 Task: Share the 'project deadlines' calendar with specific users and set their permission levels to 'Can view'.
Action: Mouse moved to (10, 79)
Screenshot: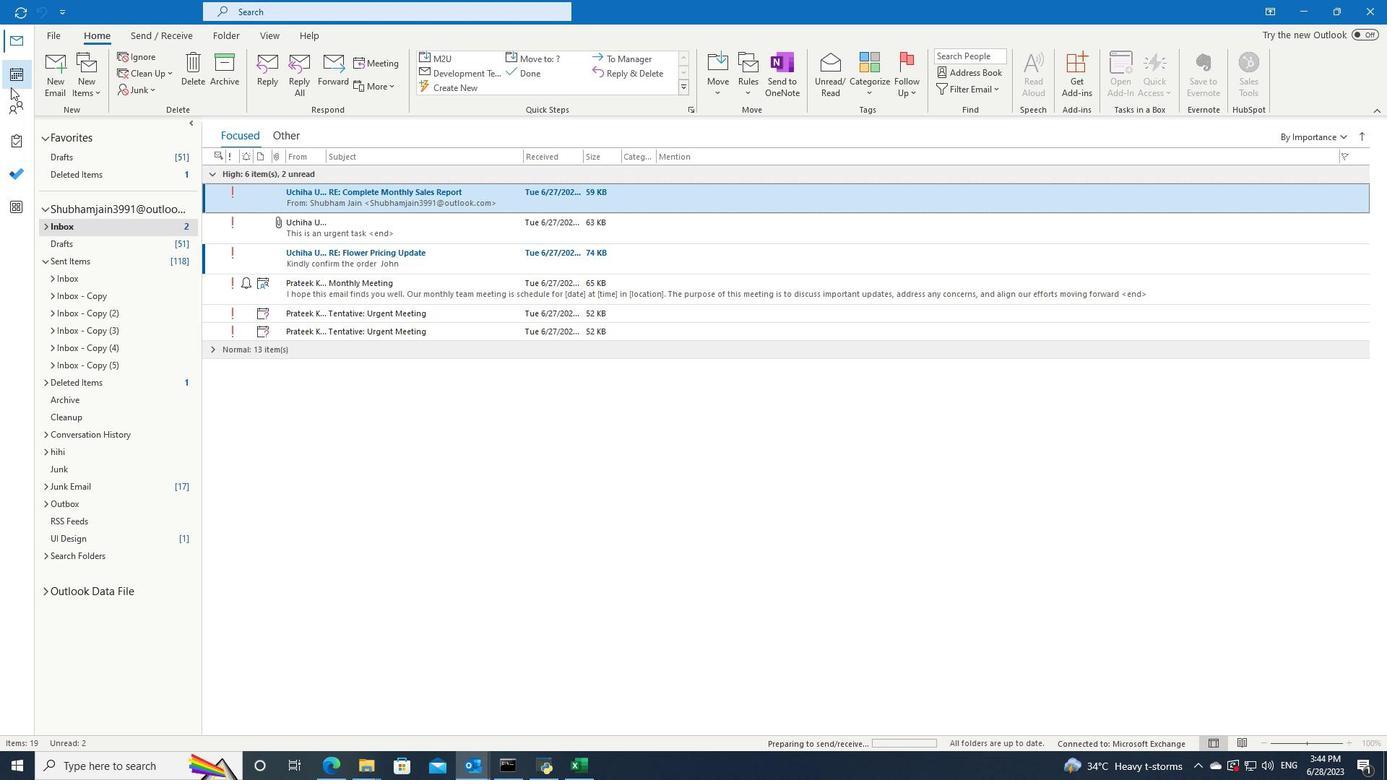 
Action: Mouse pressed left at (10, 79)
Screenshot: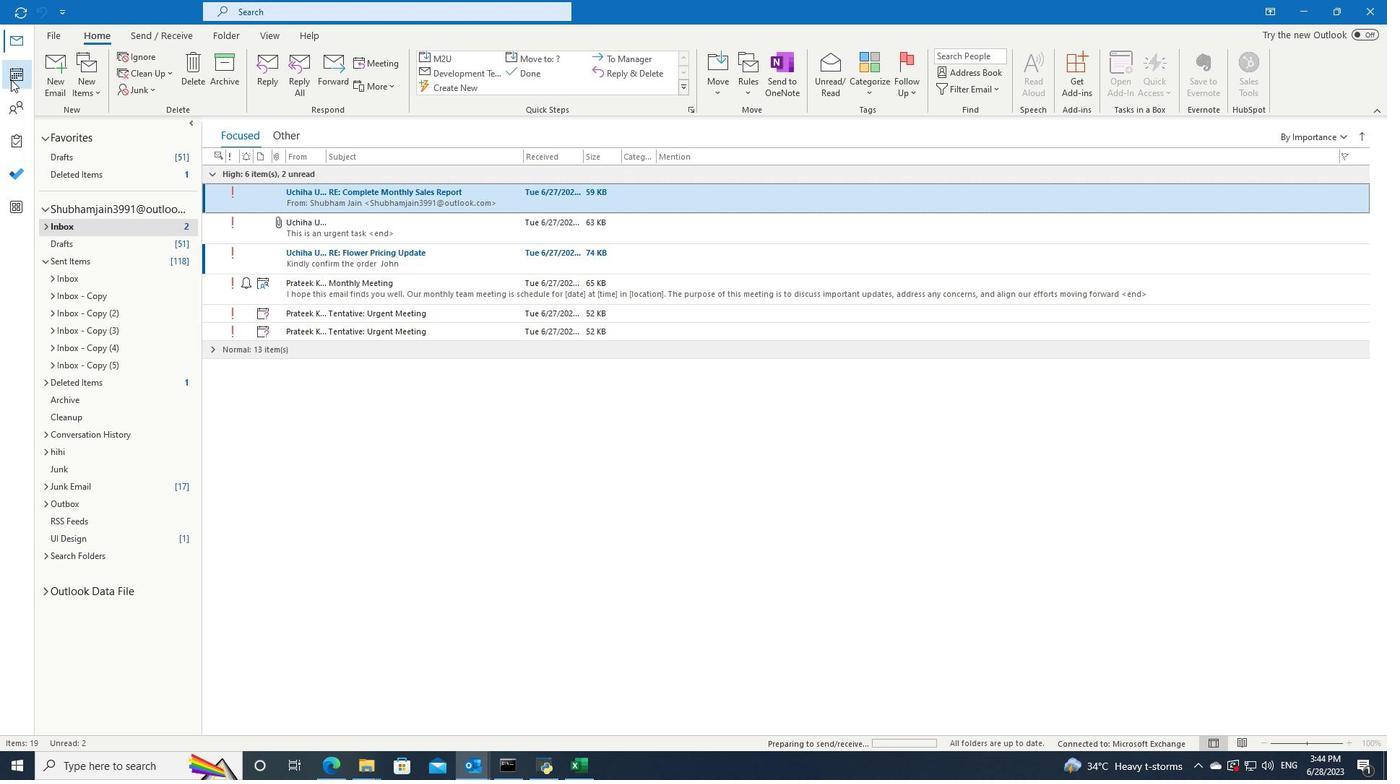
Action: Mouse moved to (560, 93)
Screenshot: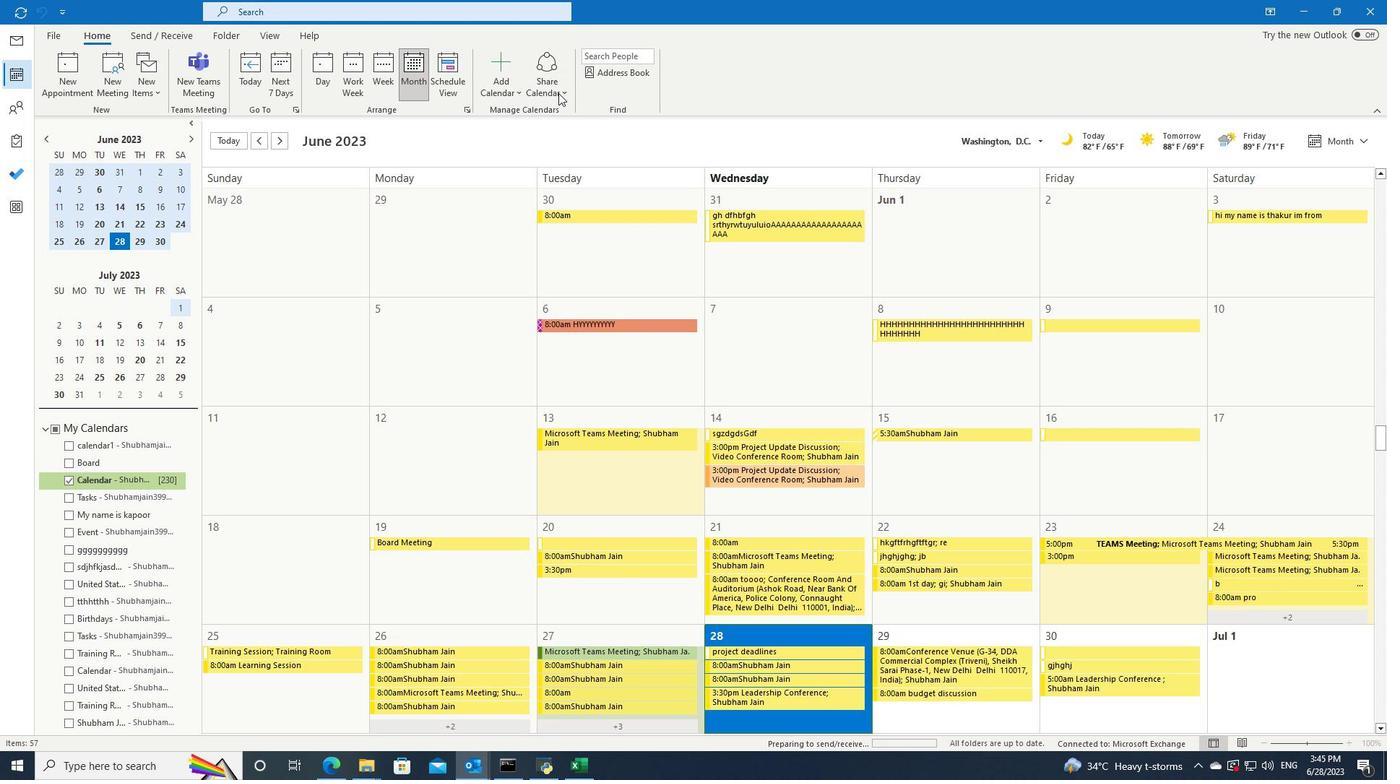 
Action: Mouse pressed left at (560, 93)
Screenshot: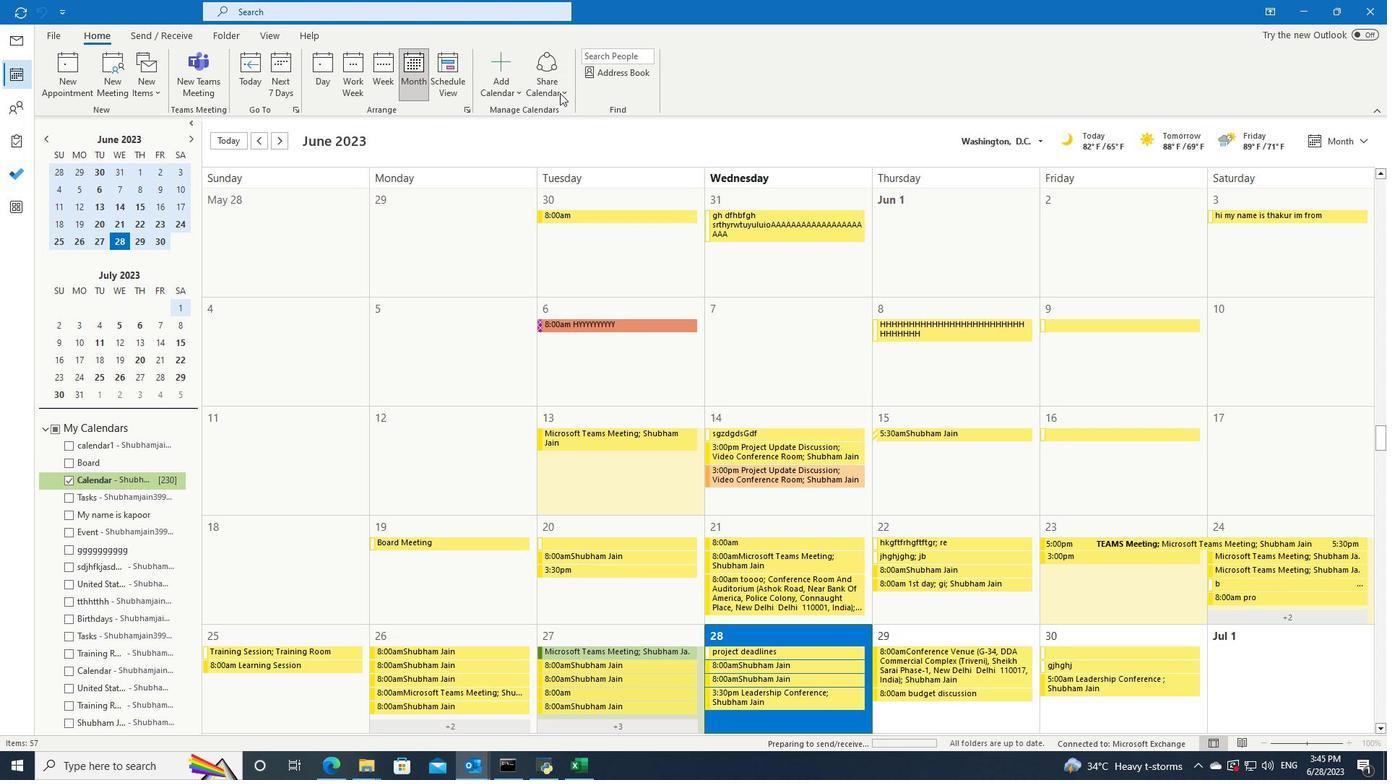 
Action: Mouse moved to (667, 559)
Screenshot: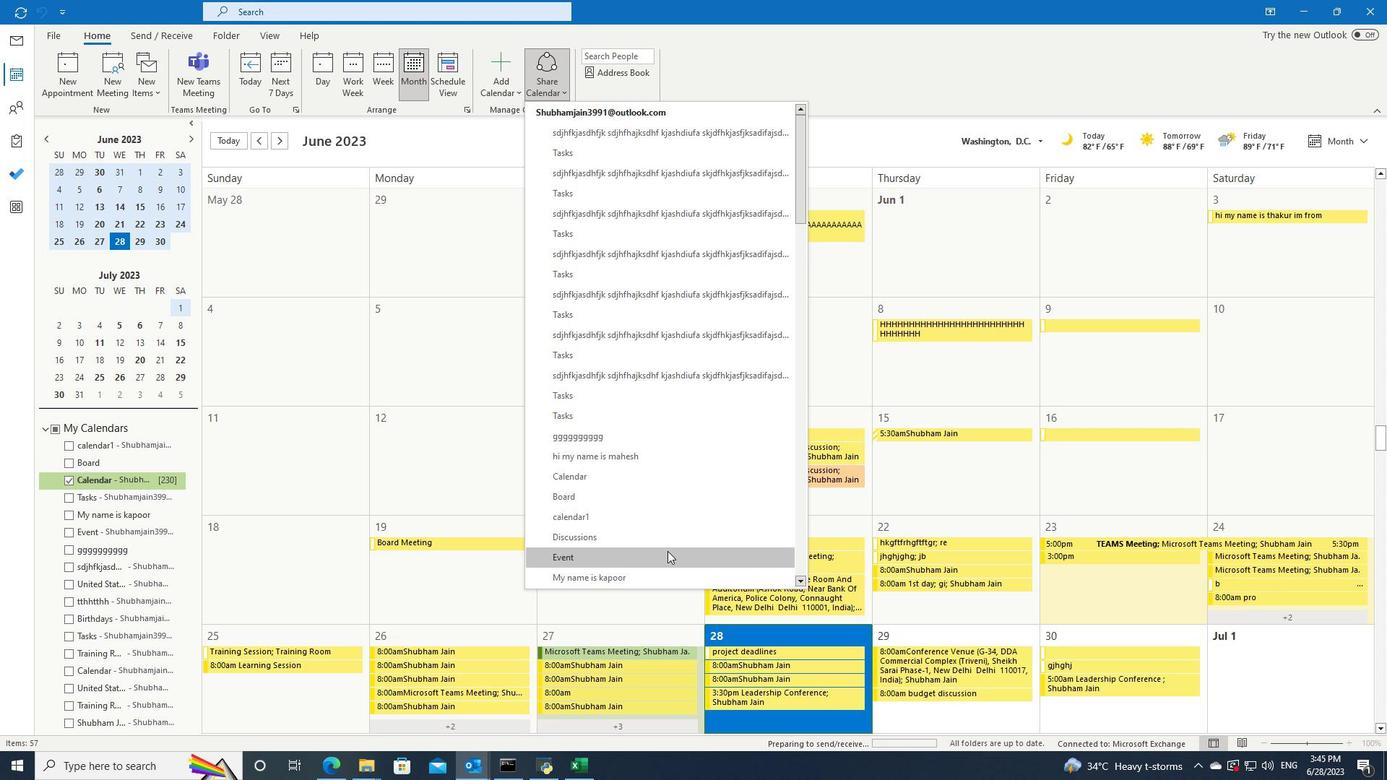 
Action: Mouse scrolled (667, 558) with delta (0, 0)
Screenshot: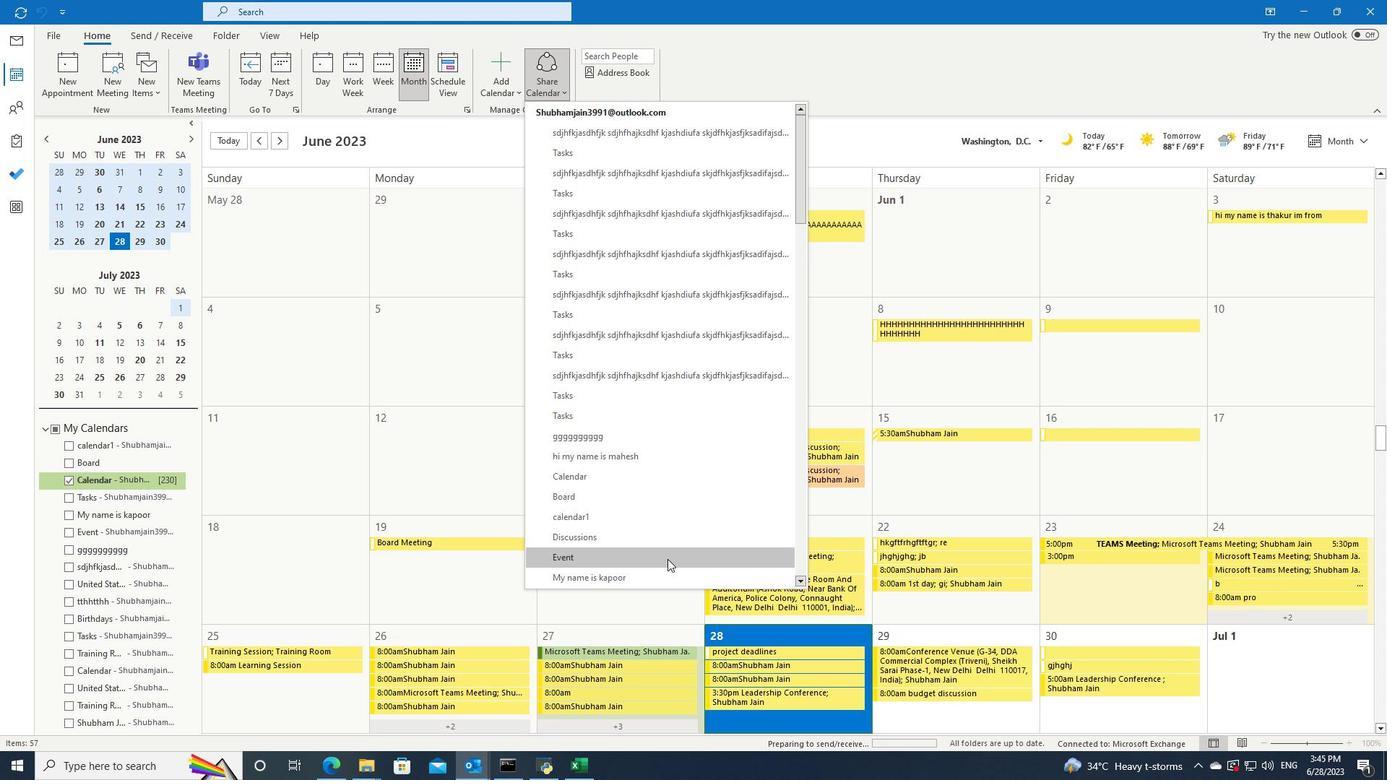 
Action: Mouse pressed left at (667, 559)
Screenshot: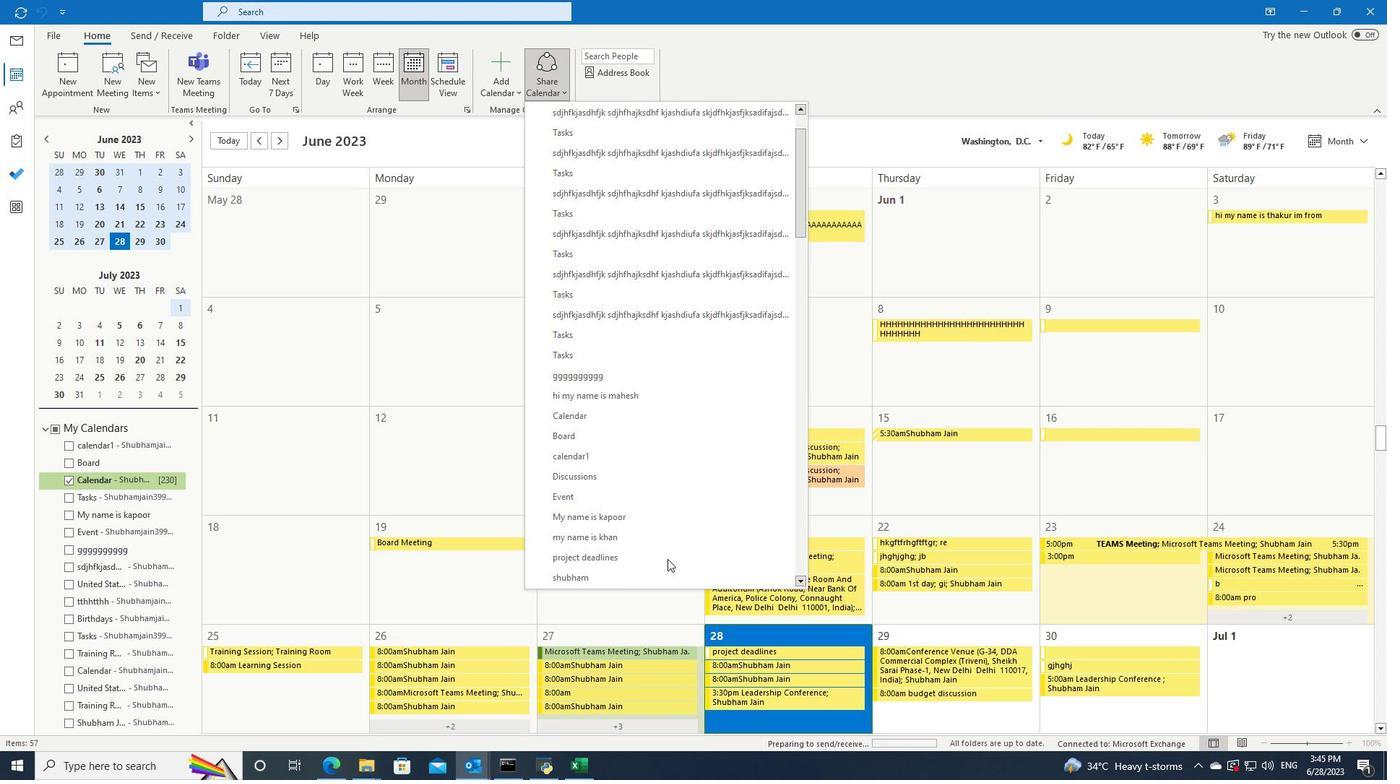 
Action: Mouse moved to (732, 354)
Screenshot: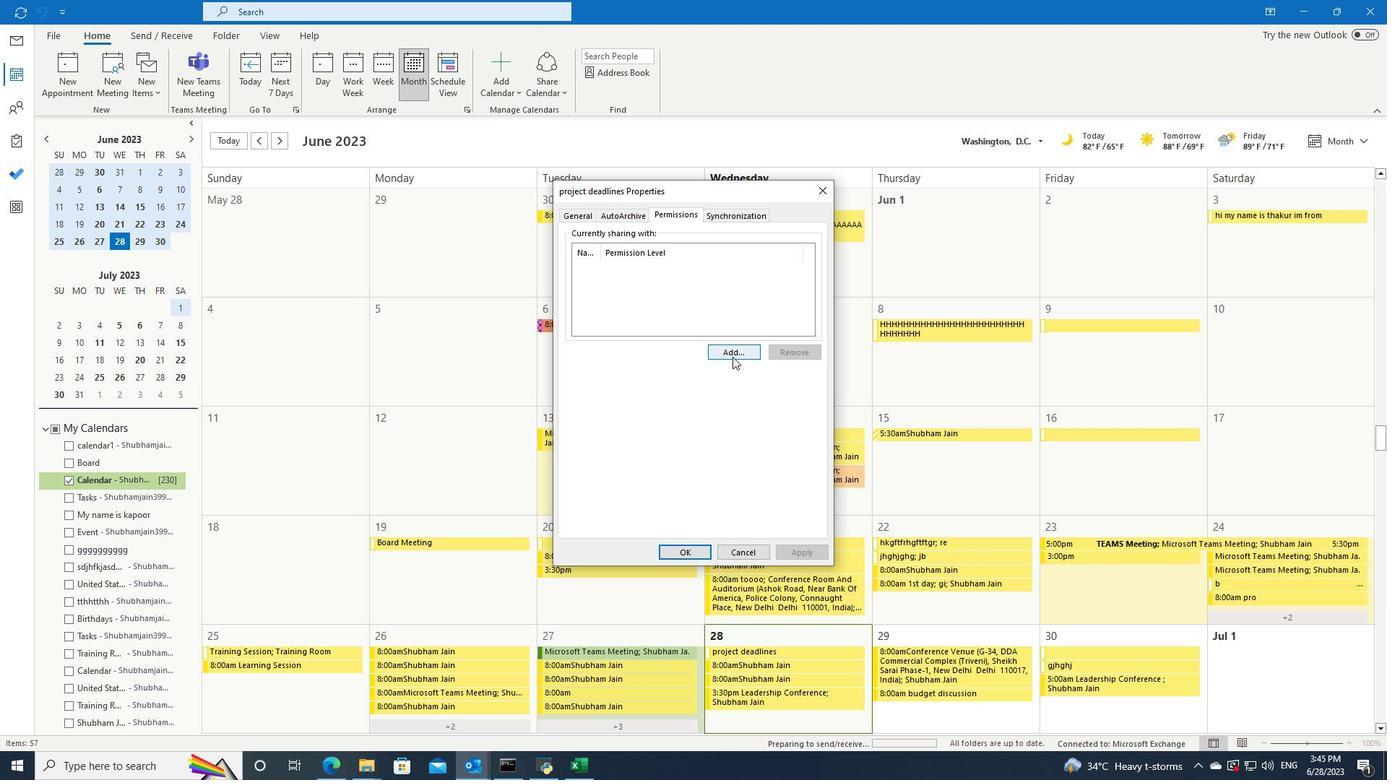 
Action: Mouse pressed left at (732, 354)
Screenshot: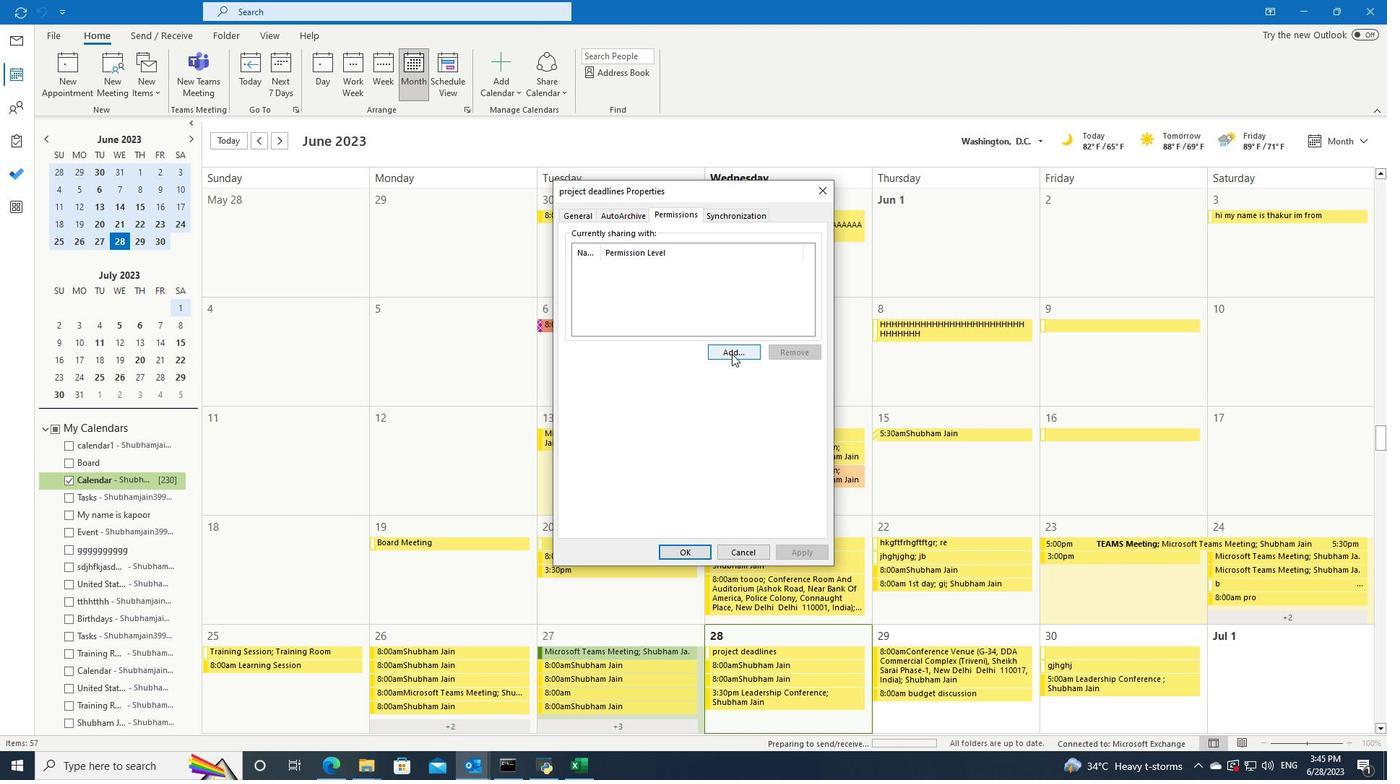 
Action: Mouse moved to (672, 491)
Screenshot: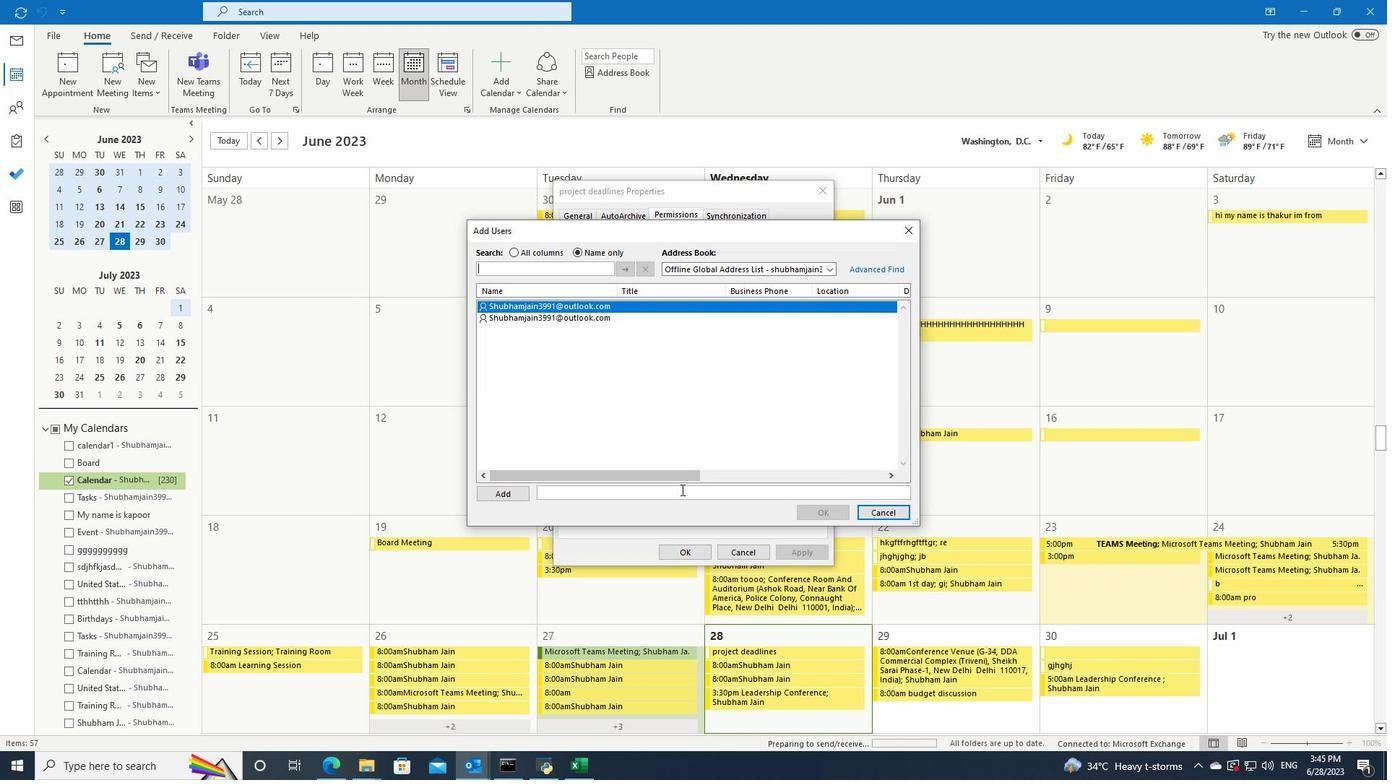 
Action: Mouse pressed left at (672, 491)
Screenshot: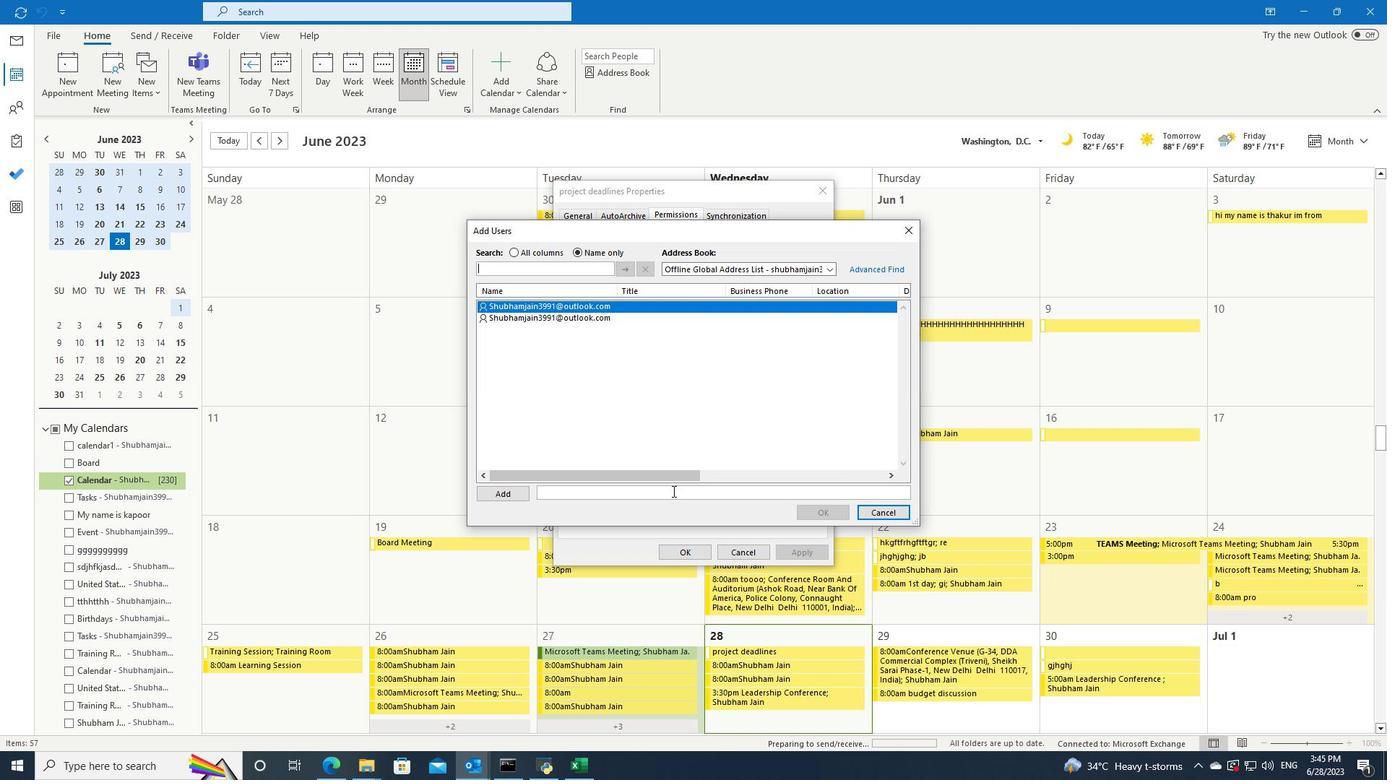 
Action: Key pressed piyush
Screenshot: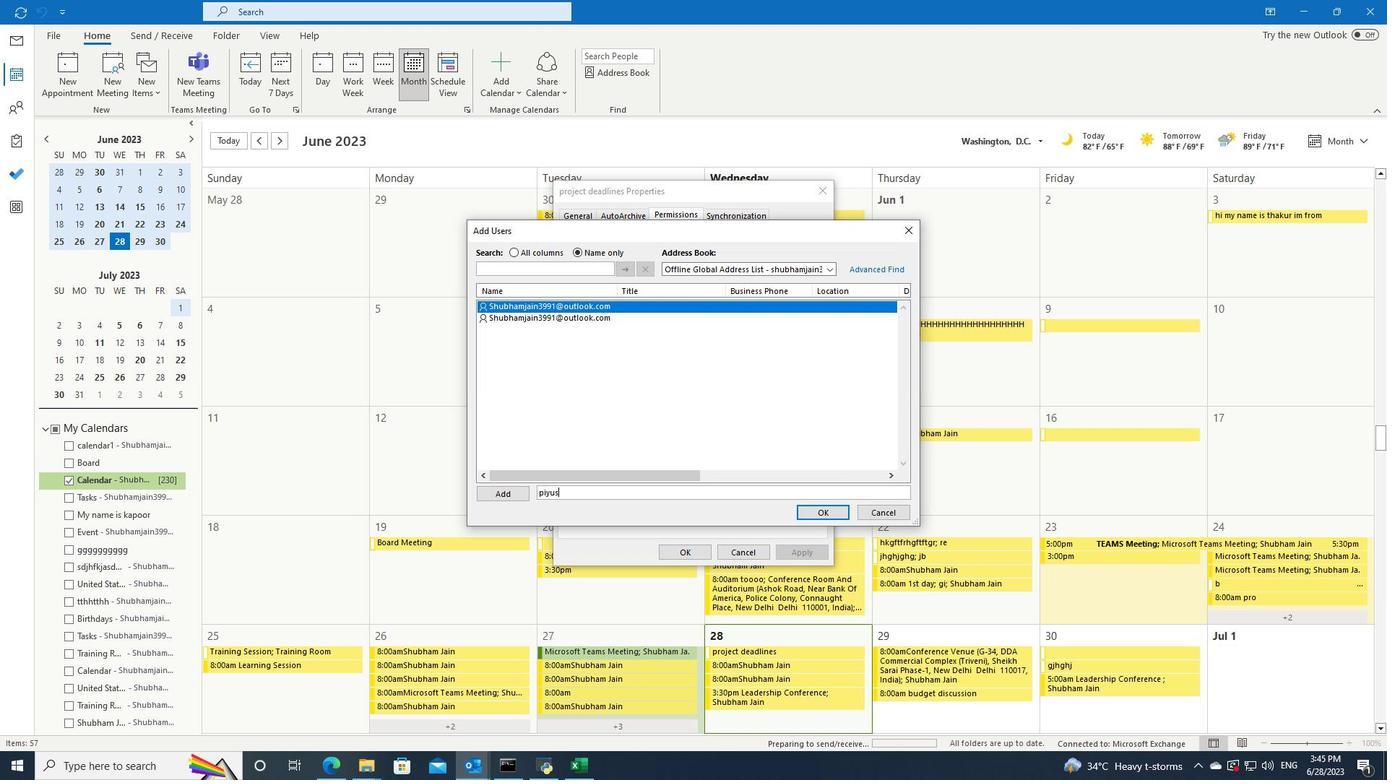 
Action: Mouse moved to (747, 497)
Screenshot: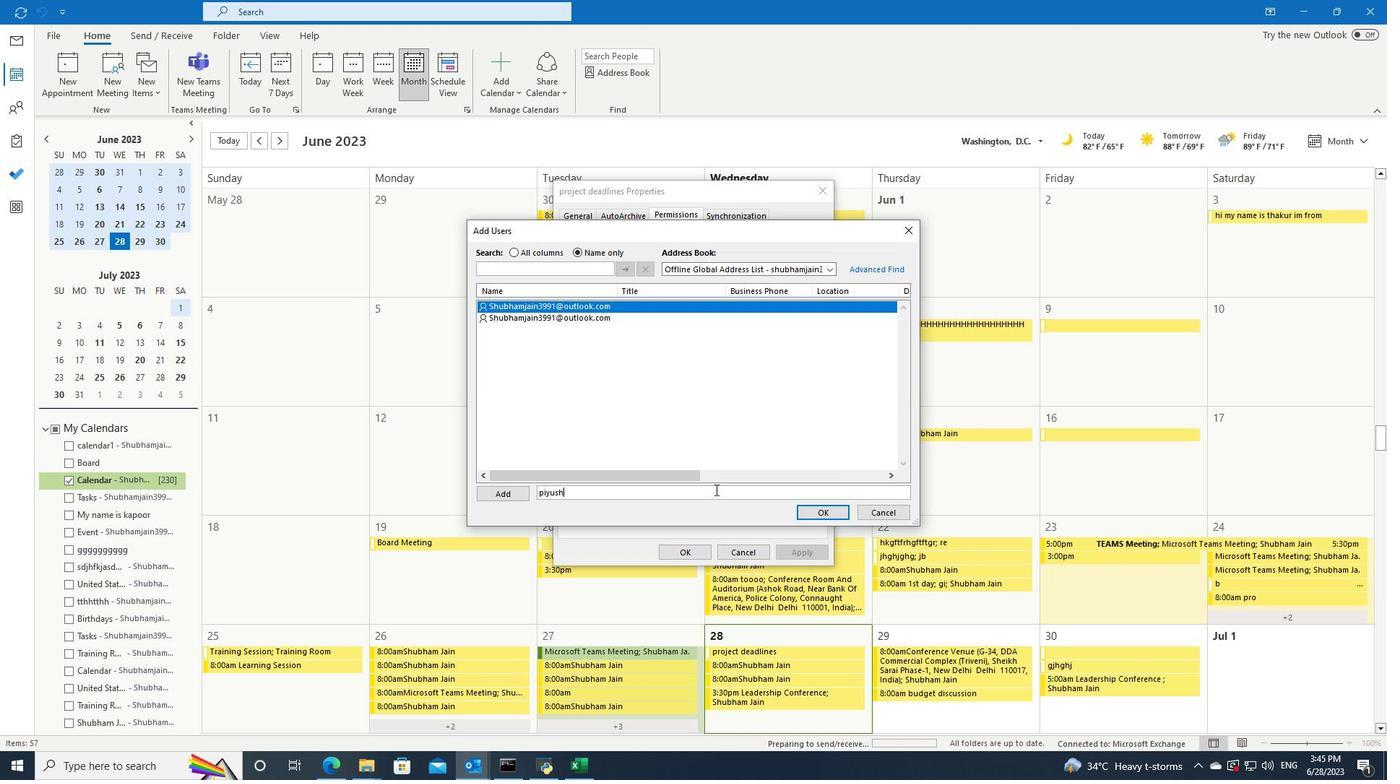 
Action: Key pressed .
Screenshot: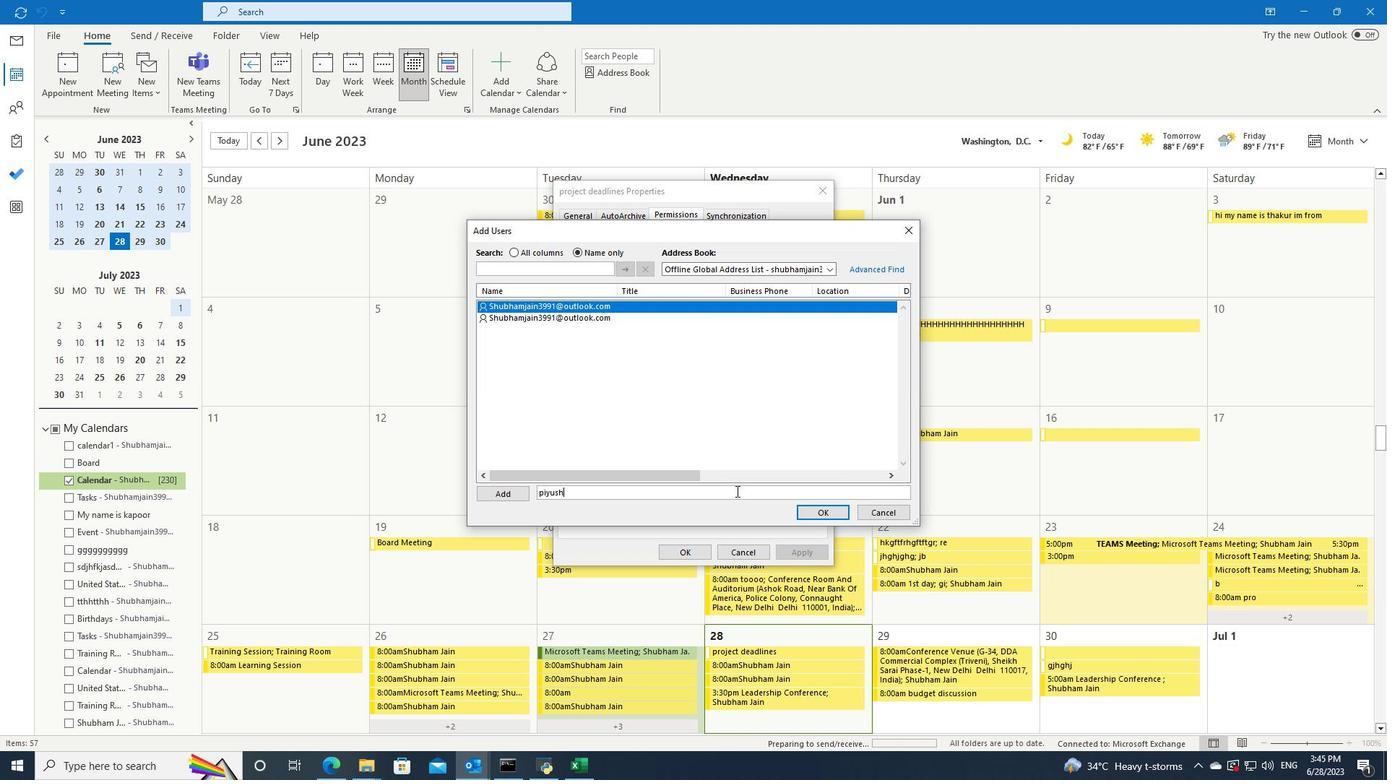 
Action: Mouse moved to (766, 498)
Screenshot: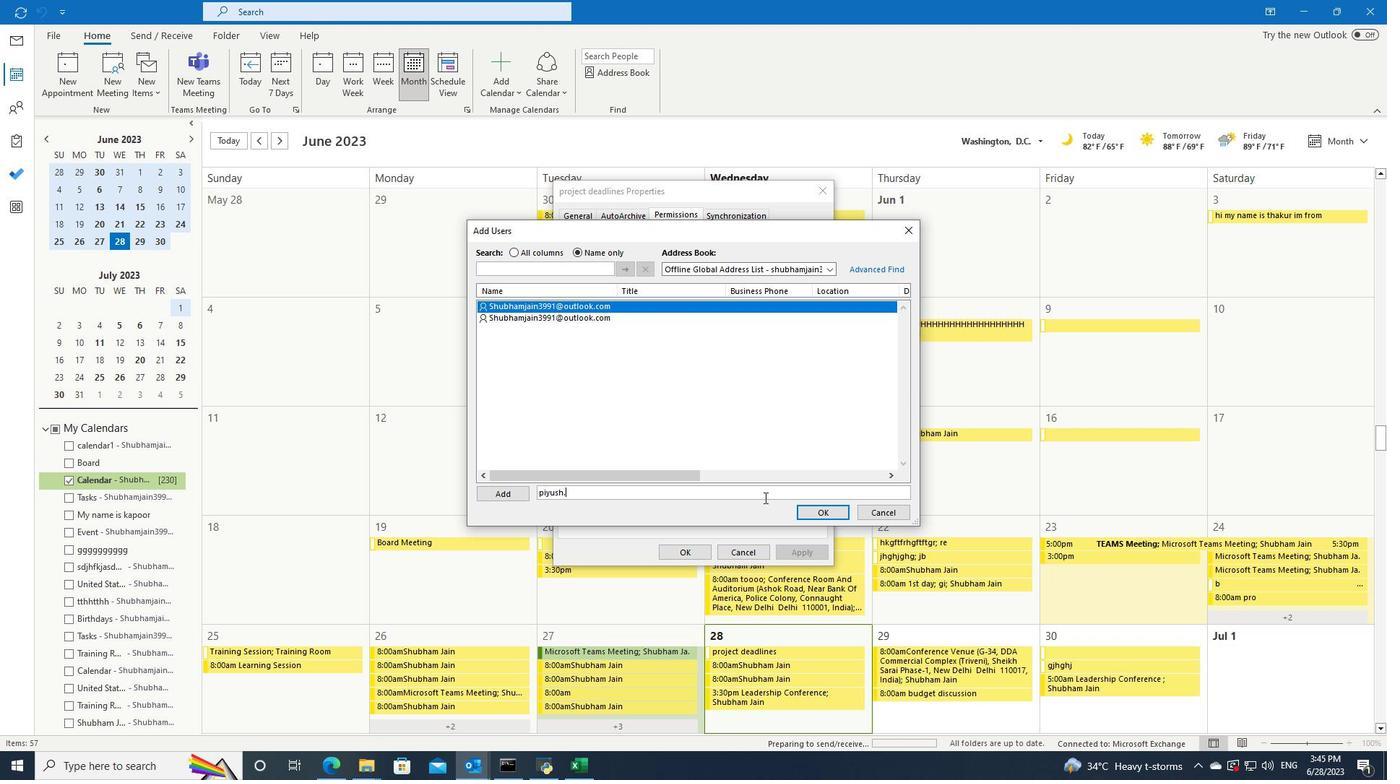 
Action: Key pressed b
Screenshot: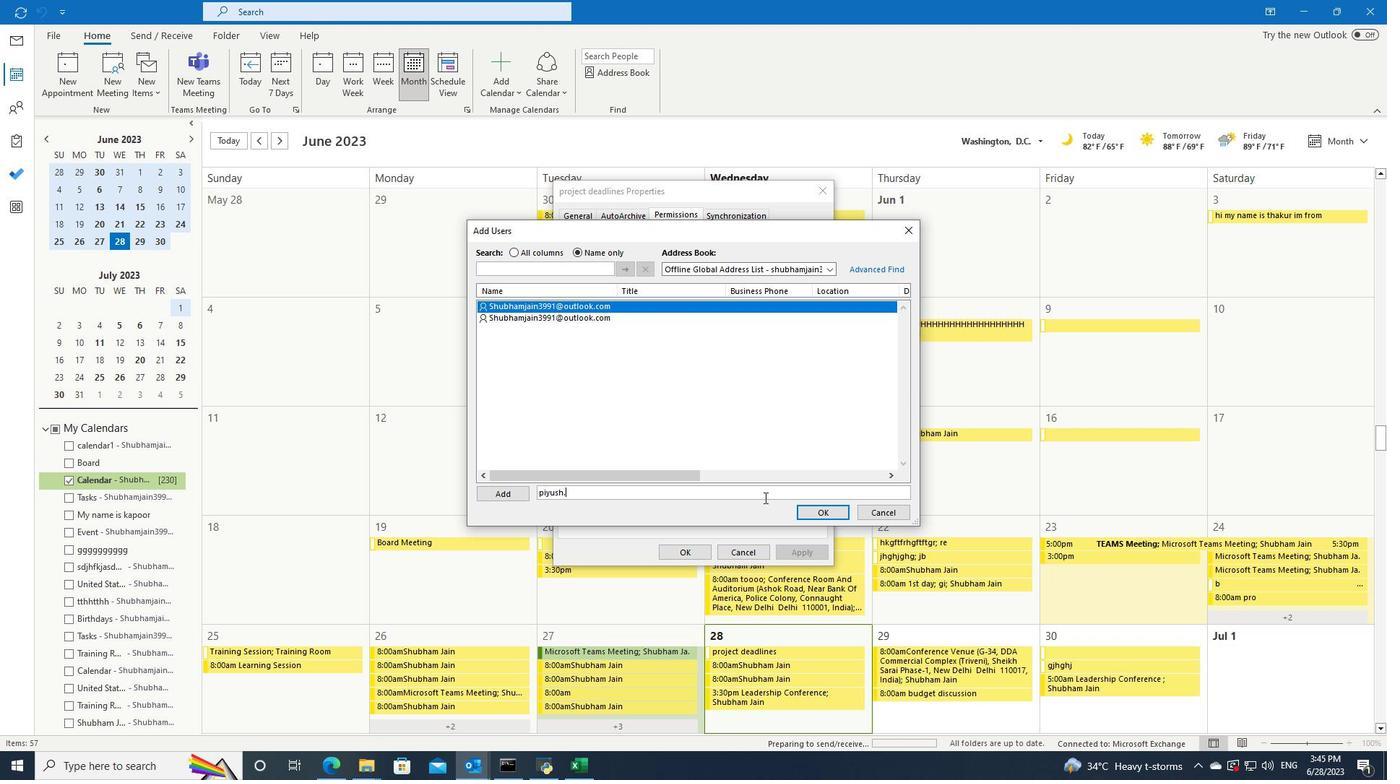 
Action: Mouse moved to (767, 498)
Screenshot: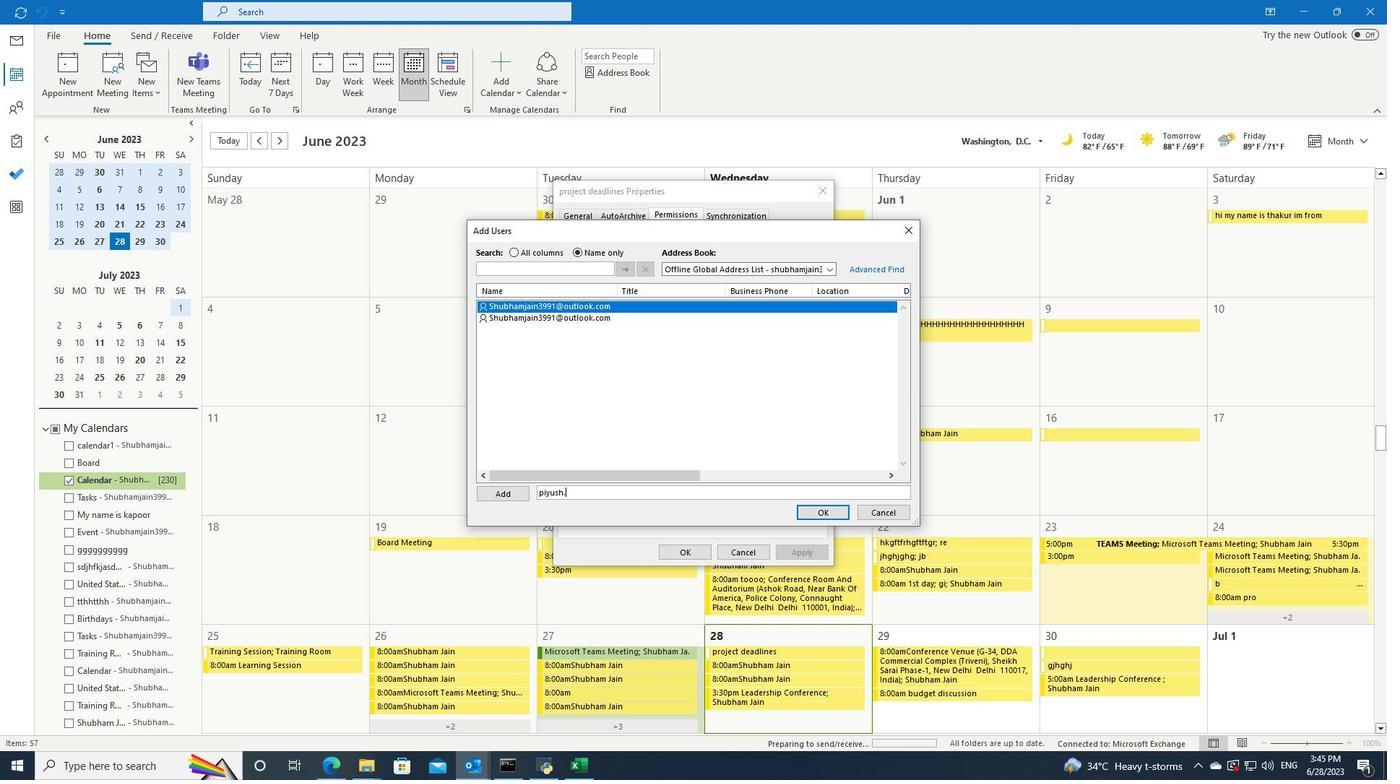 
Action: Key pressed ha
Screenshot: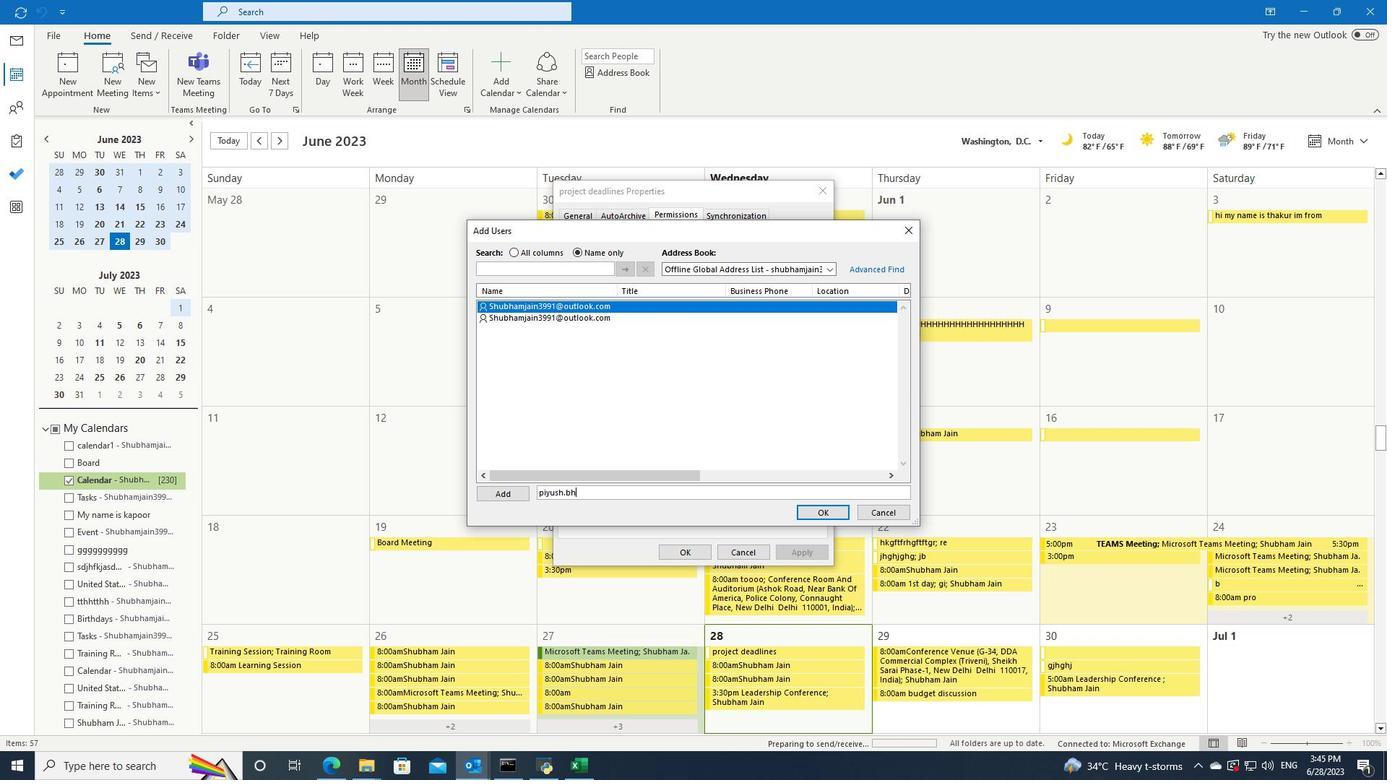 
Action: Mouse moved to (787, 506)
Screenshot: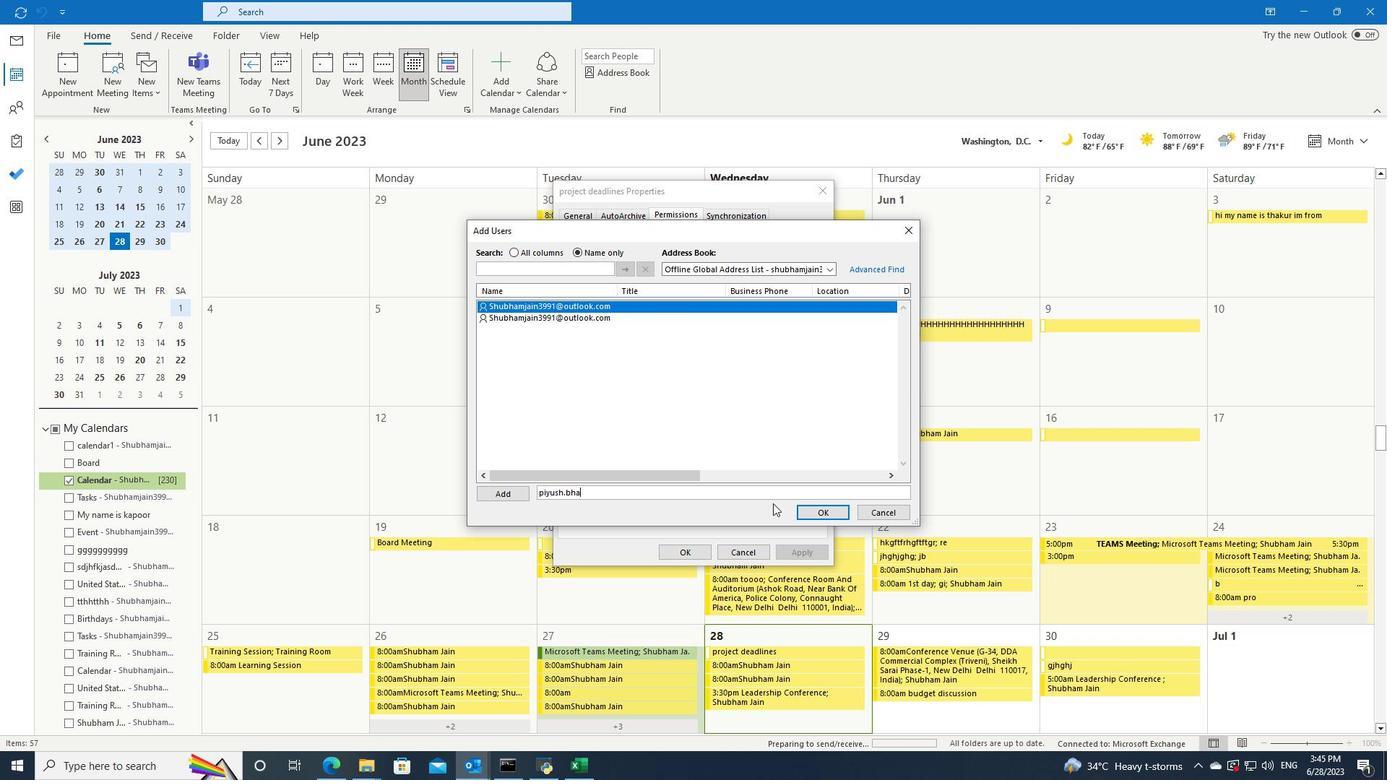 
Action: Key pressed r
Screenshot: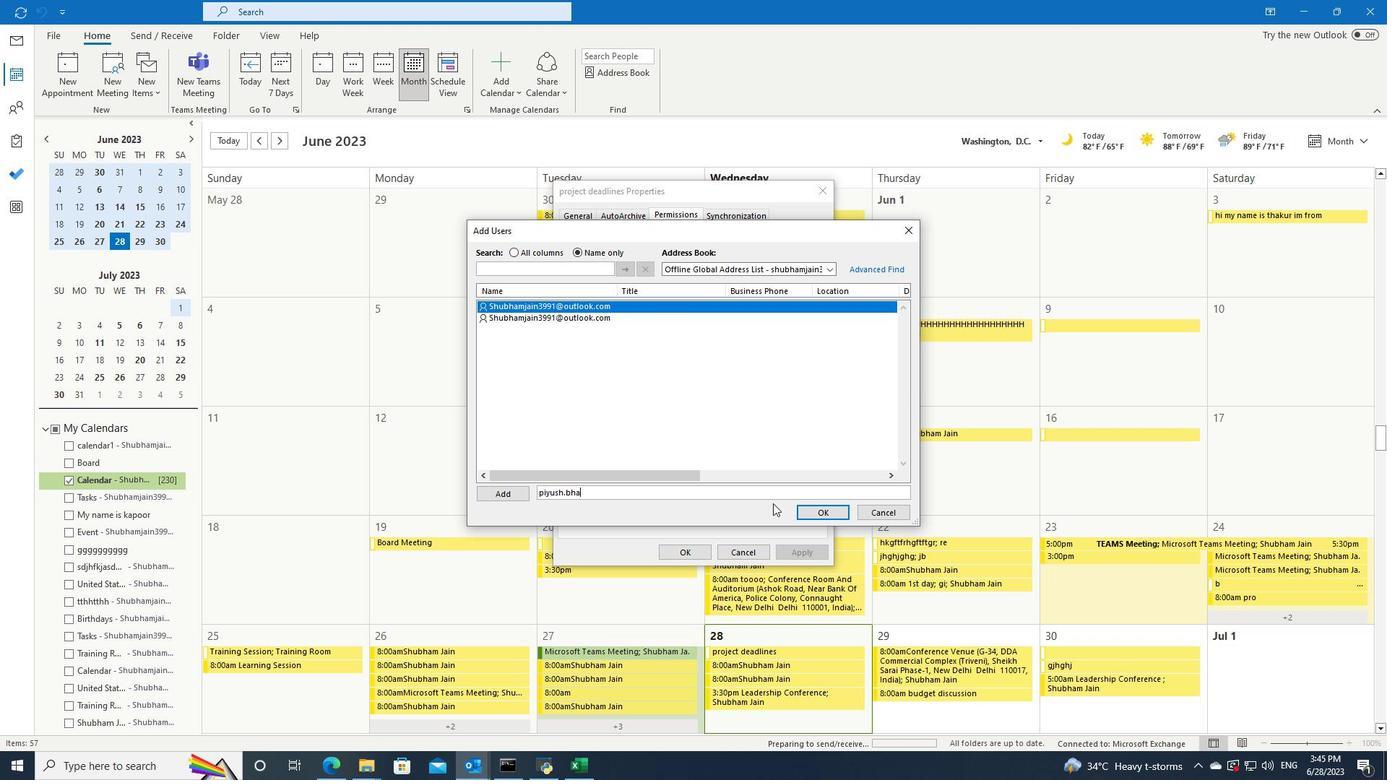 
Action: Mouse moved to (799, 508)
Screenshot: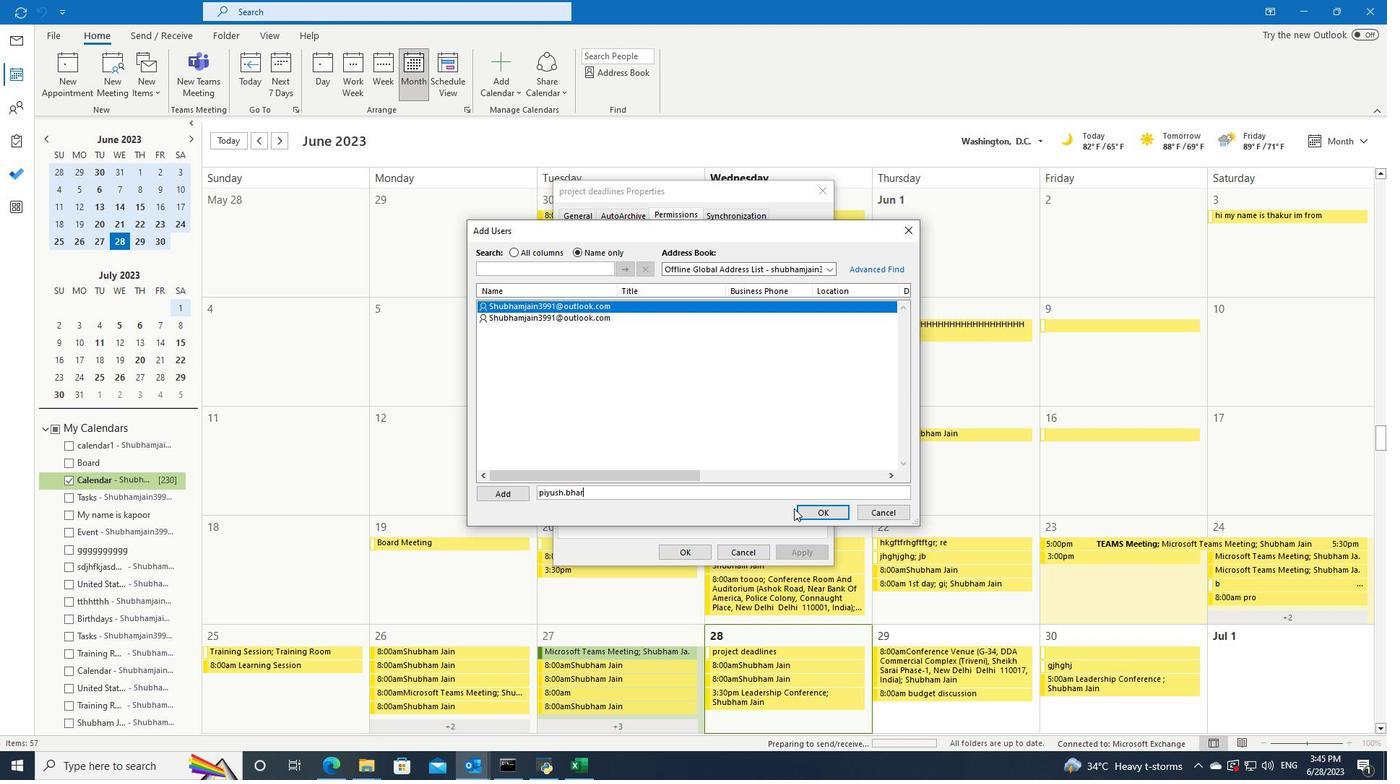 
Action: Key pressed d
Screenshot: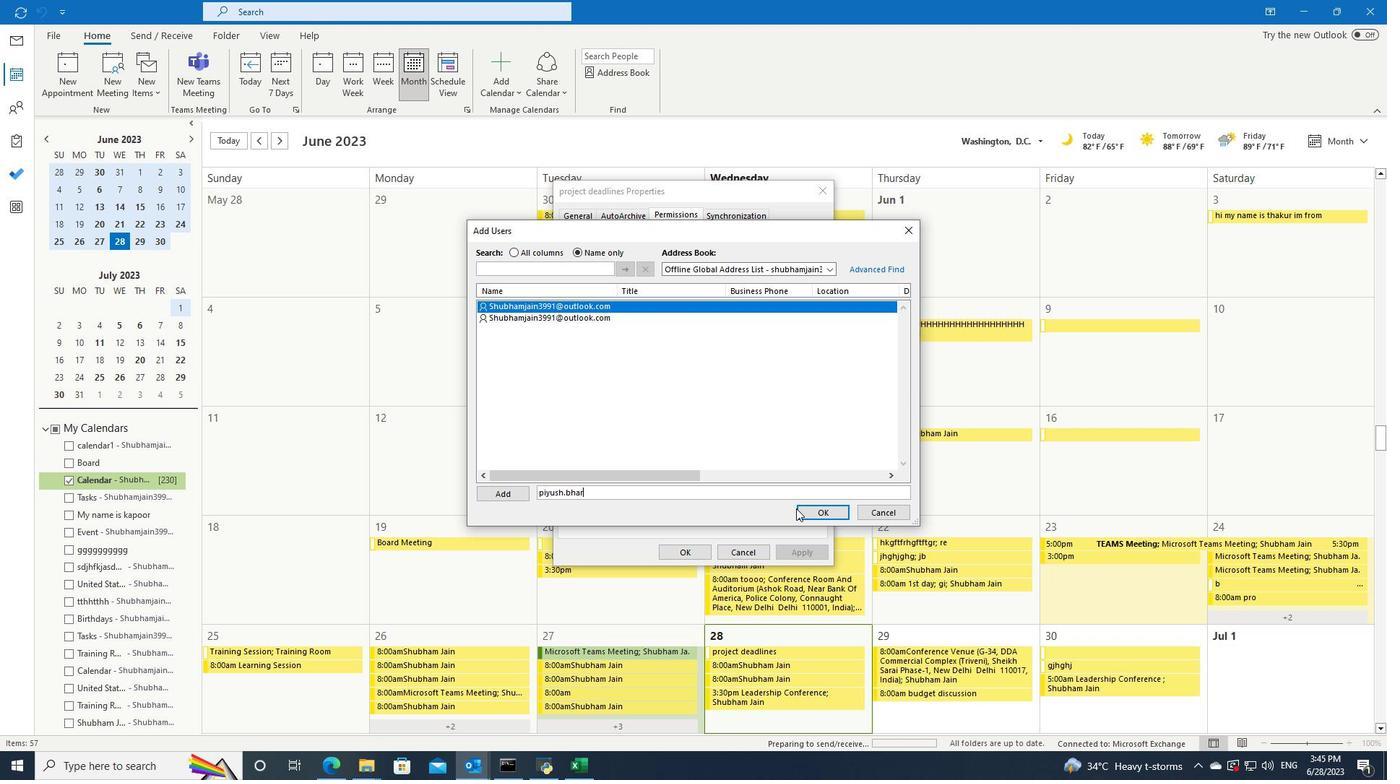 
Action: Mouse moved to (801, 508)
Screenshot: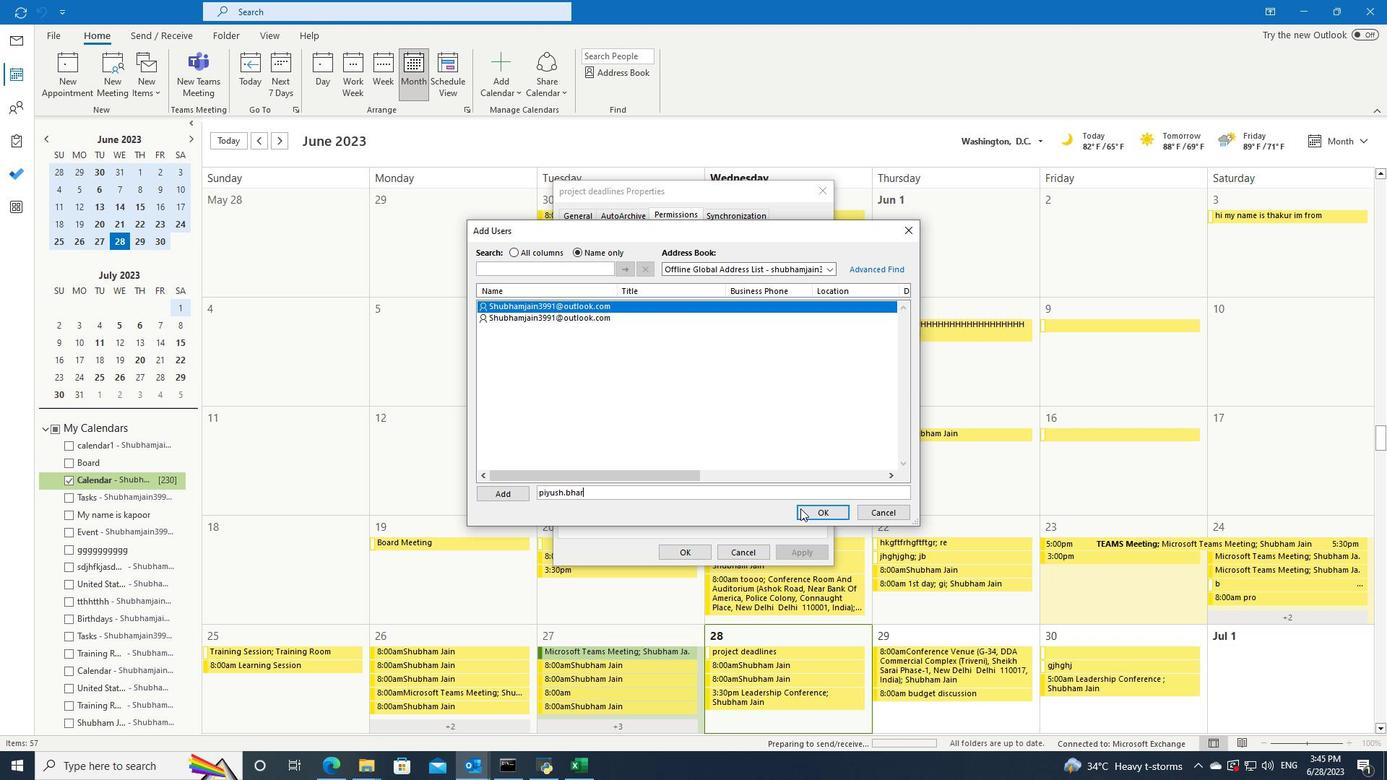 
Action: Key pressed wajiji<Key.shift>@softage.net
Screenshot: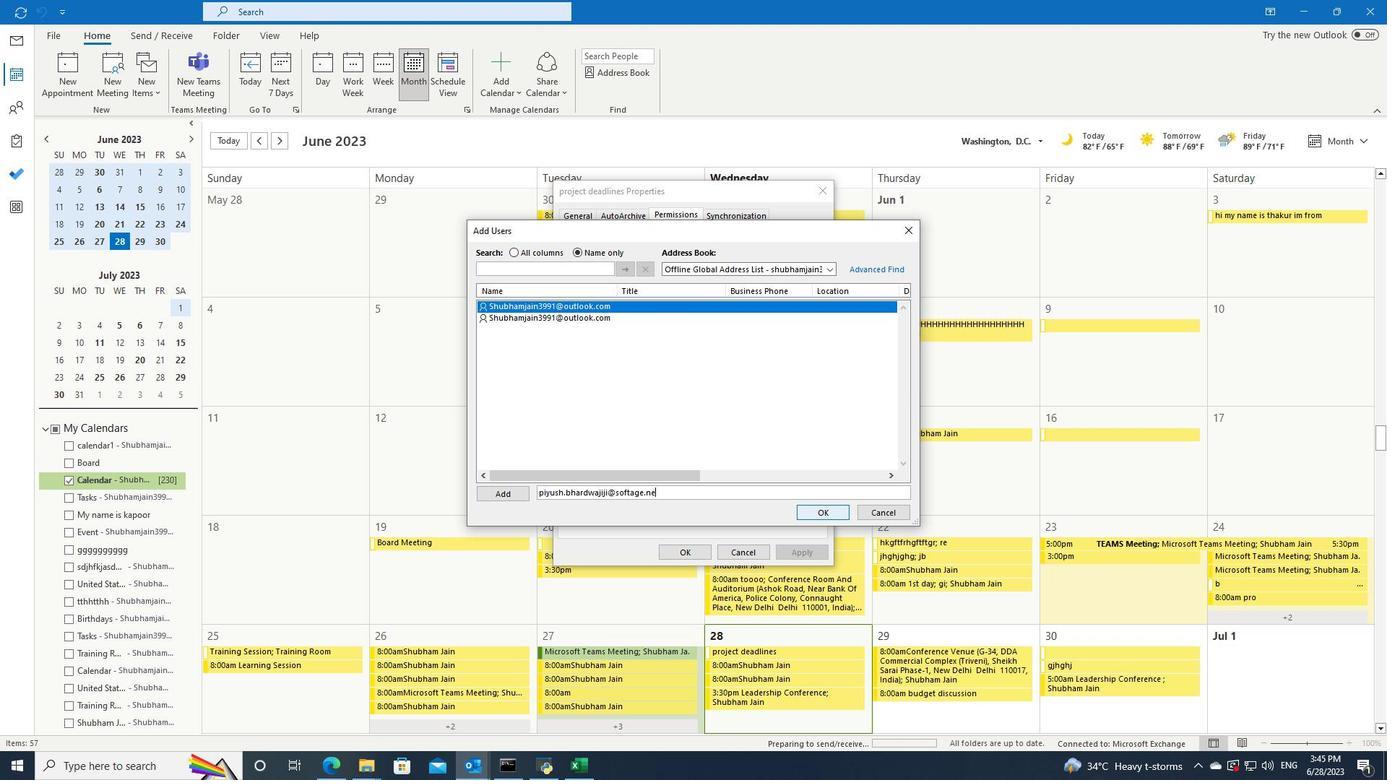 
Action: Mouse moved to (843, 517)
Screenshot: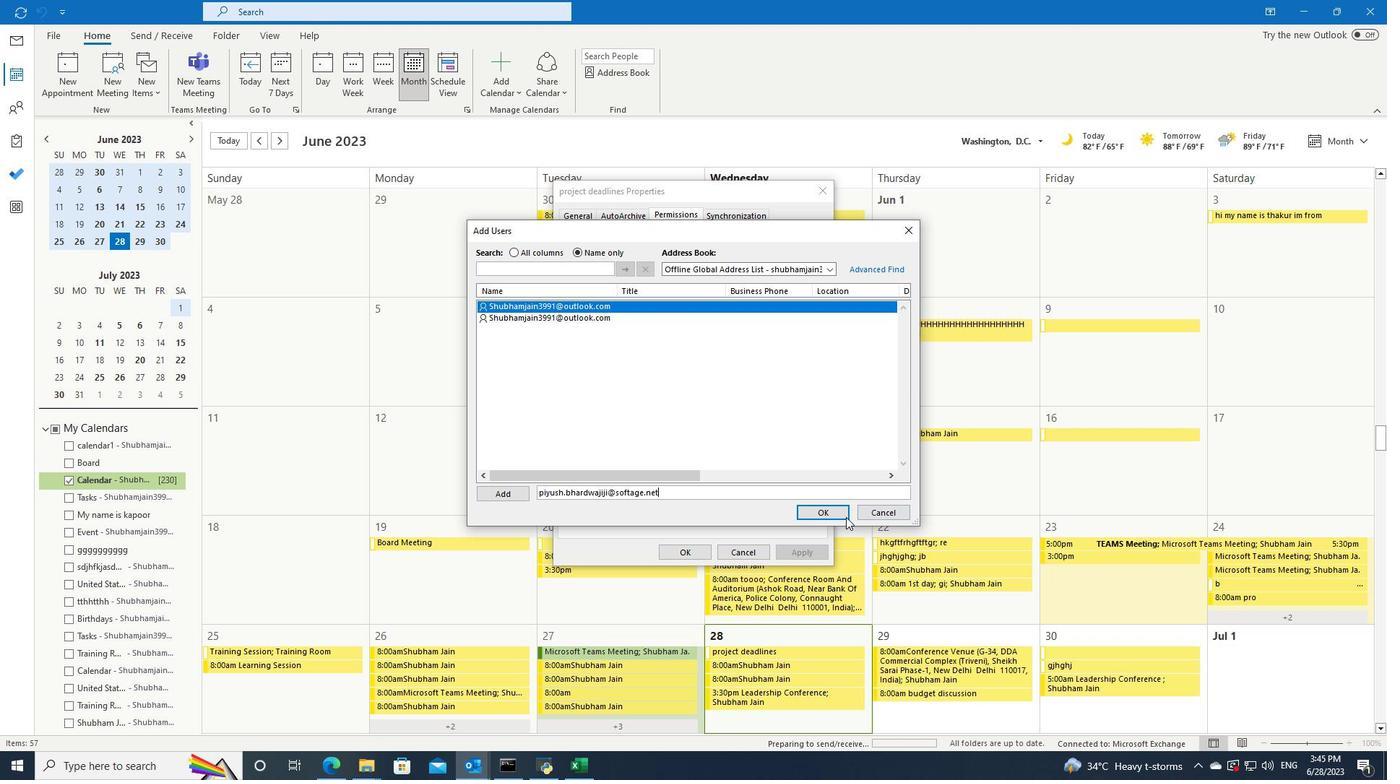 
Action: Mouse pressed left at (843, 517)
Screenshot: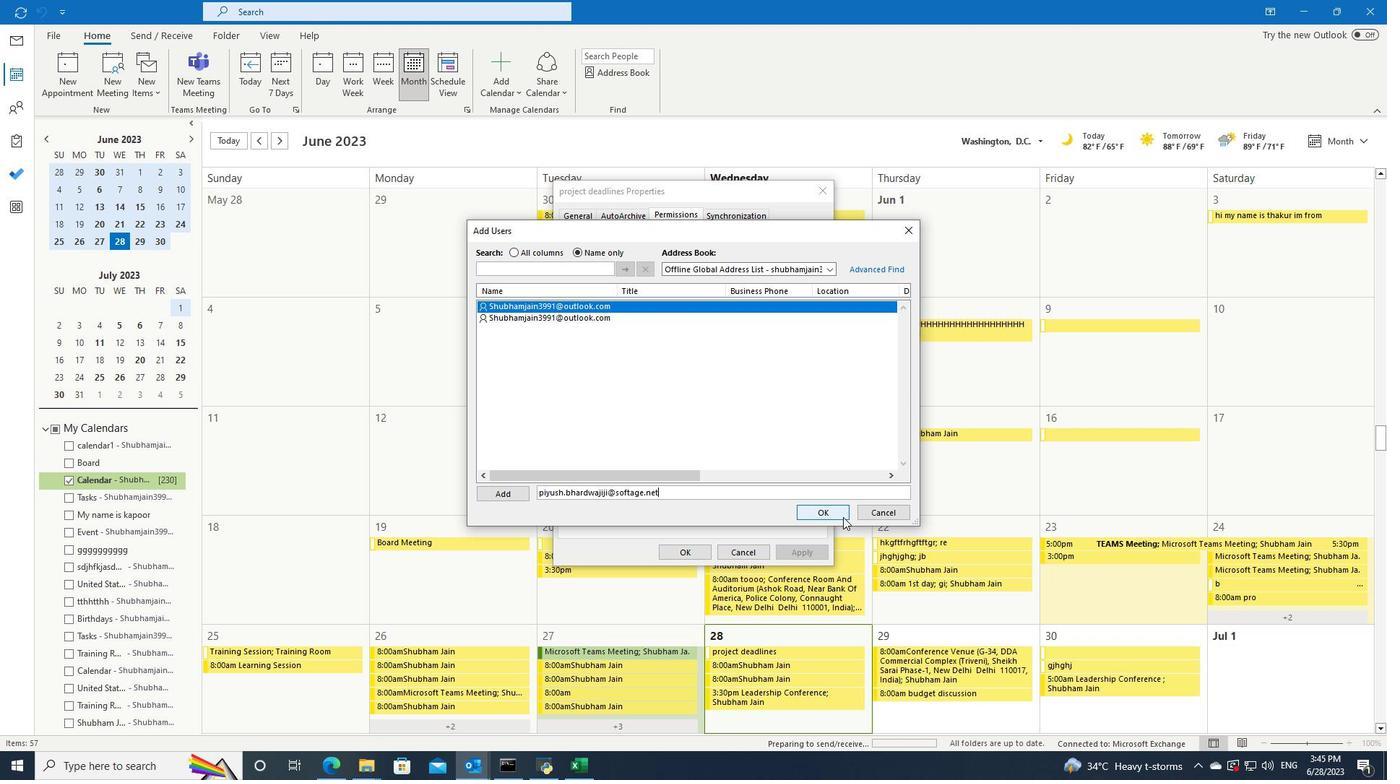 
Action: Mouse moved to (728, 351)
Screenshot: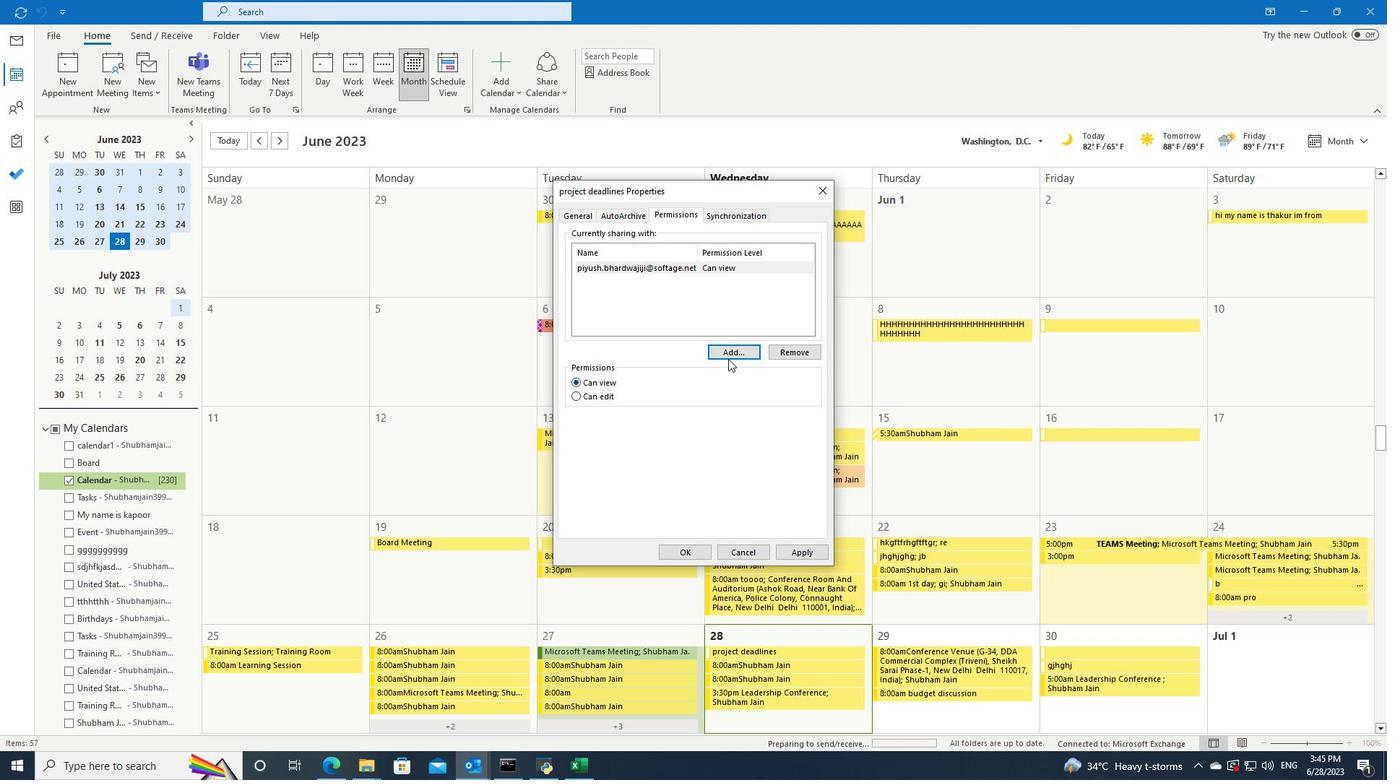 
Action: Mouse pressed left at (728, 351)
Screenshot: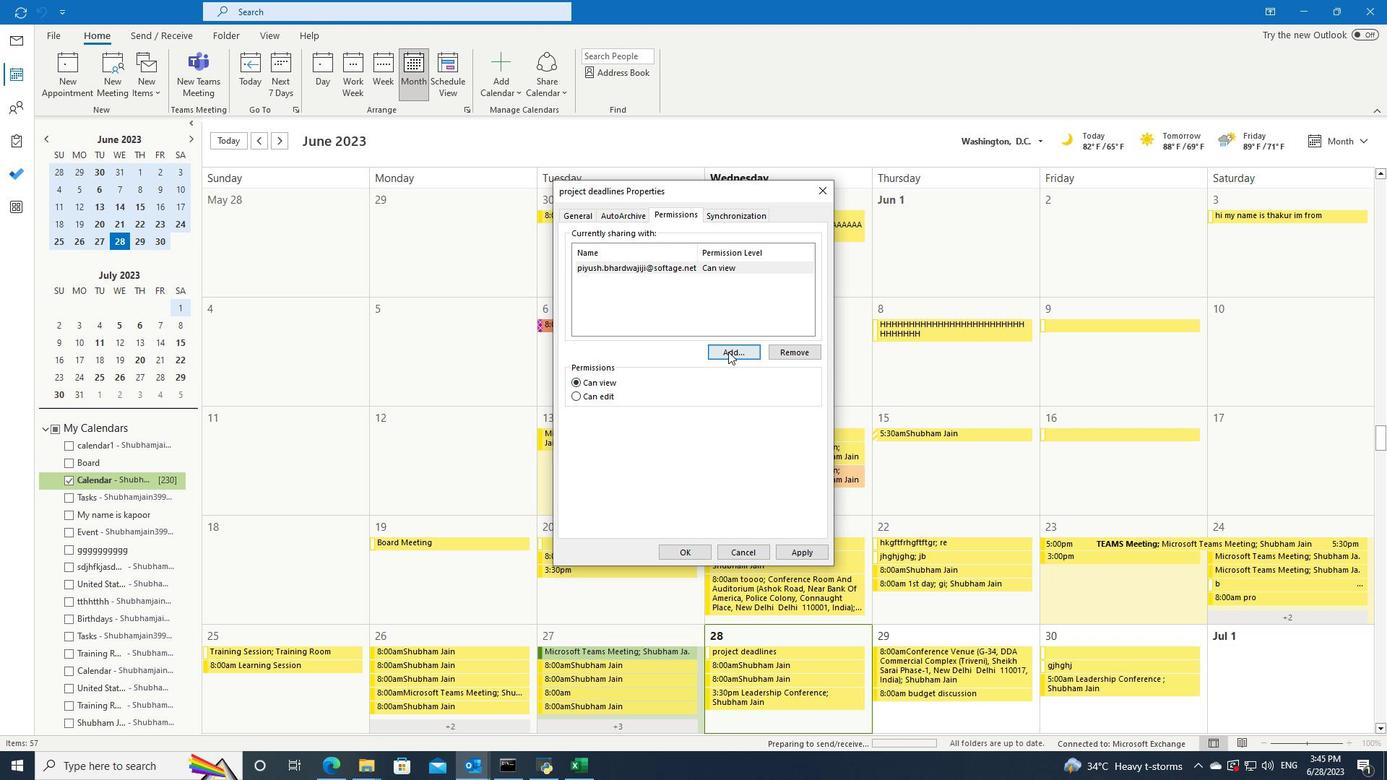
Action: Mouse moved to (723, 492)
Screenshot: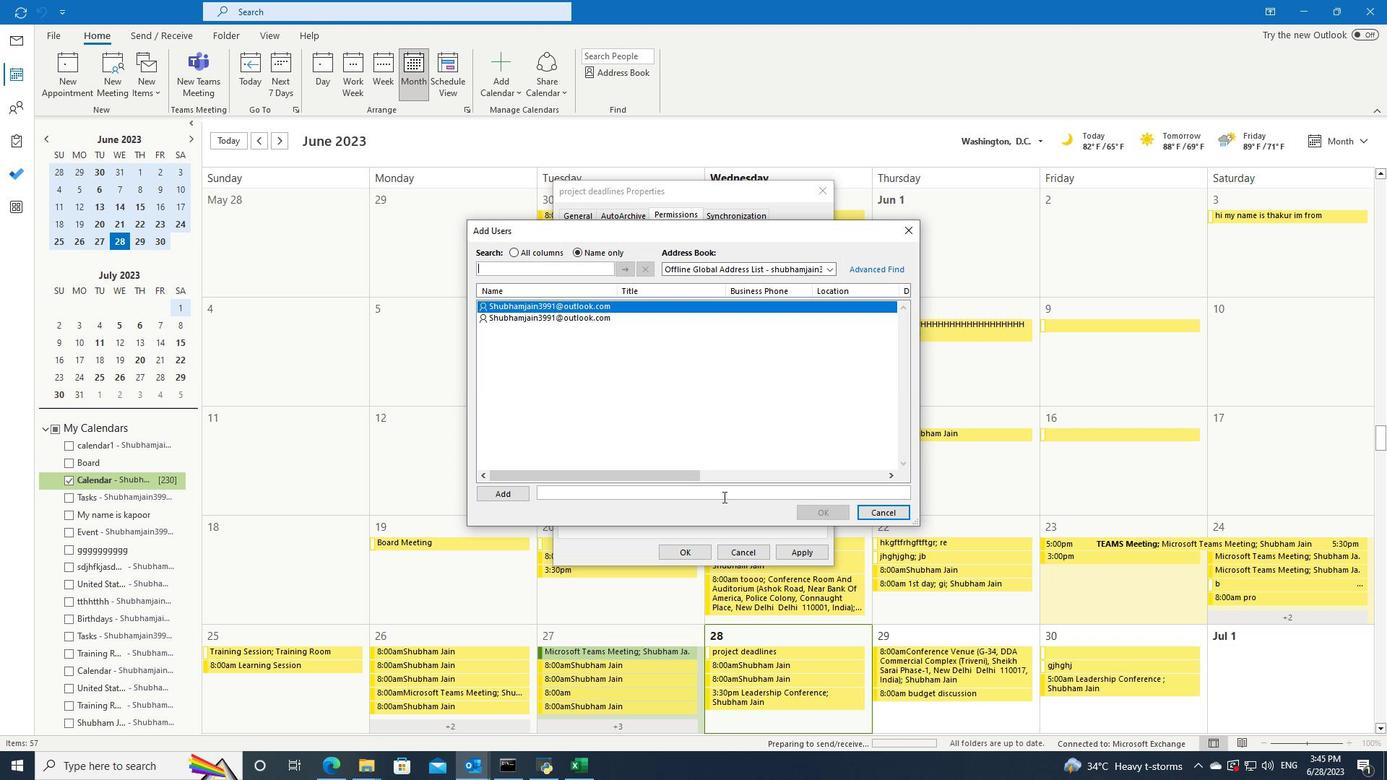 
Action: Mouse pressed left at (723, 492)
Screenshot: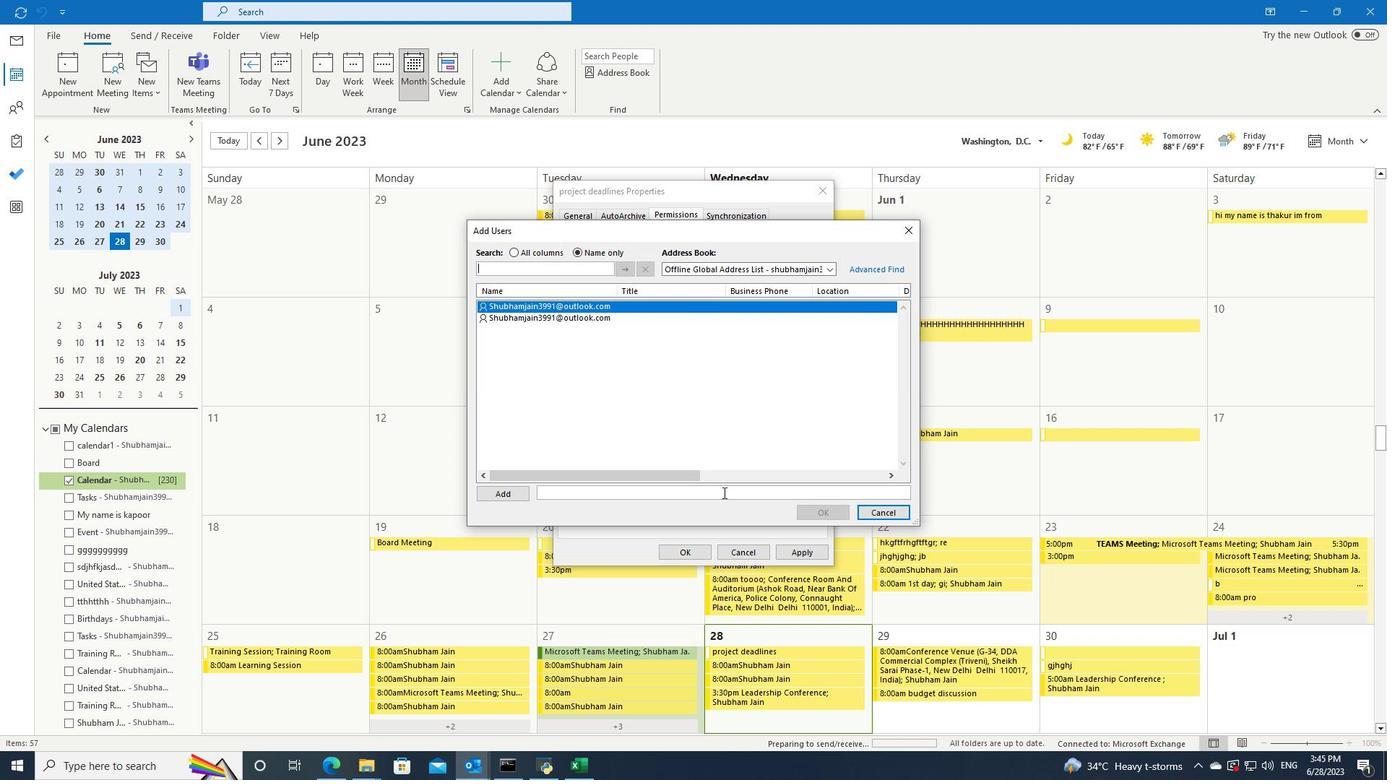 
Action: Key pressed rohanraj.sharma<Key.shift>@softage.net
Screenshot: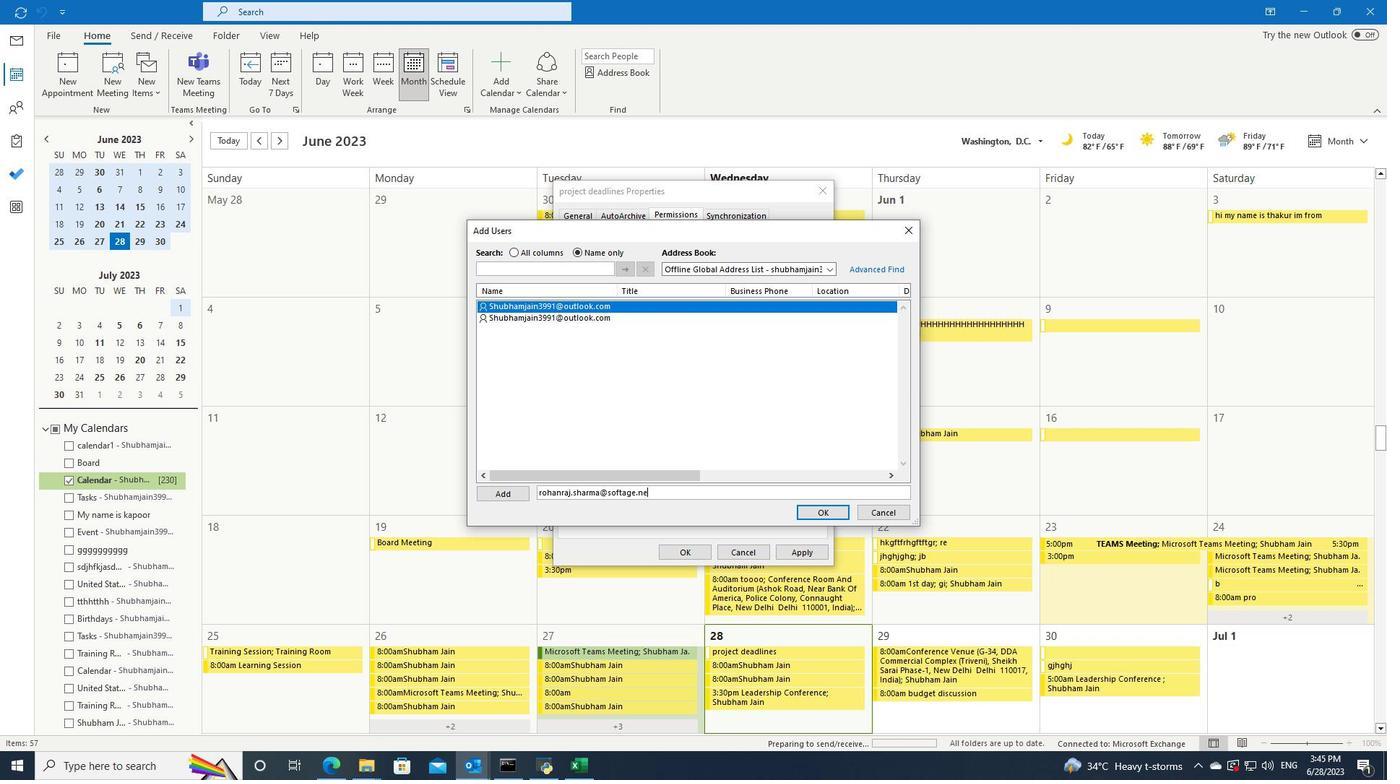 
Action: Mouse moved to (816, 512)
Screenshot: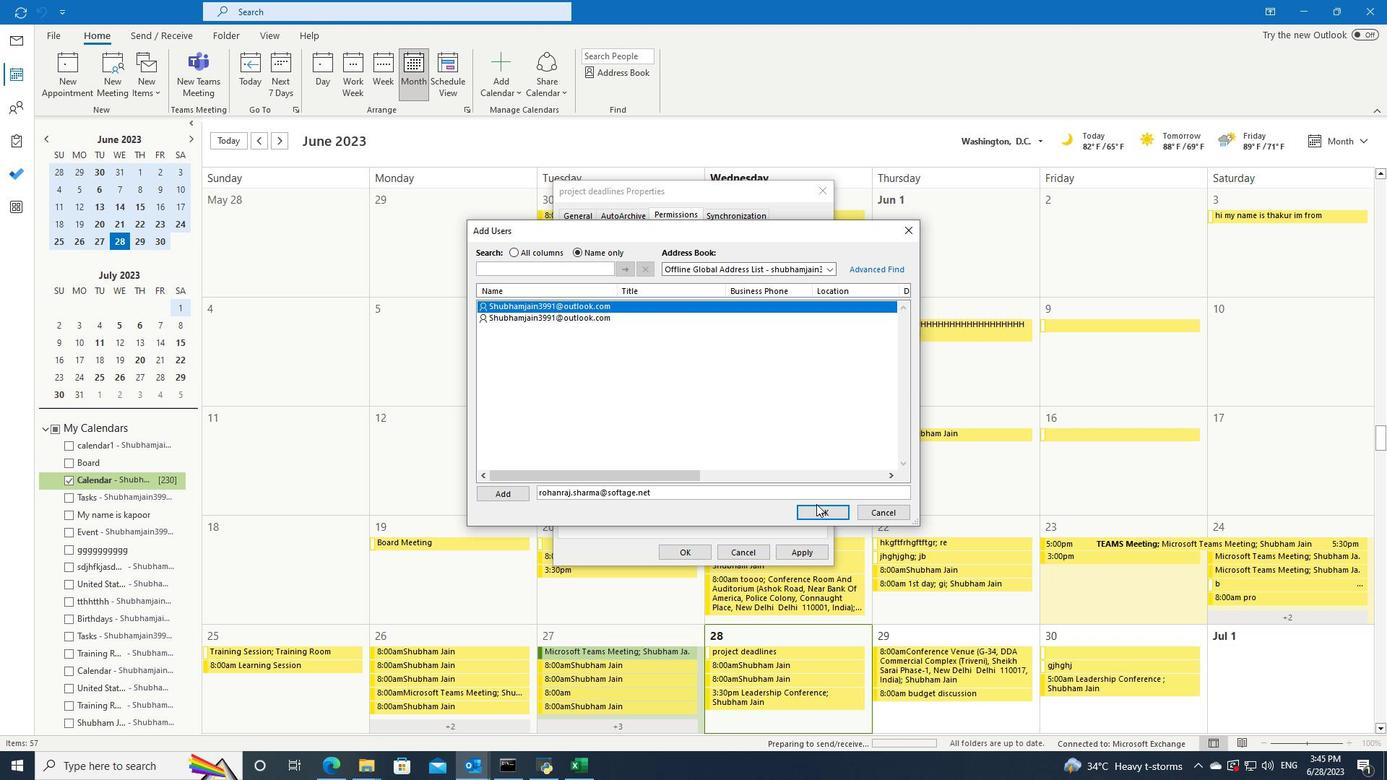 
Action: Mouse pressed left at (816, 512)
Screenshot: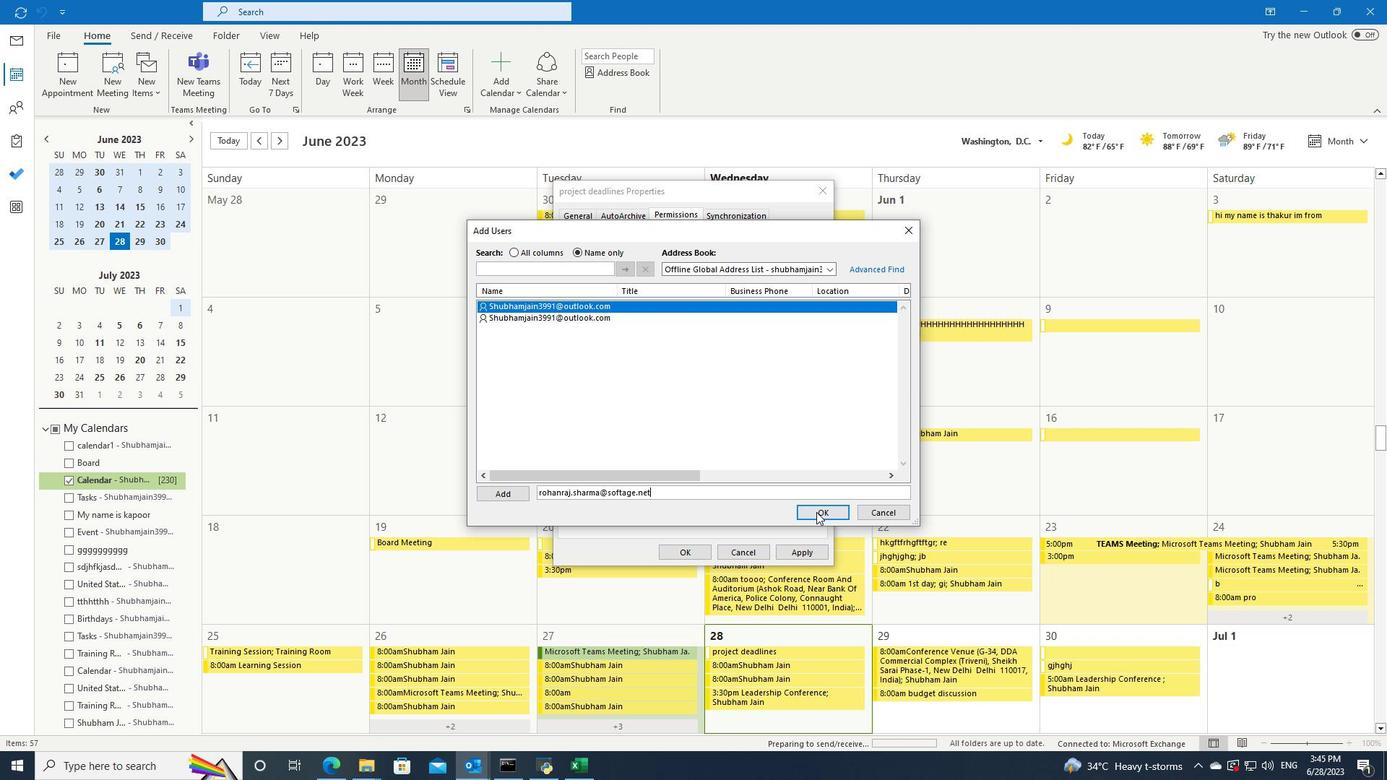 
Action: Mouse moved to (726, 354)
Screenshot: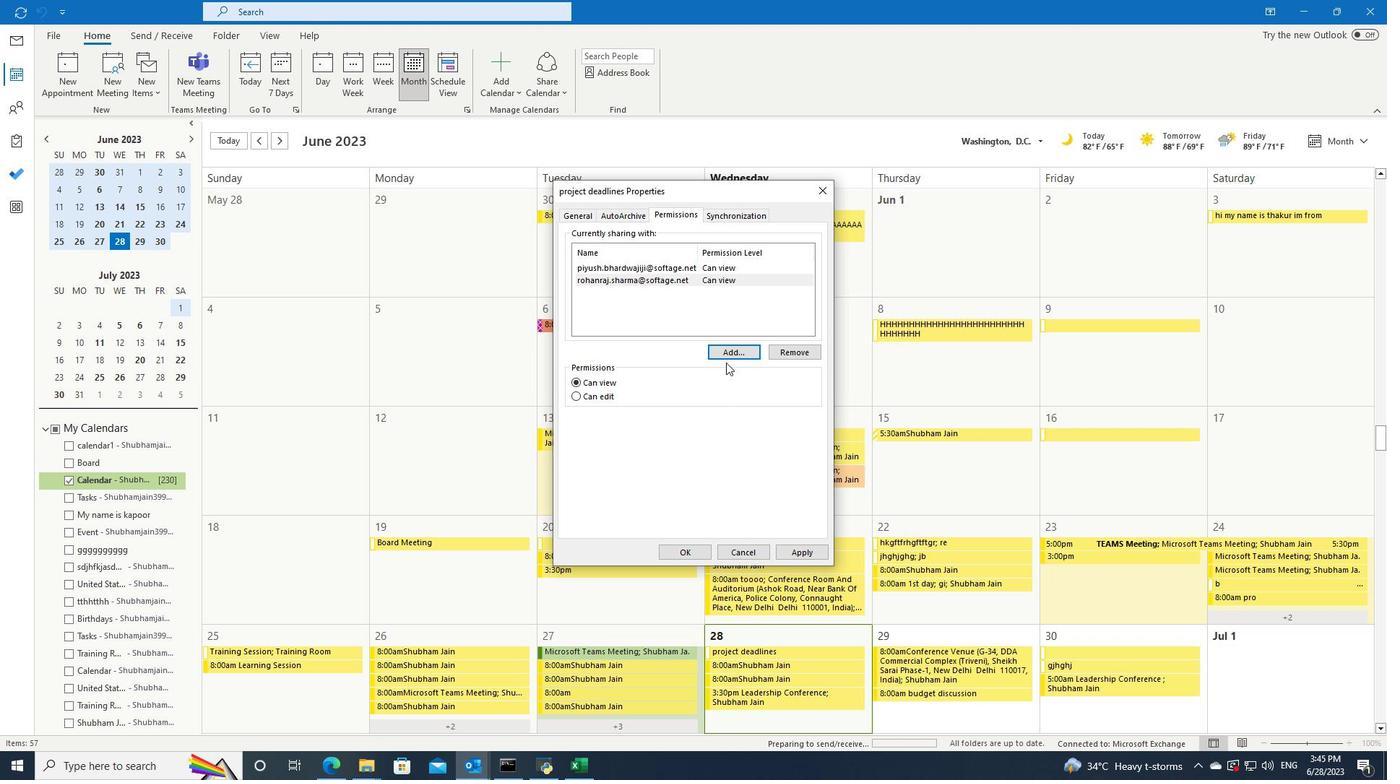 
Action: Mouse pressed left at (726, 354)
Screenshot: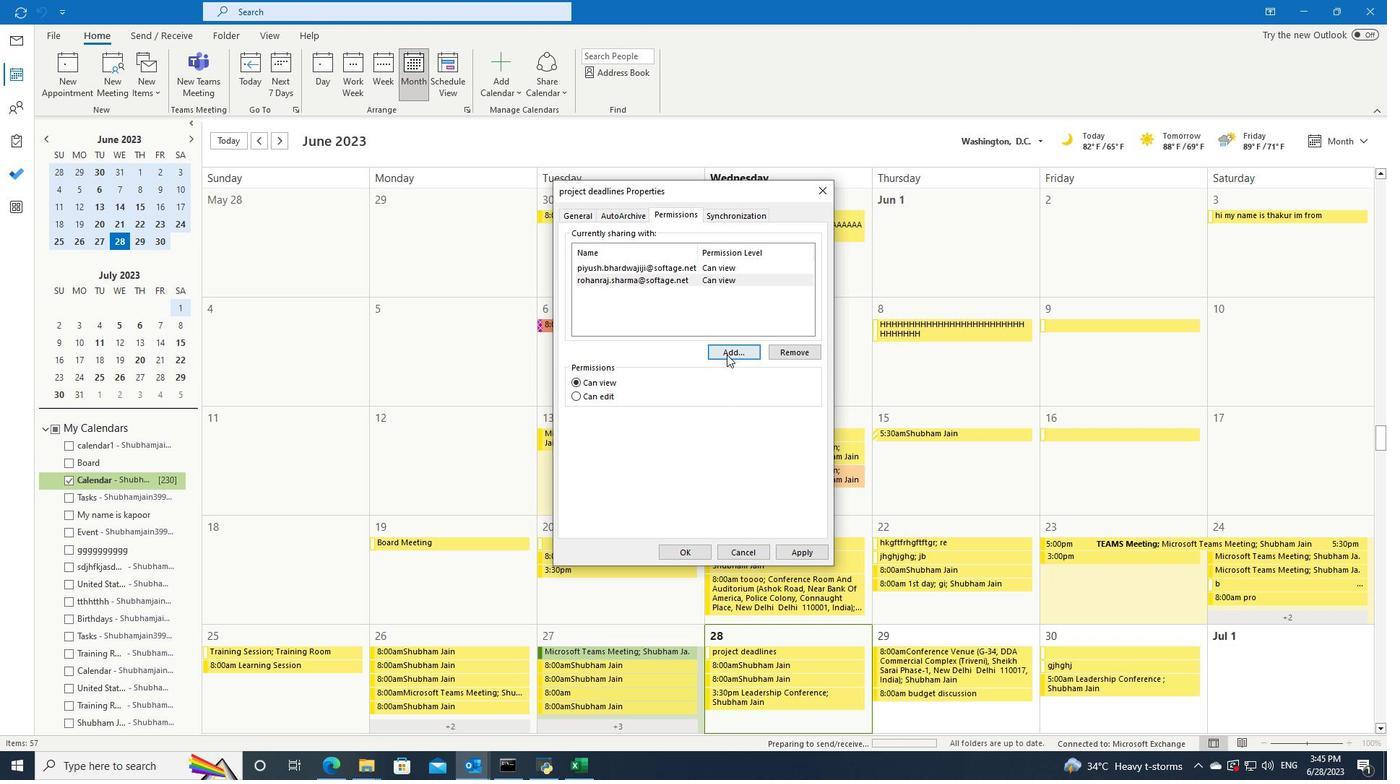 
Action: Mouse moved to (682, 492)
Screenshot: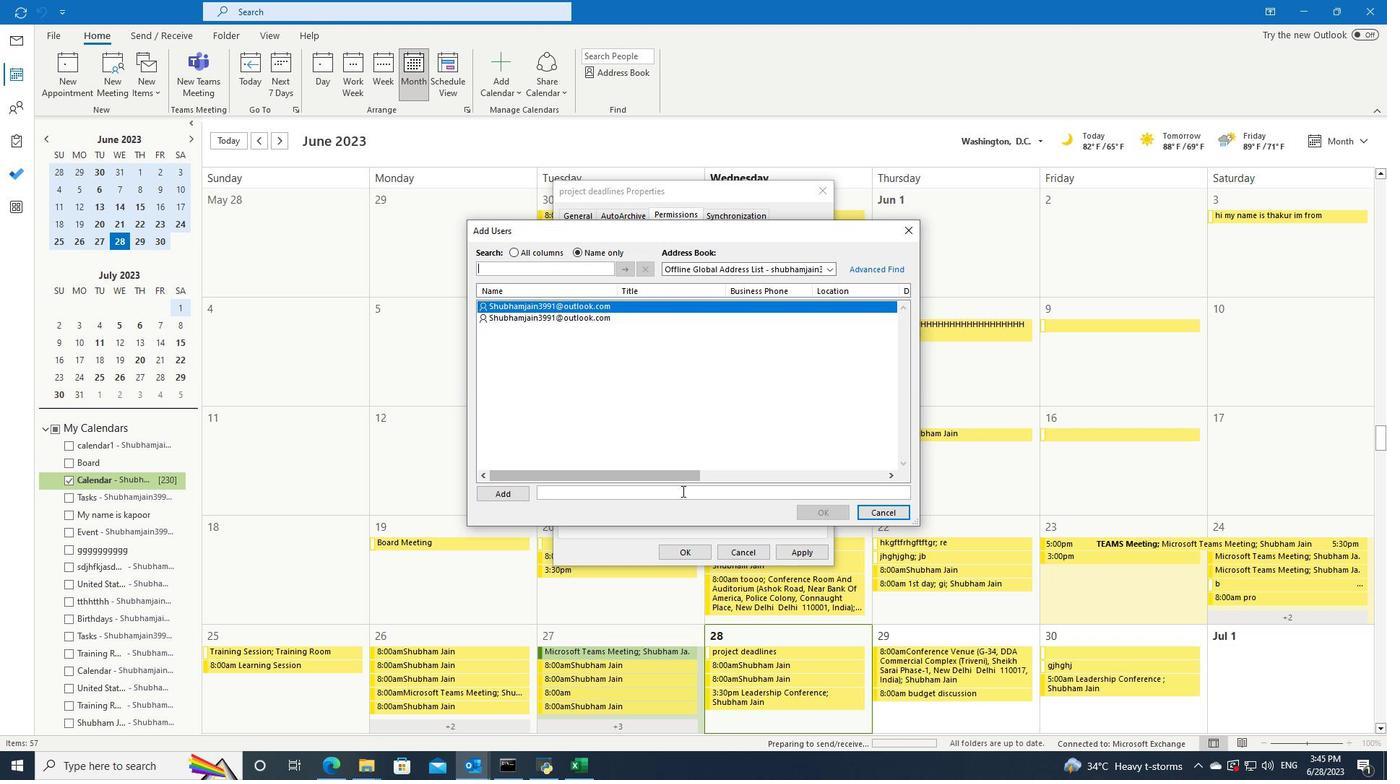 
Action: Mouse pressed left at (682, 492)
Screenshot: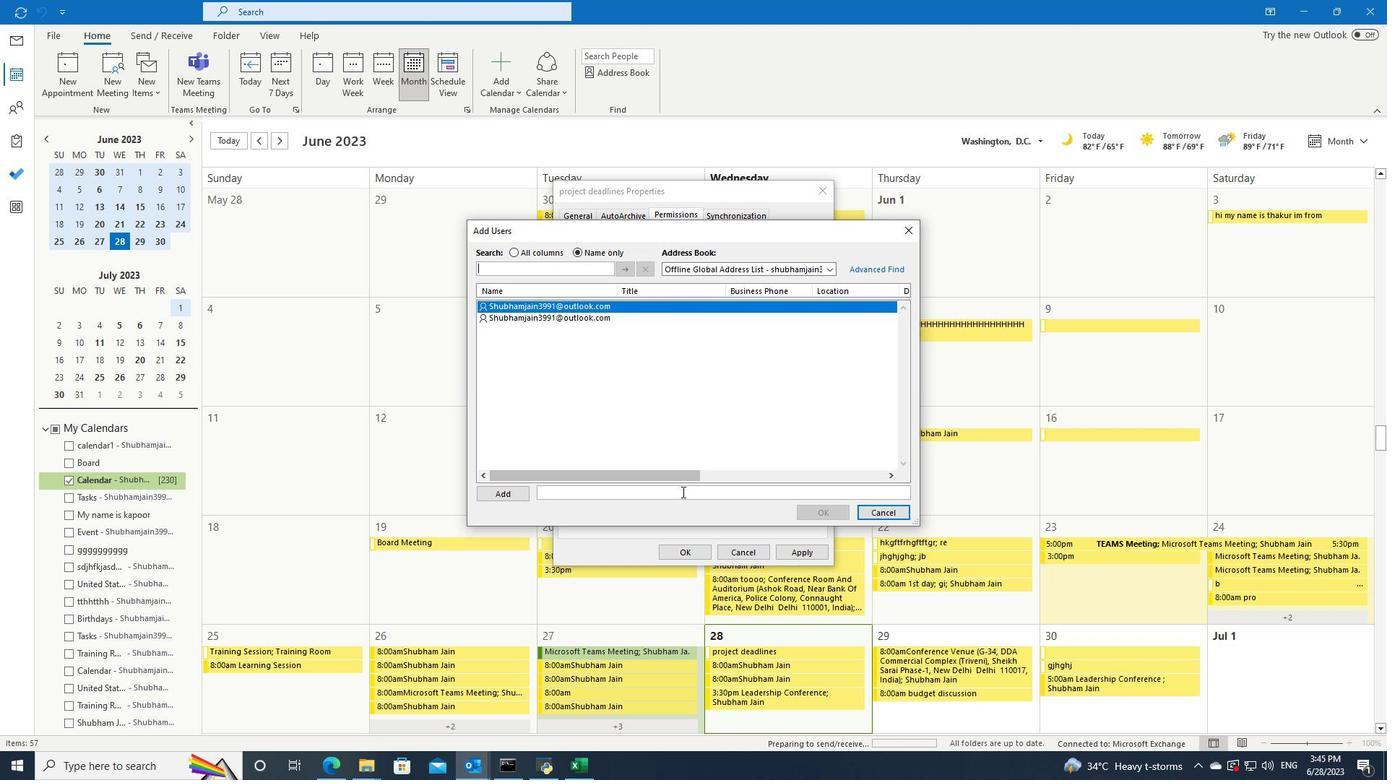 
Action: Key pressed uchiha.uzum
Screenshot: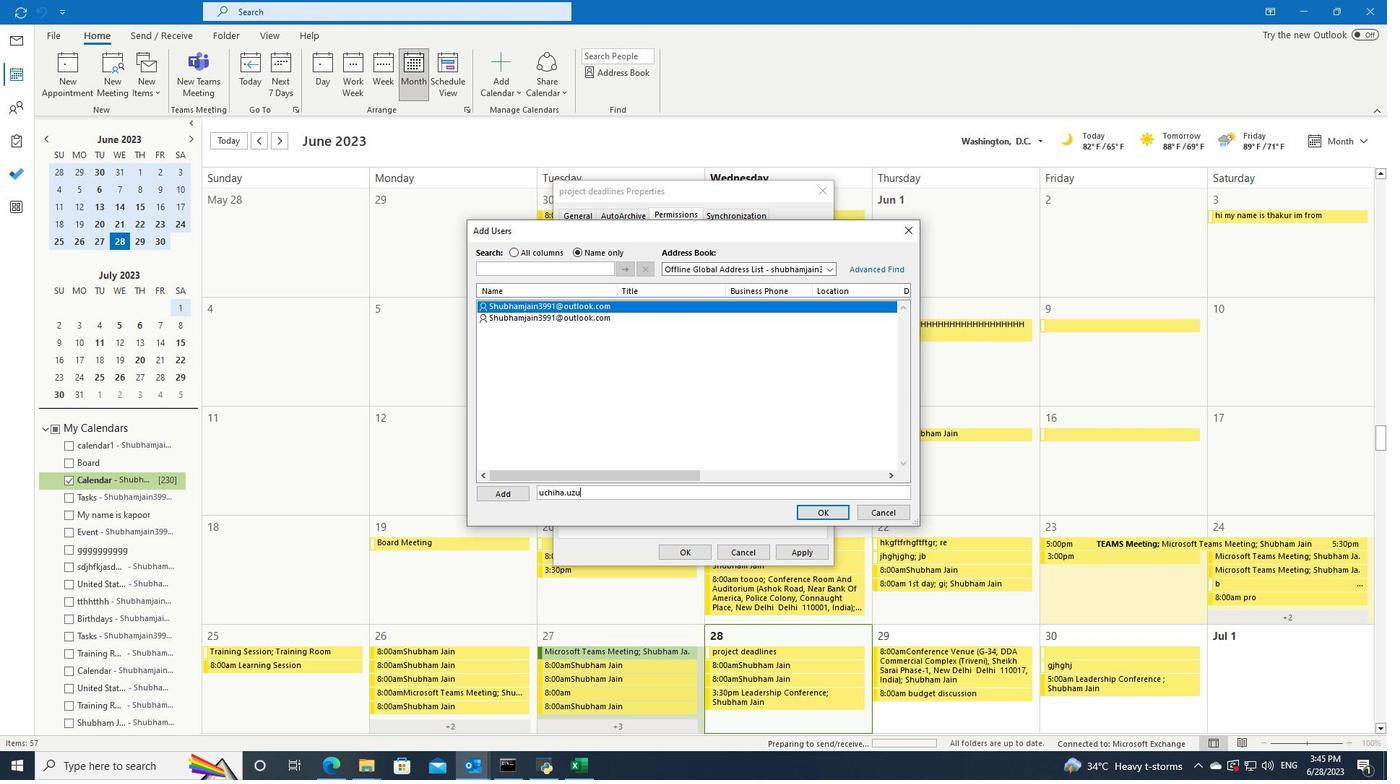 
Action: Mouse moved to (700, 494)
Screenshot: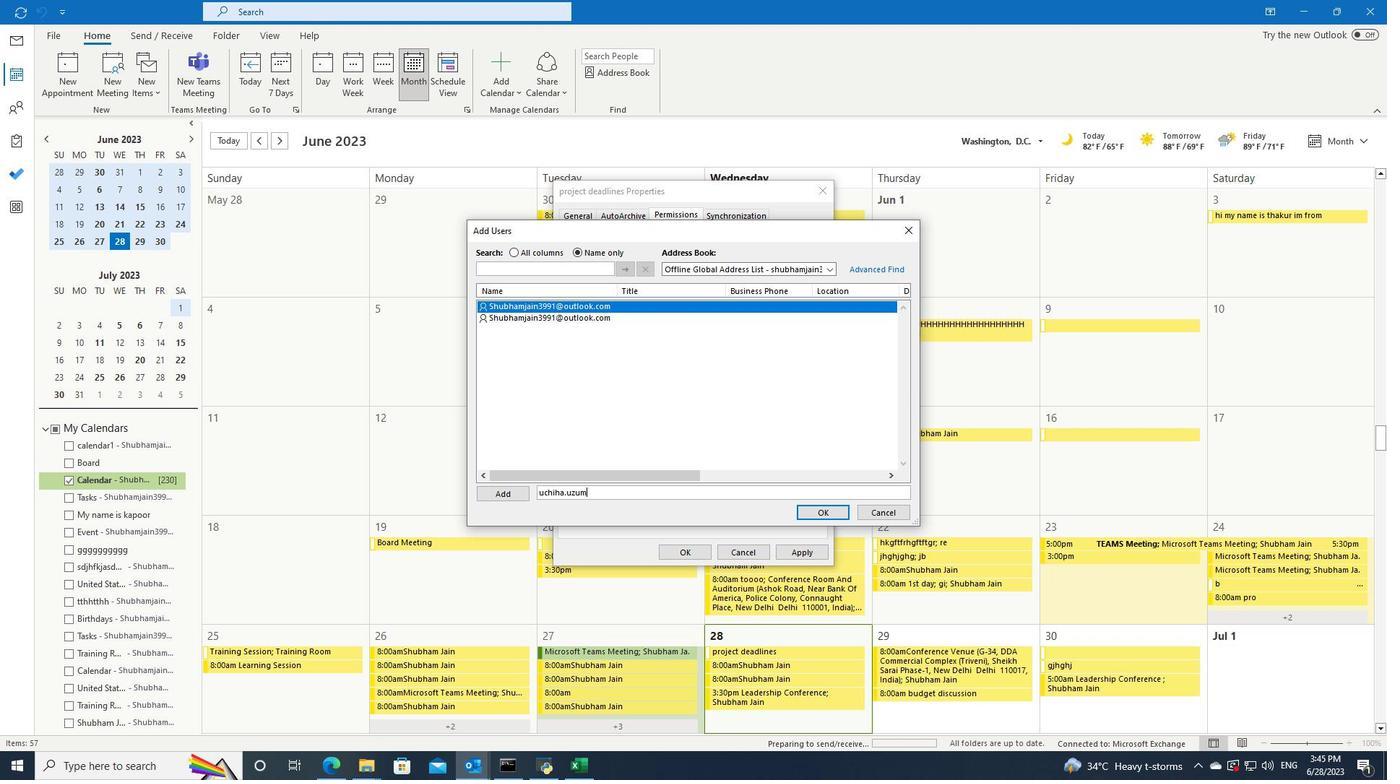 
Action: Key pressed a
Screenshot: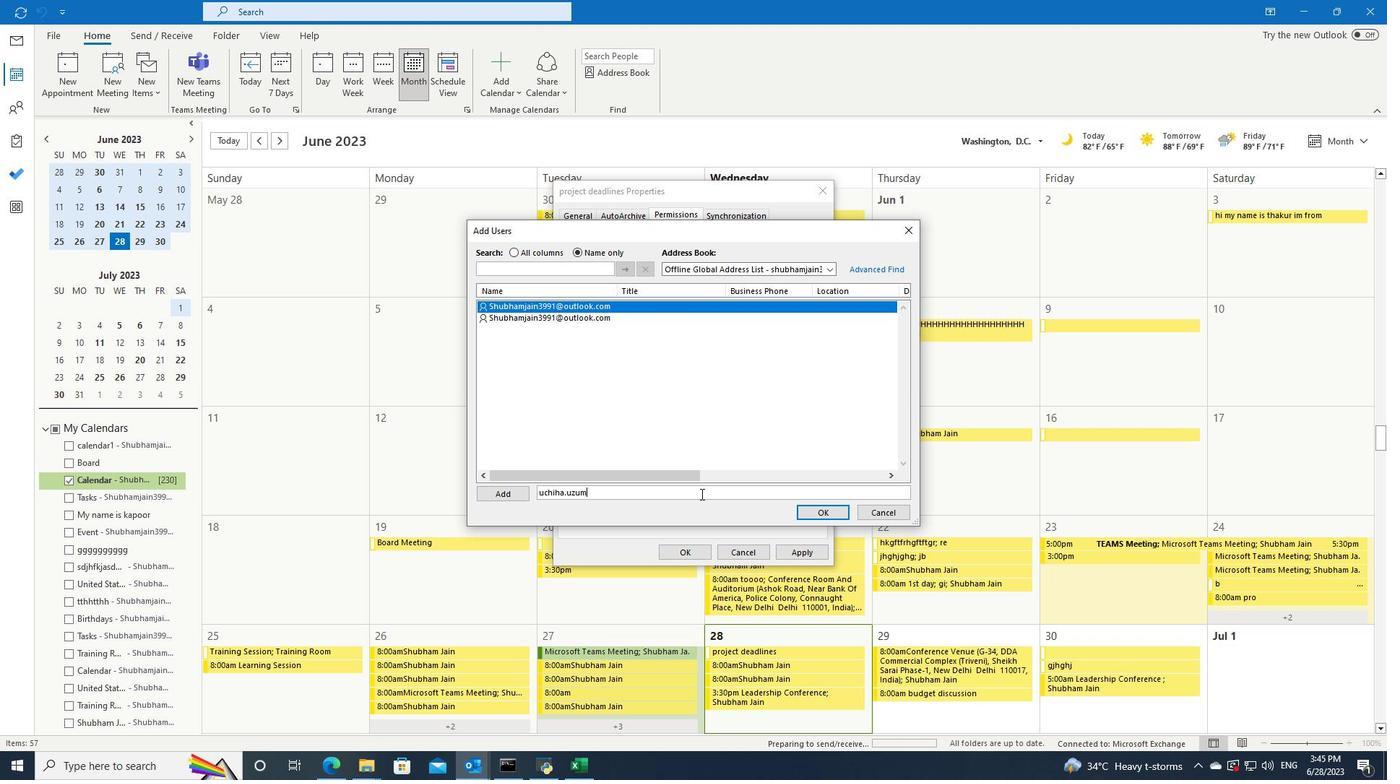 
Action: Mouse moved to (765, 496)
Screenshot: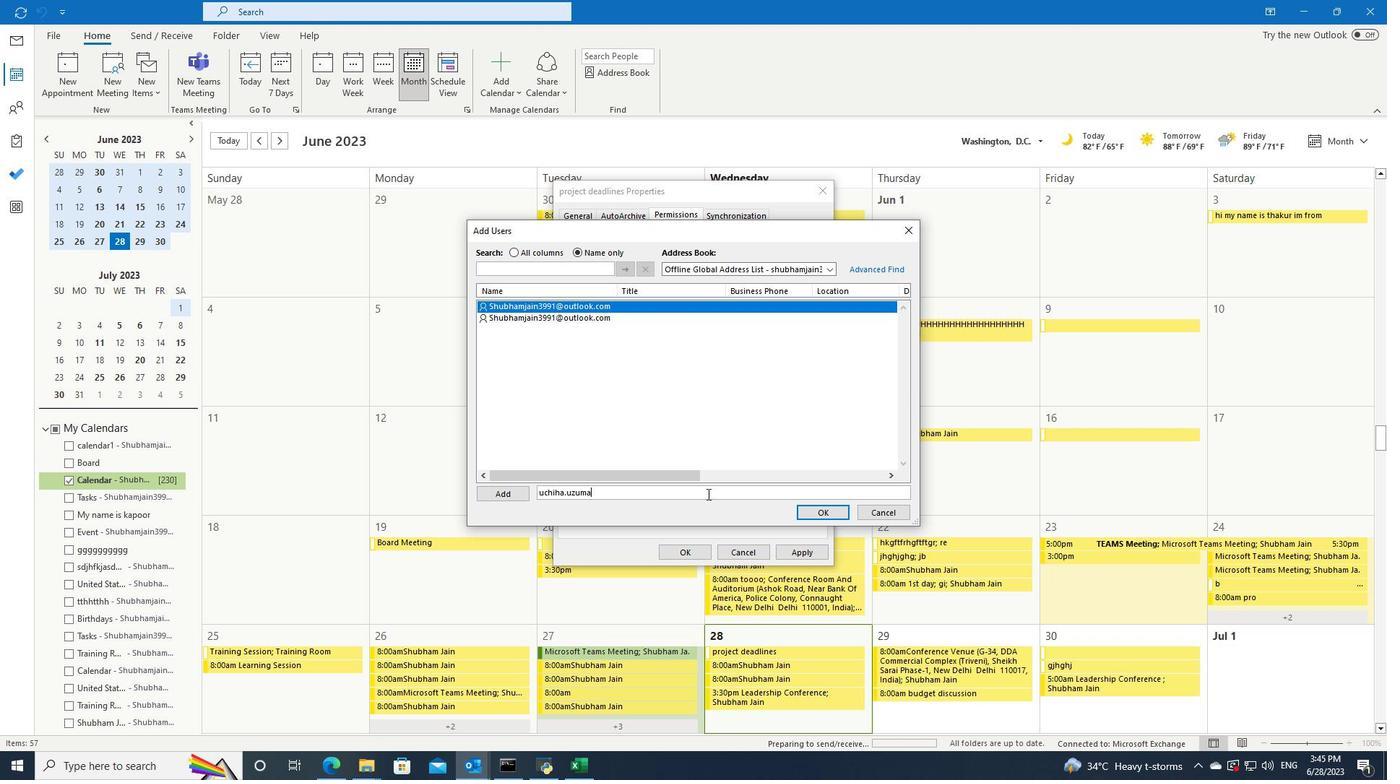 
Action: Key pressed k
Screenshot: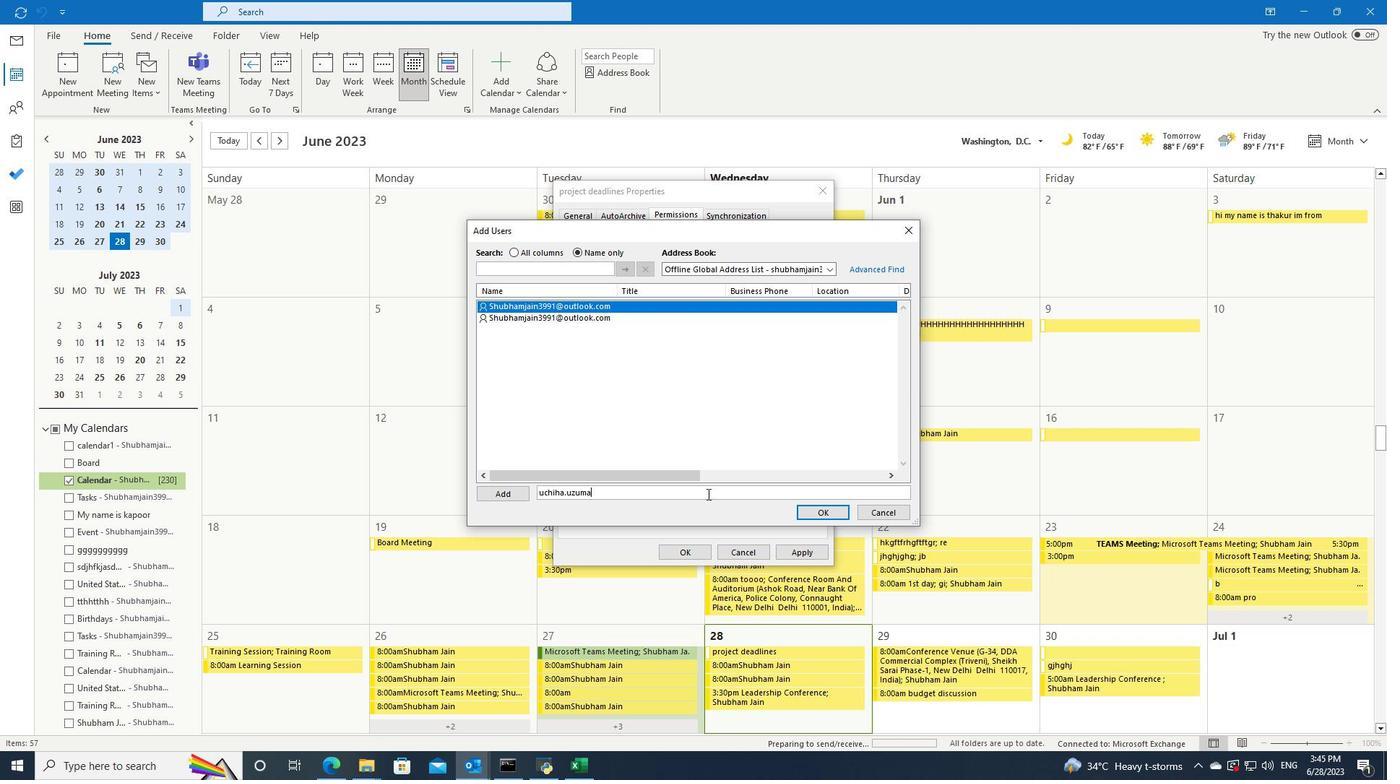 
Action: Mouse moved to (790, 497)
Screenshot: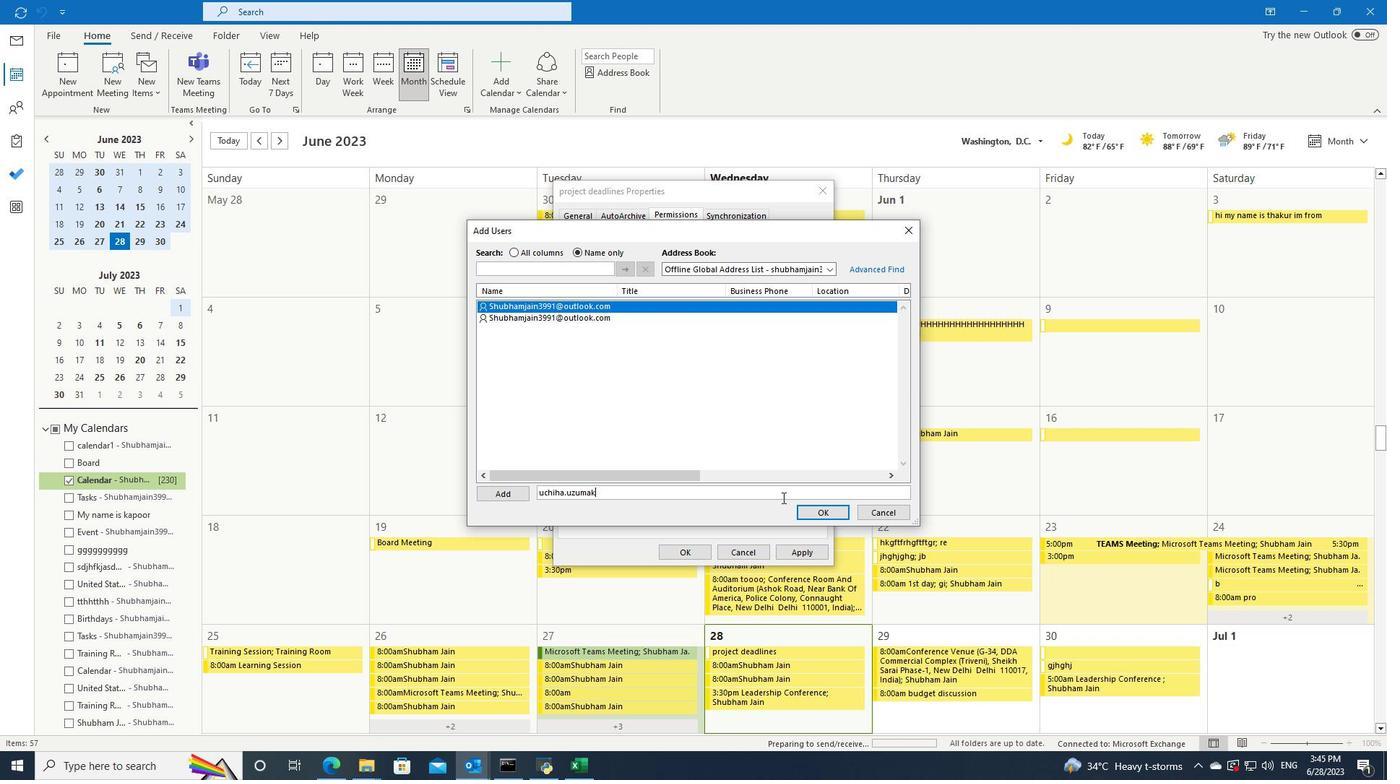 
Action: Key pressed i
Screenshot: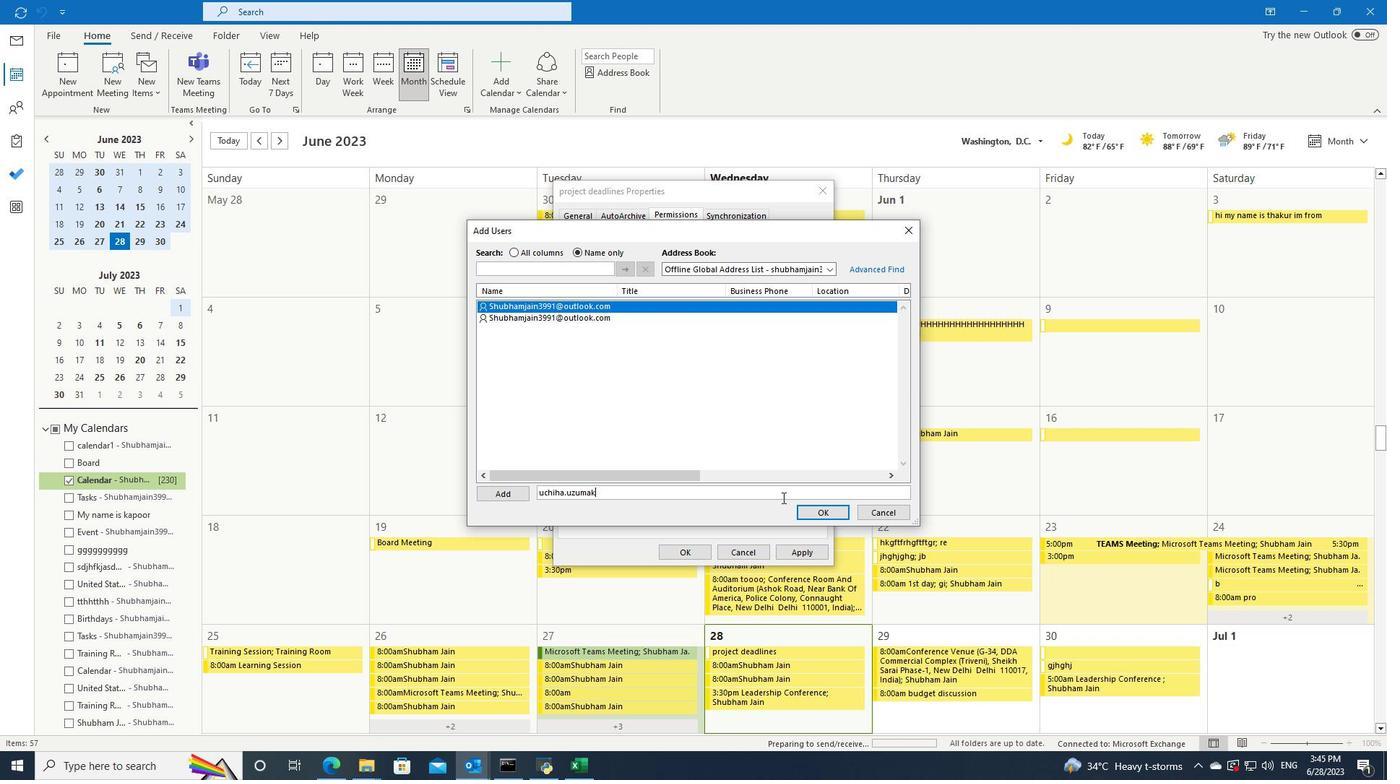 
Action: Mouse moved to (803, 507)
Screenshot: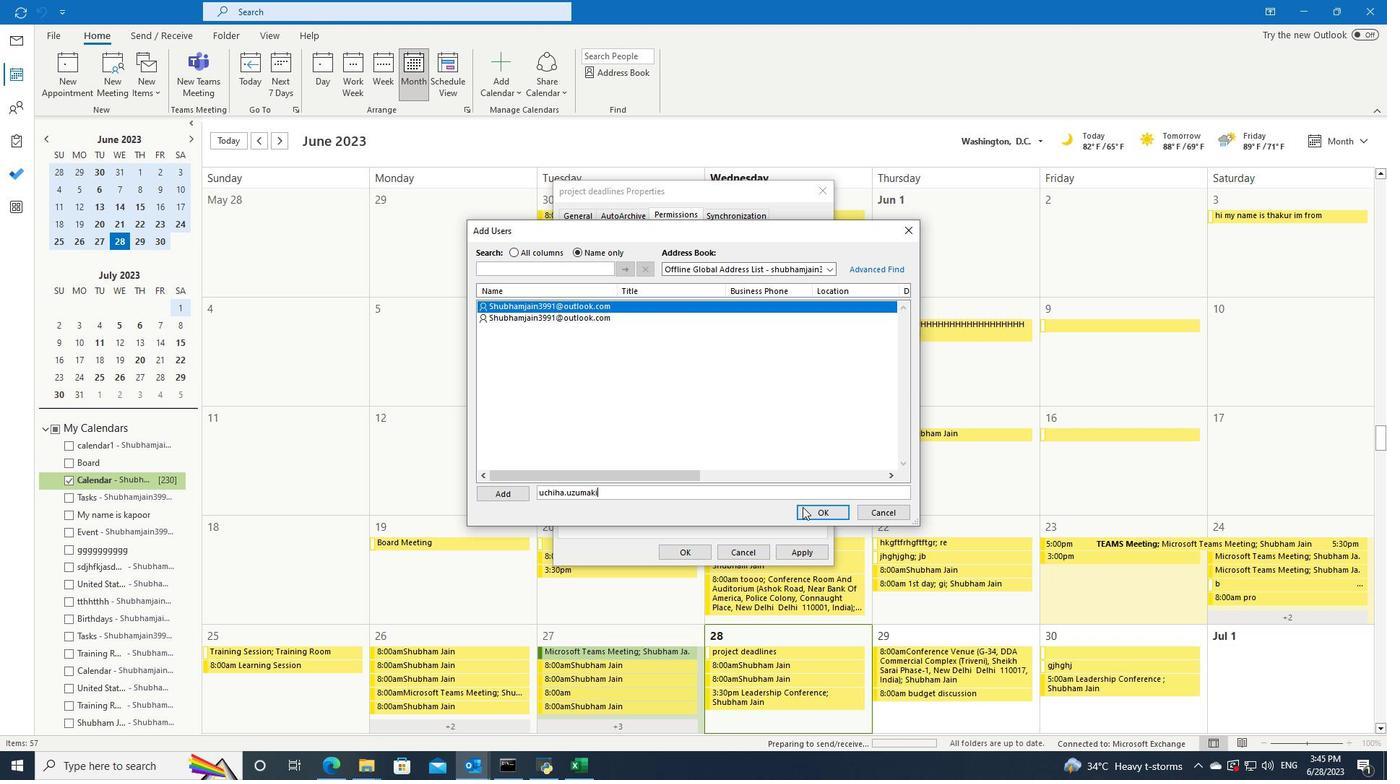 
Action: Key pressed <Key.shift>@
Screenshot: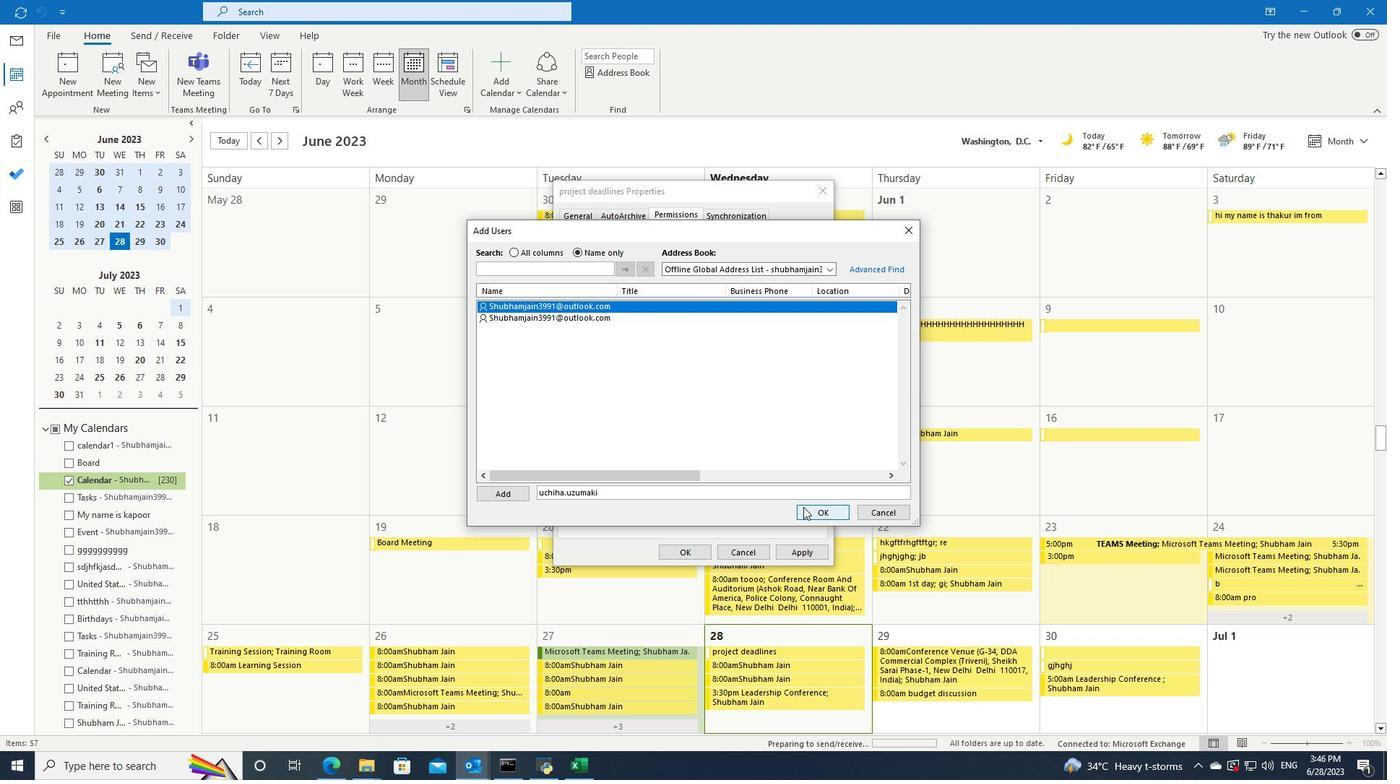 
Action: Mouse moved to (806, 502)
Screenshot: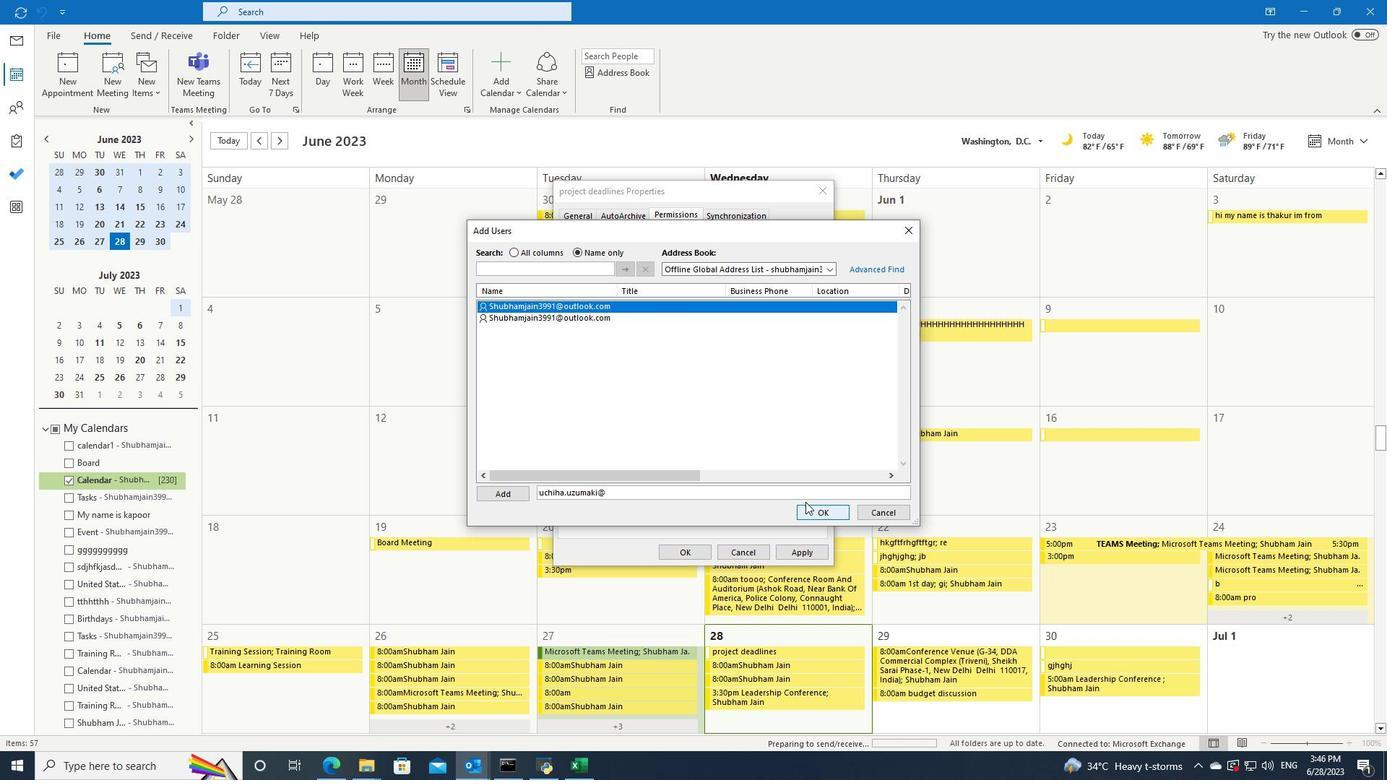 
Action: Key pressed s
Screenshot: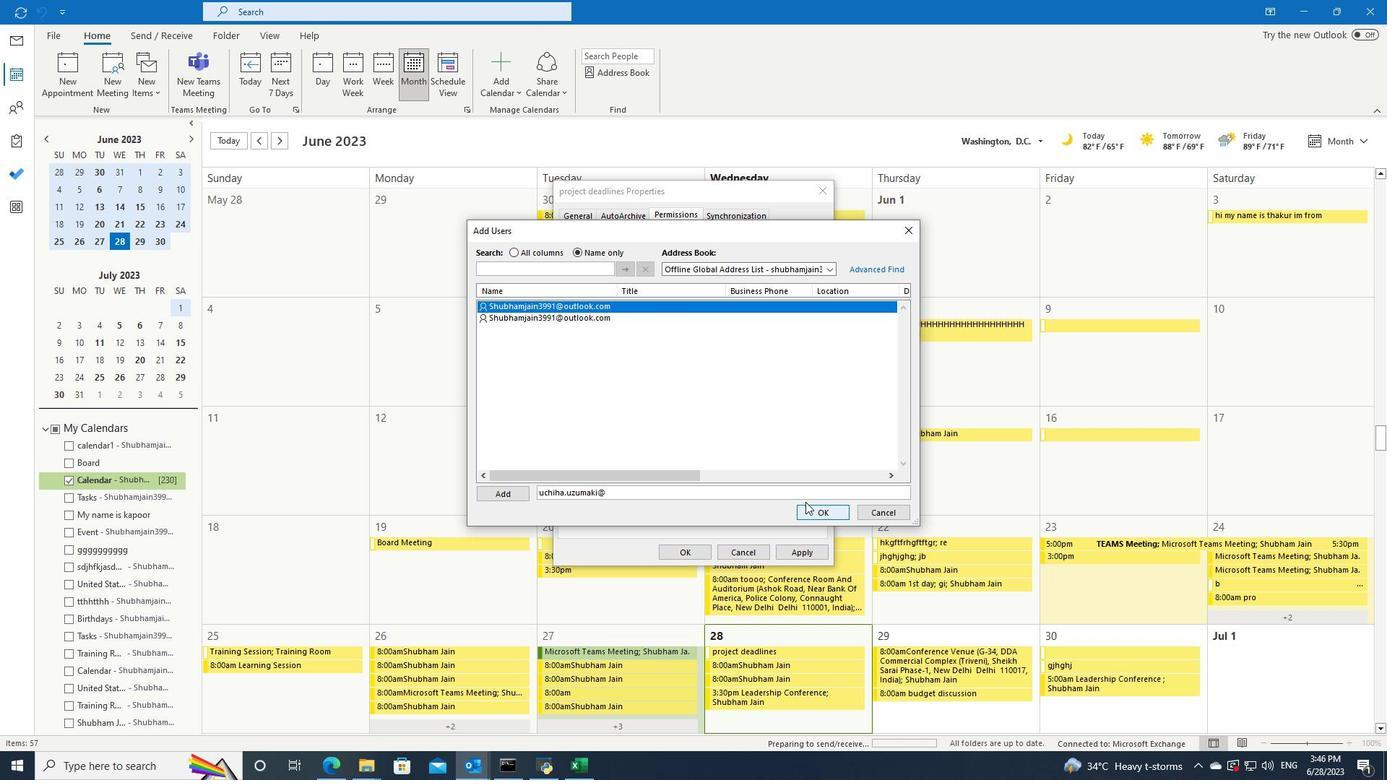 
Action: Mouse moved to (809, 505)
Screenshot: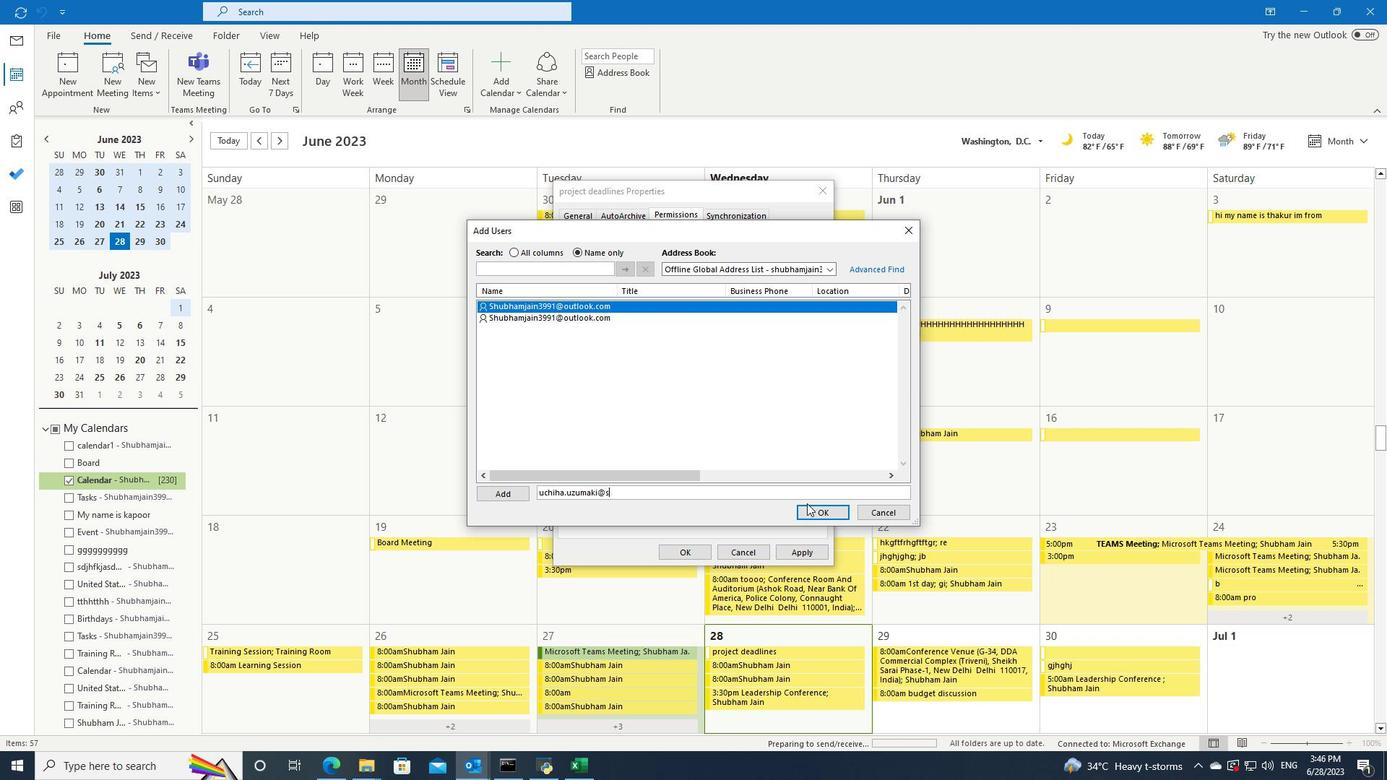 
Action: Key pressed o
Screenshot: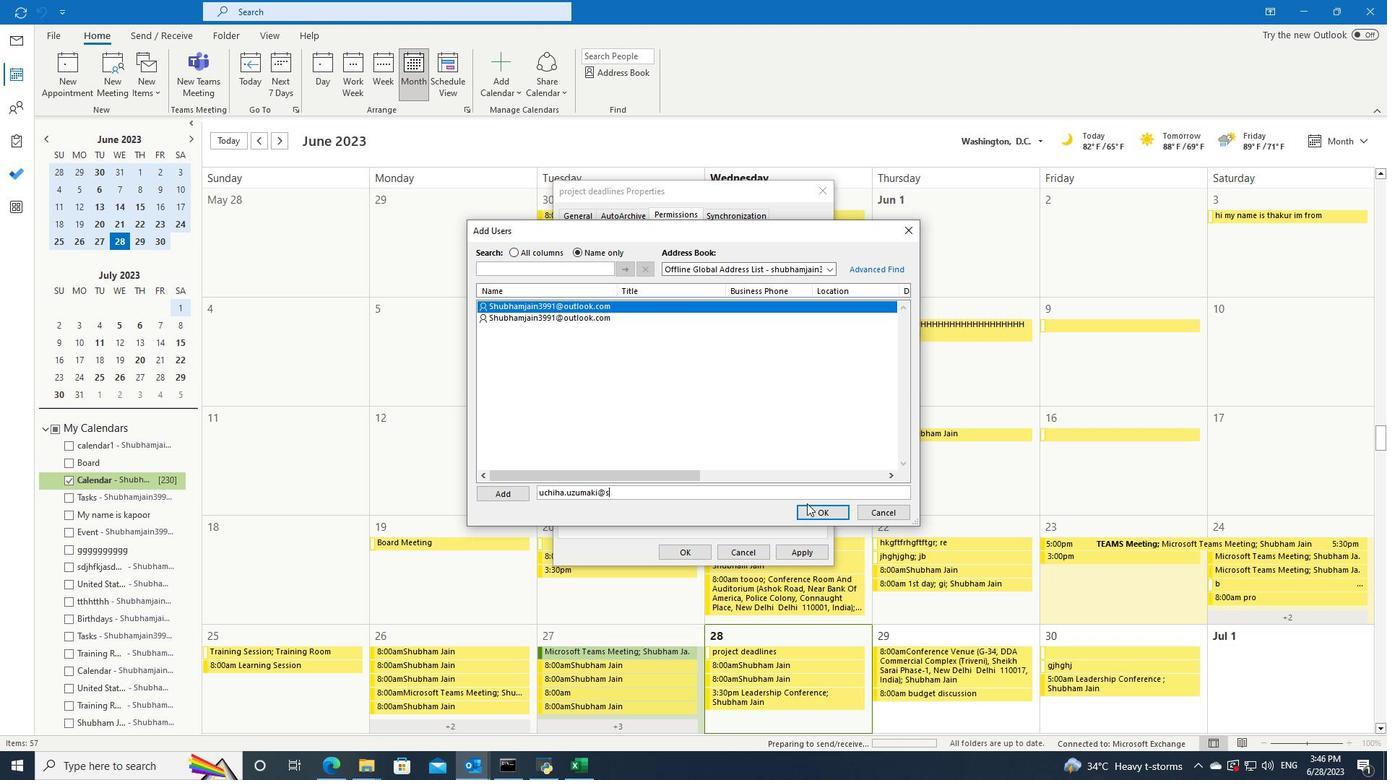 
Action: Mouse moved to (809, 506)
Screenshot: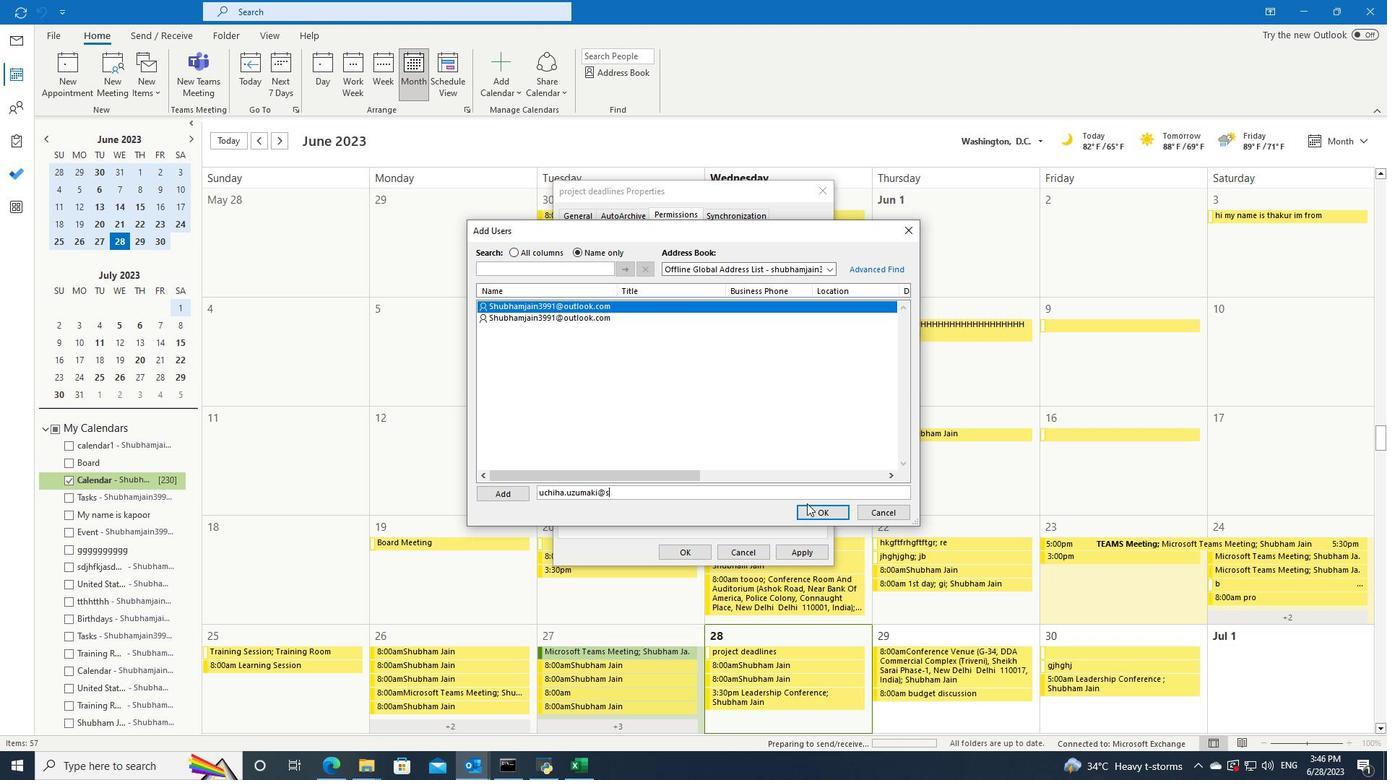 
Action: Key pressed fta
Screenshot: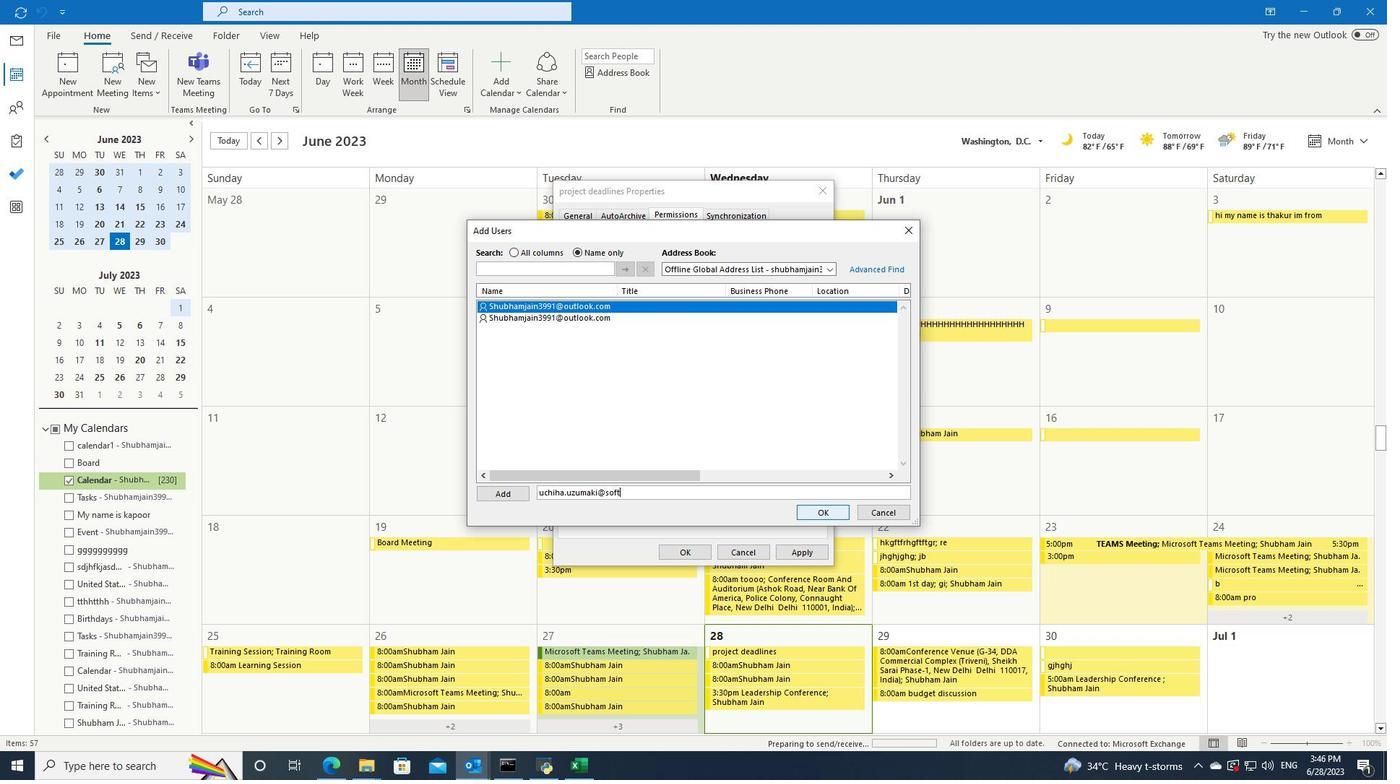 
Action: Mouse moved to (797, 506)
Screenshot: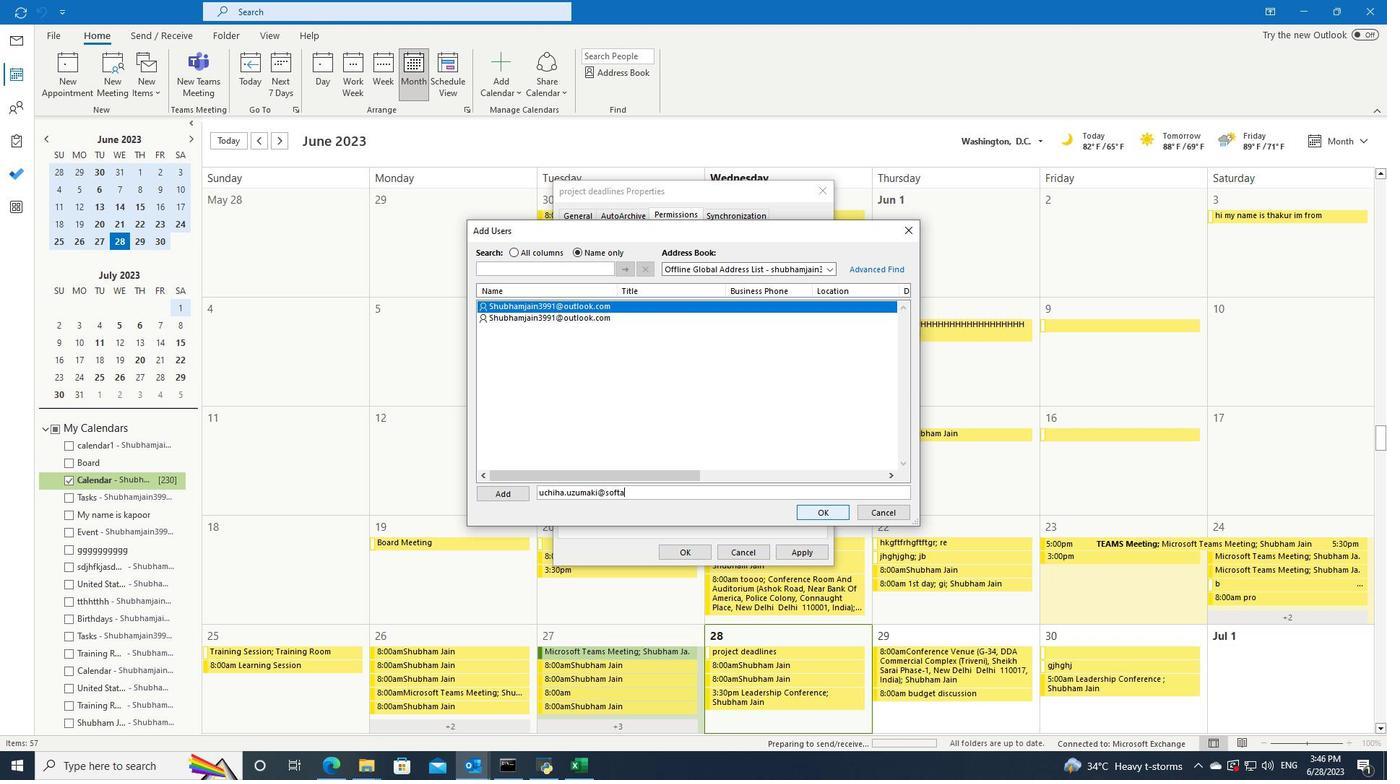 
Action: Key pressed g
Screenshot: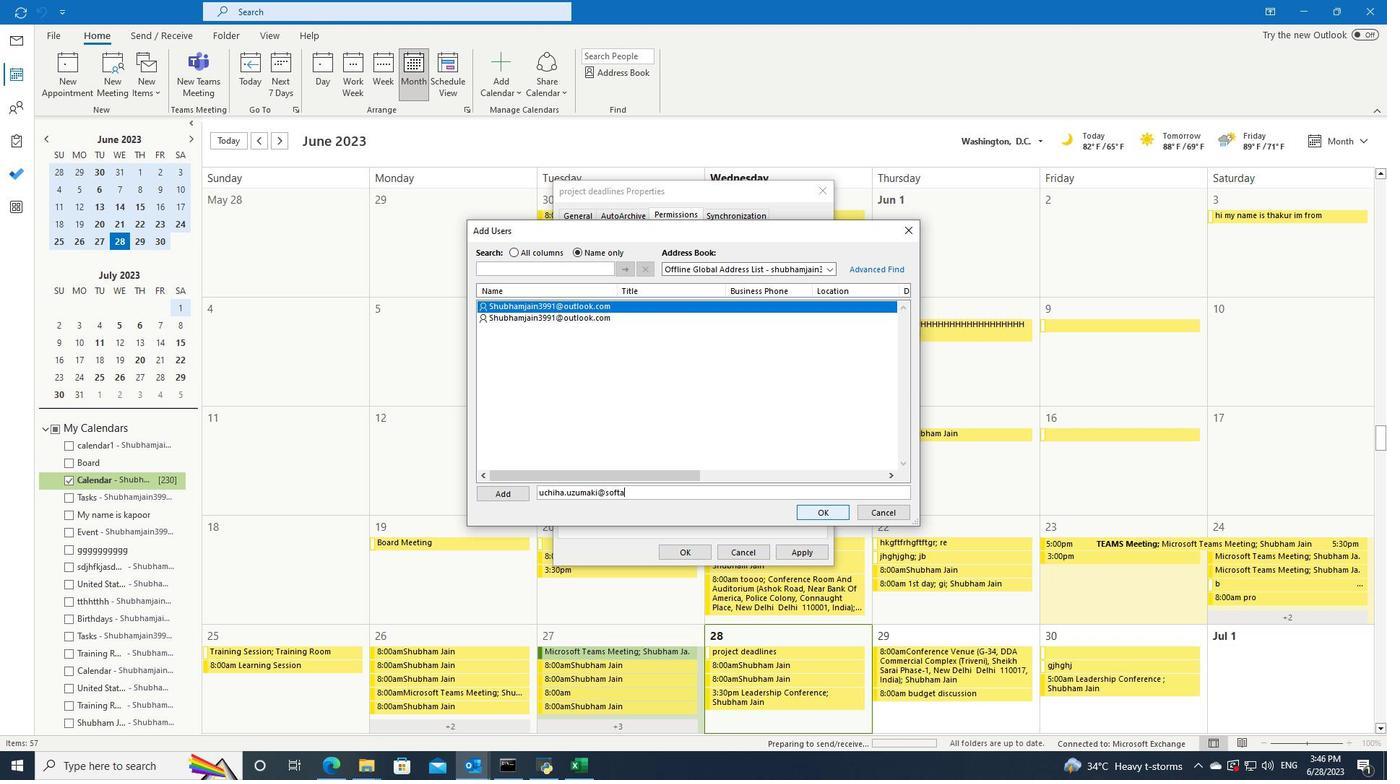 
Action: Mouse moved to (792, 508)
Screenshot: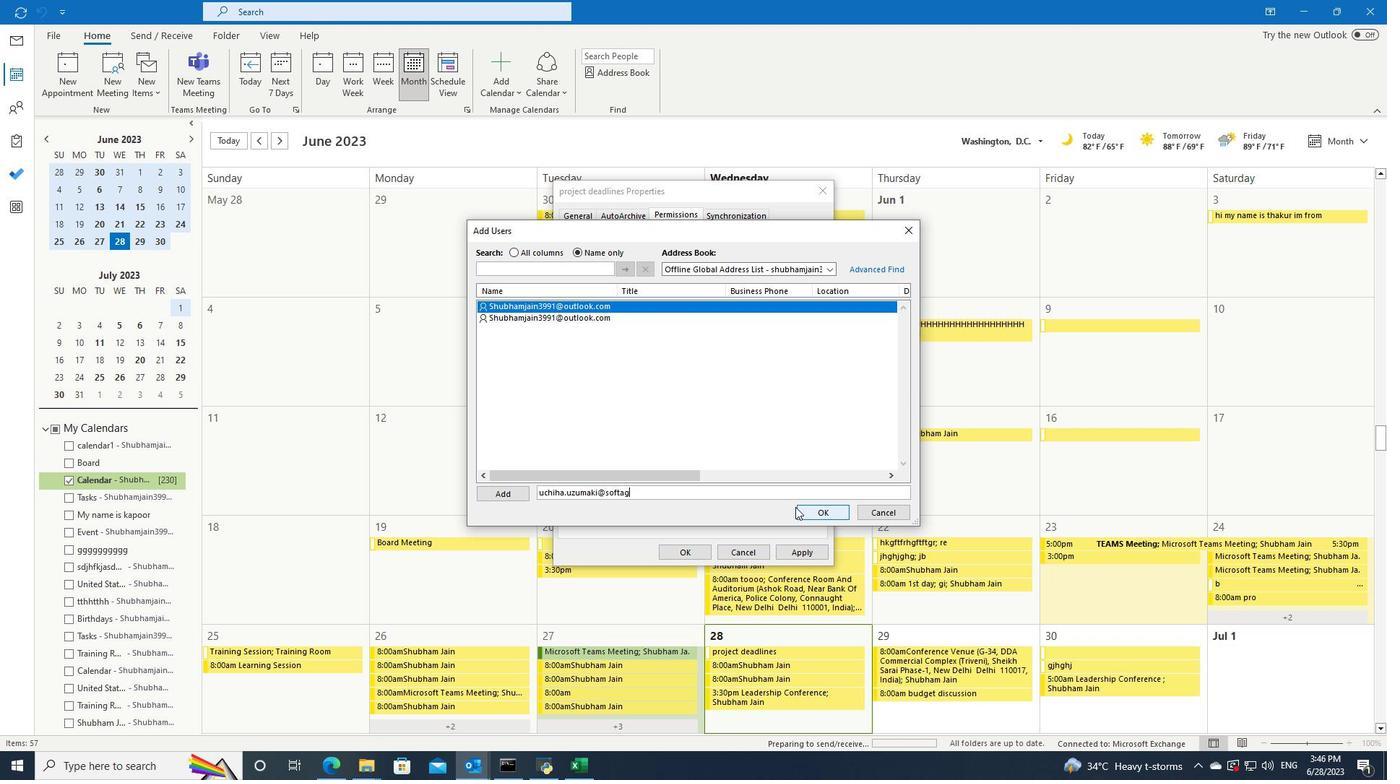 
Action: Key pressed e
Screenshot: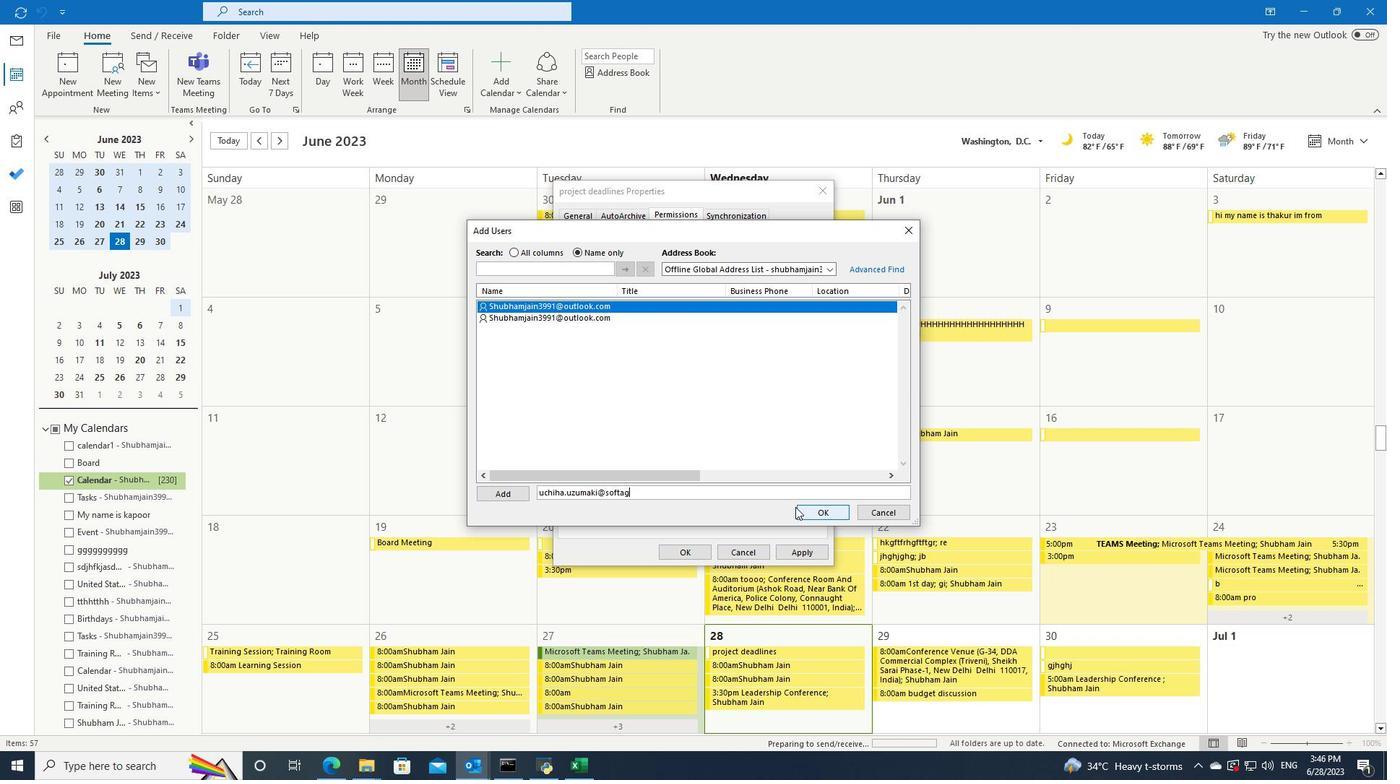 
Action: Mouse moved to (789, 508)
Screenshot: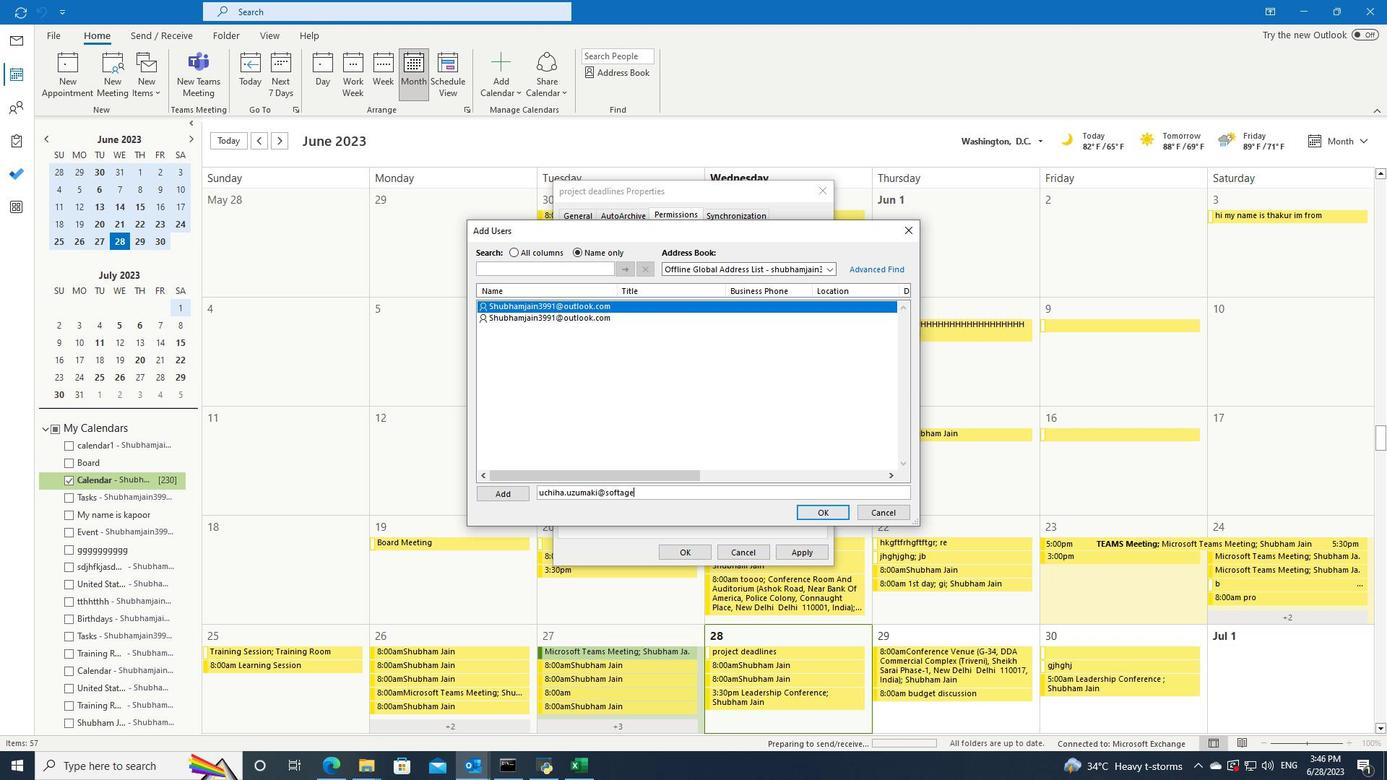 
Action: Key pressed .net
Screenshot: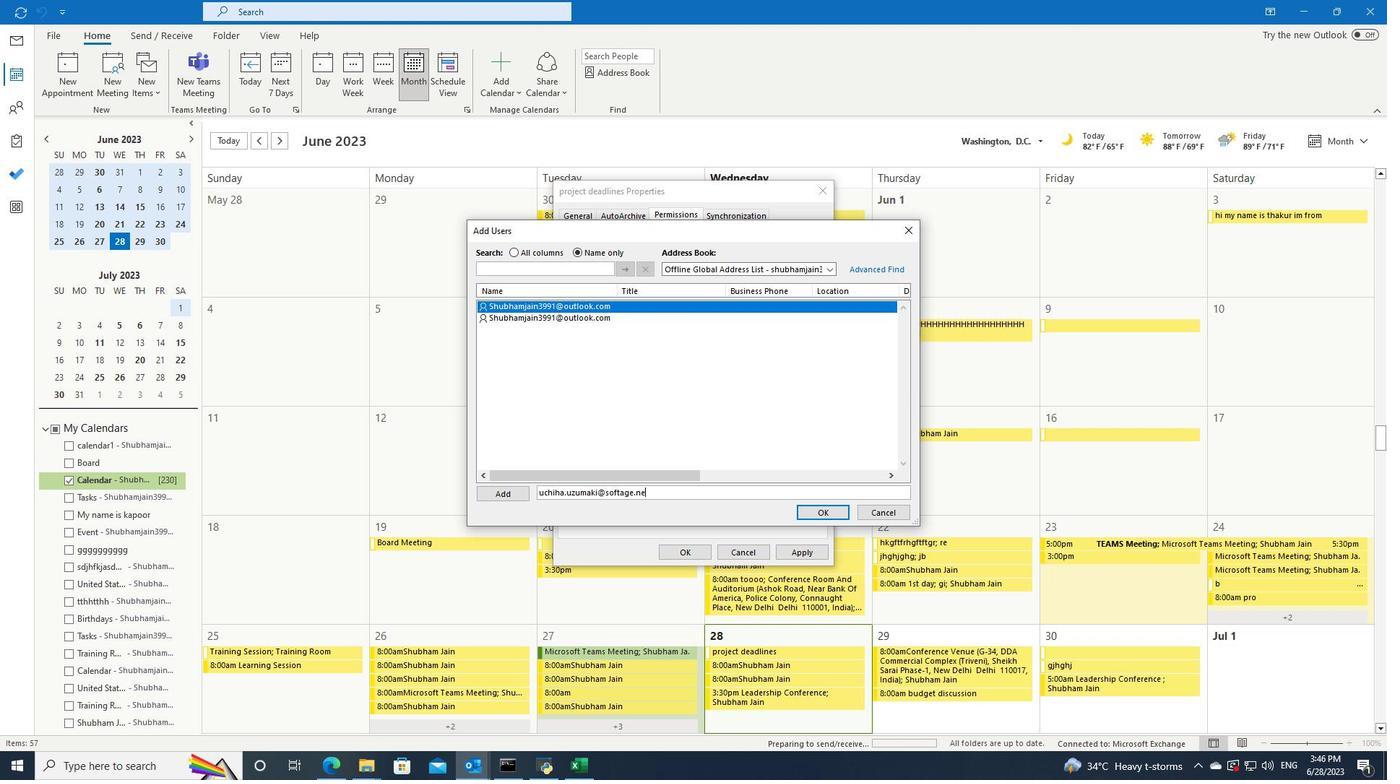
Action: Mouse moved to (811, 508)
Screenshot: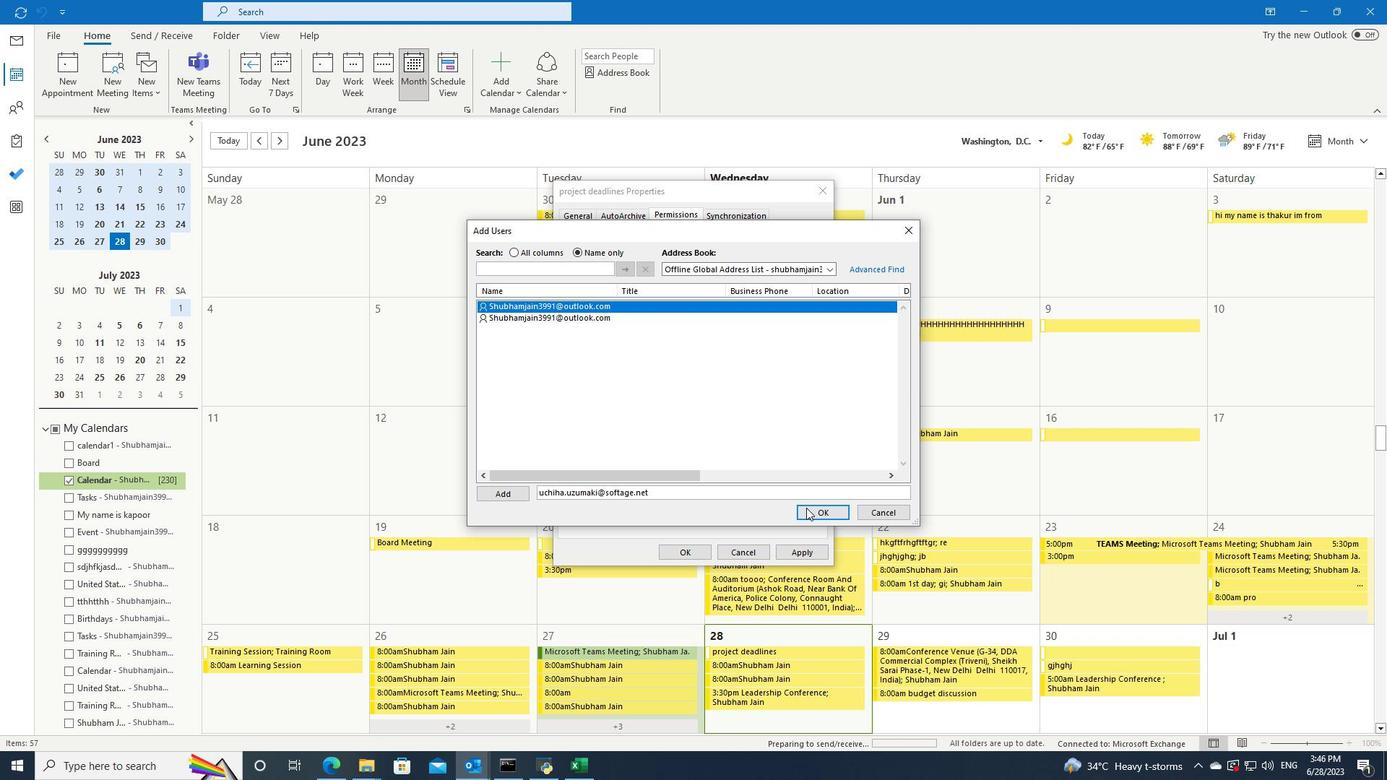 
Action: Mouse pressed left at (811, 508)
Screenshot: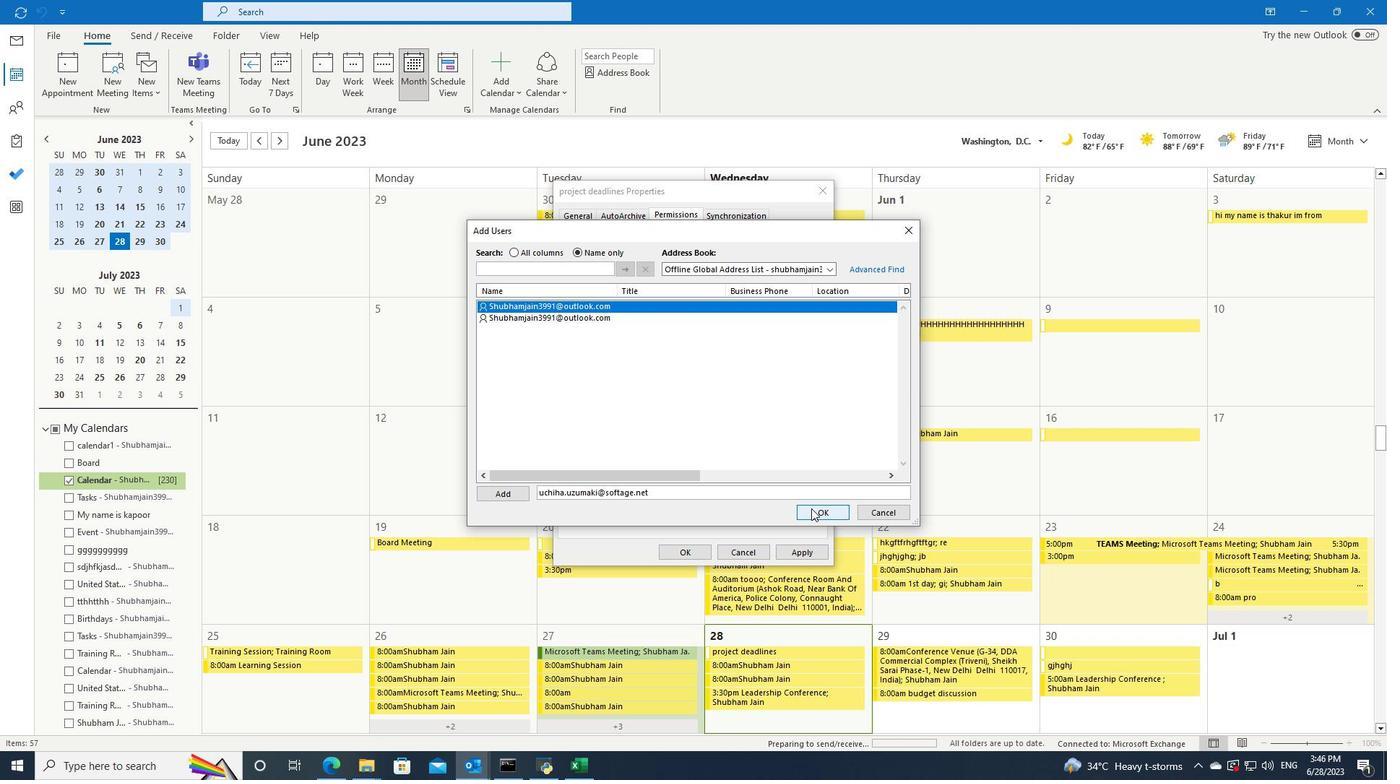 
Action: Mouse moved to (733, 356)
Screenshot: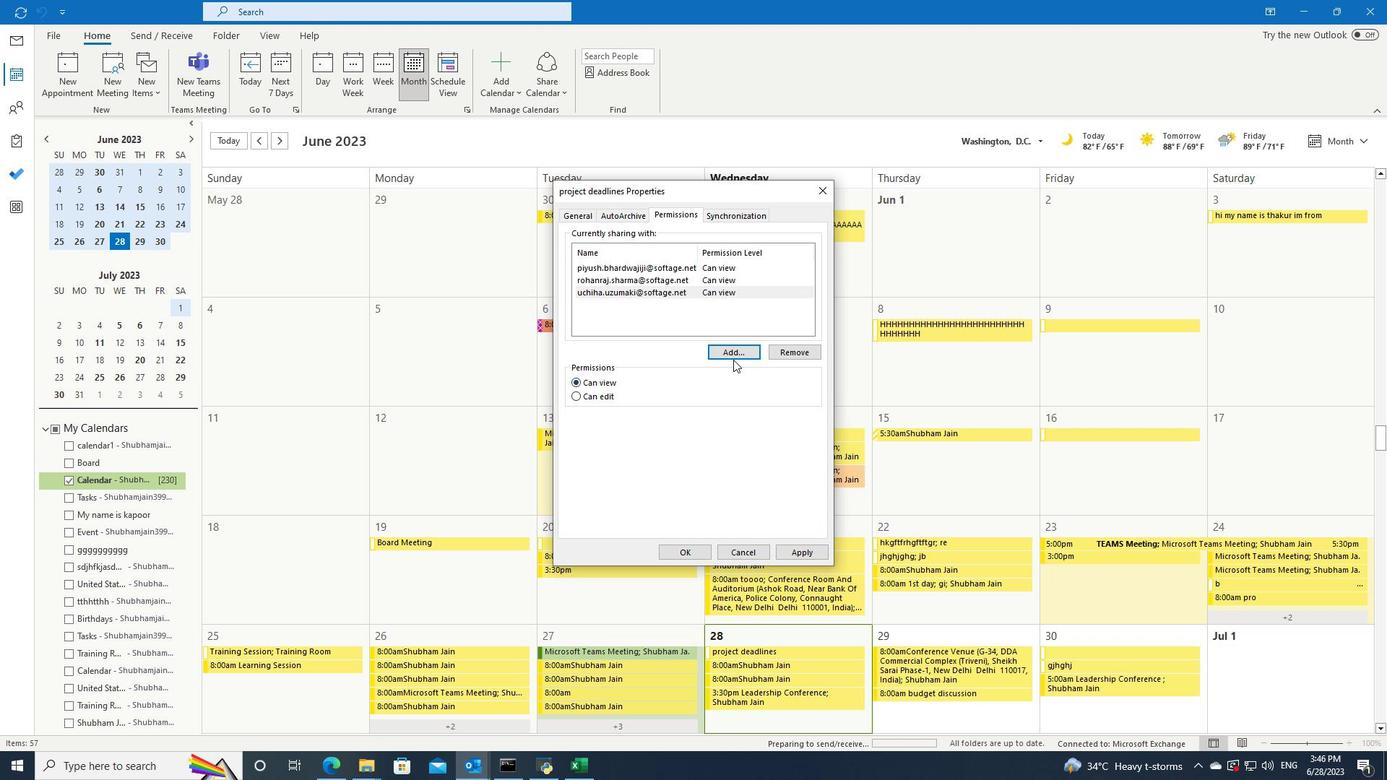 
Action: Mouse pressed left at (733, 356)
Screenshot: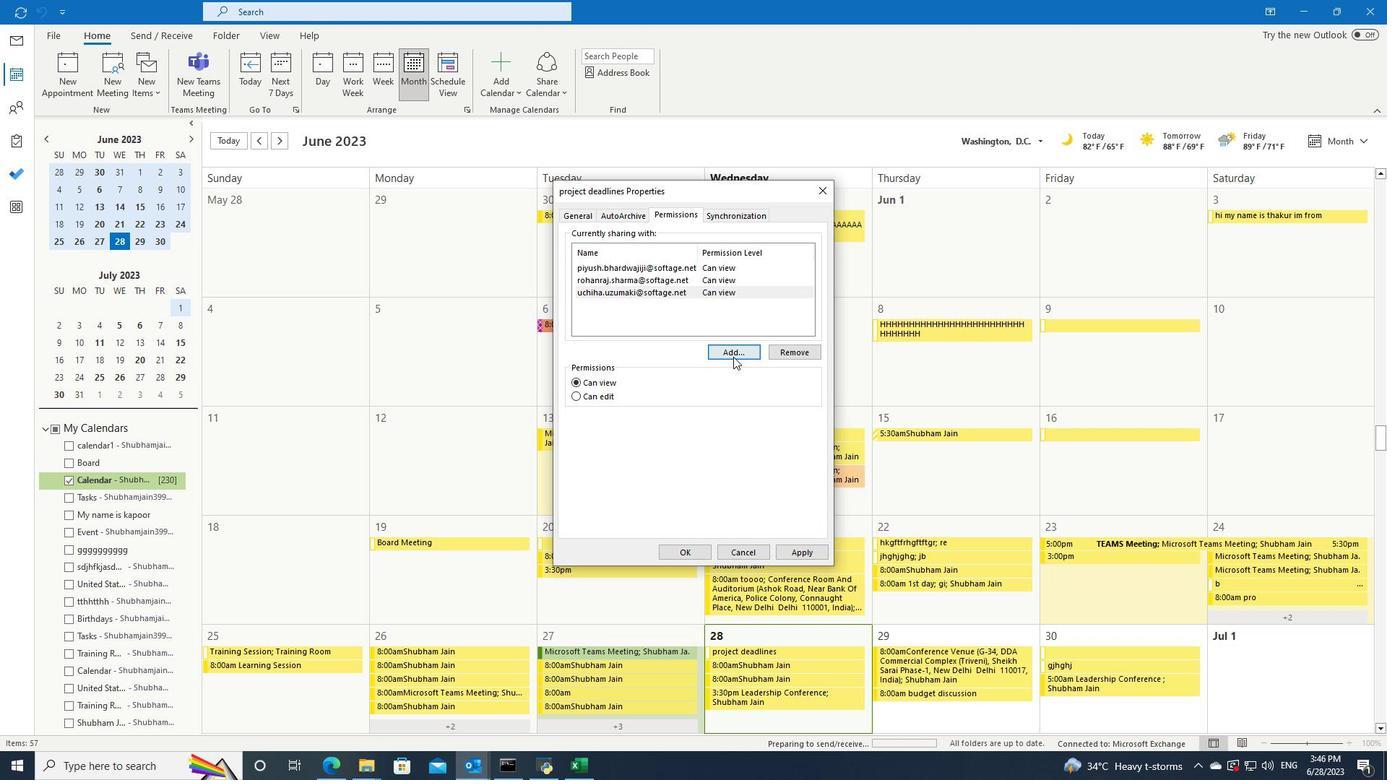 
Action: Mouse moved to (649, 494)
Screenshot: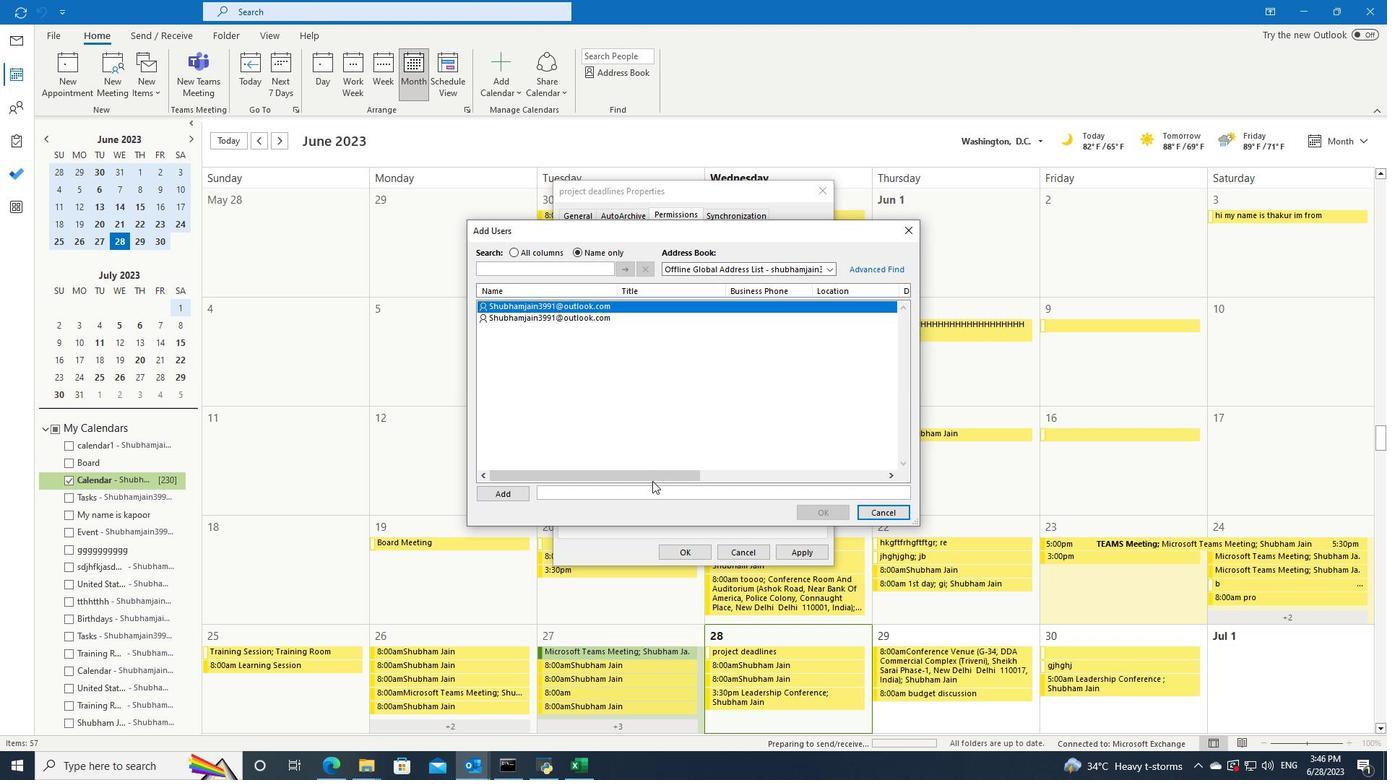 
Action: Mouse pressed left at (649, 494)
Screenshot: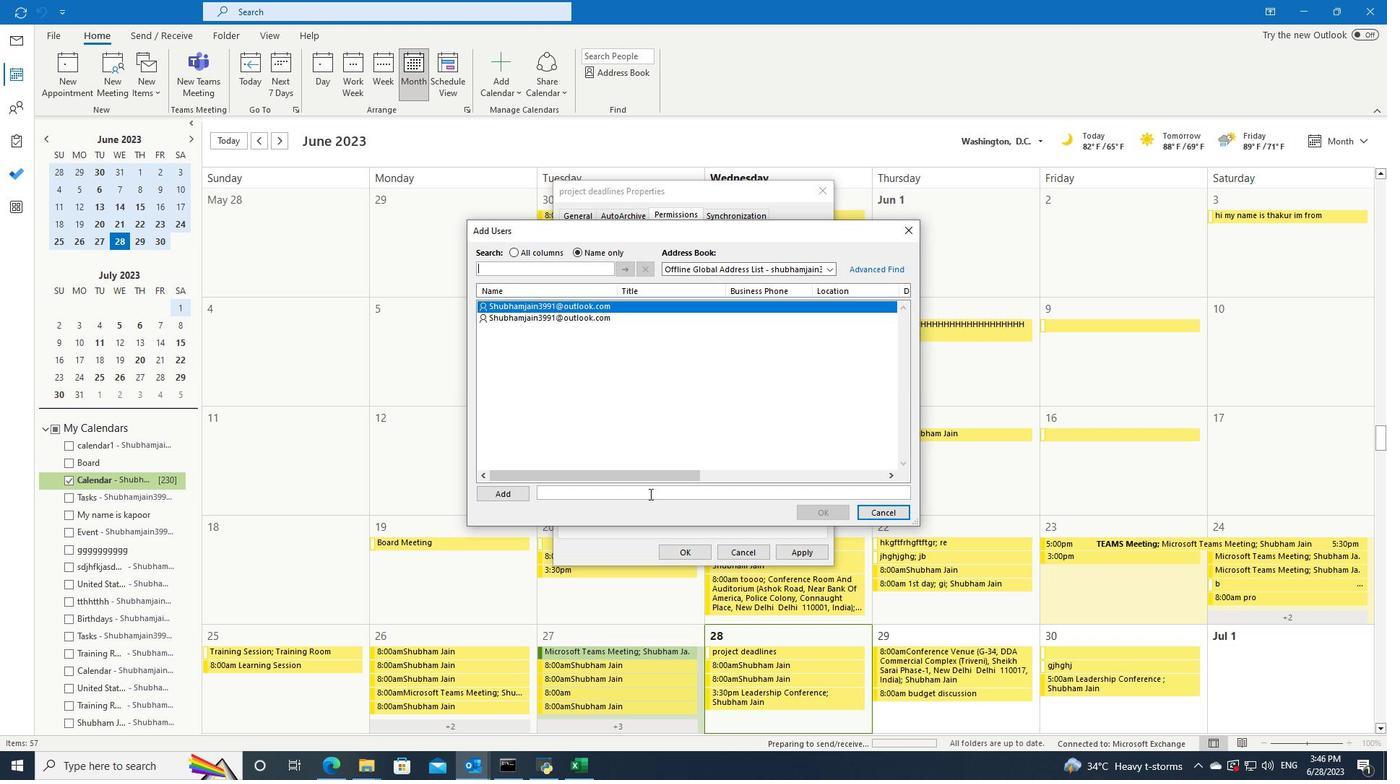 
Action: Key pressed neame.keam<Key.backspace>ne<Key.shift>@softage.net
Screenshot: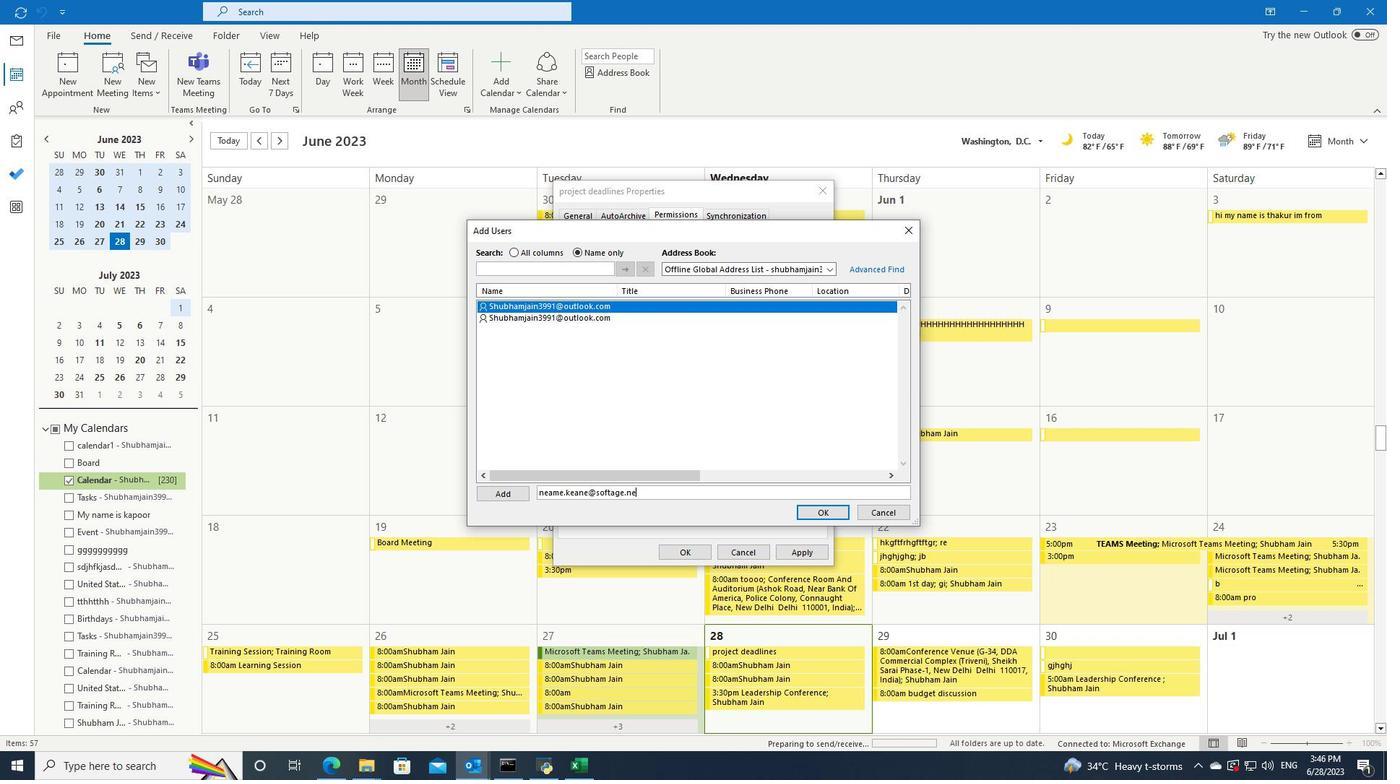 
Action: Mouse moved to (813, 509)
Screenshot: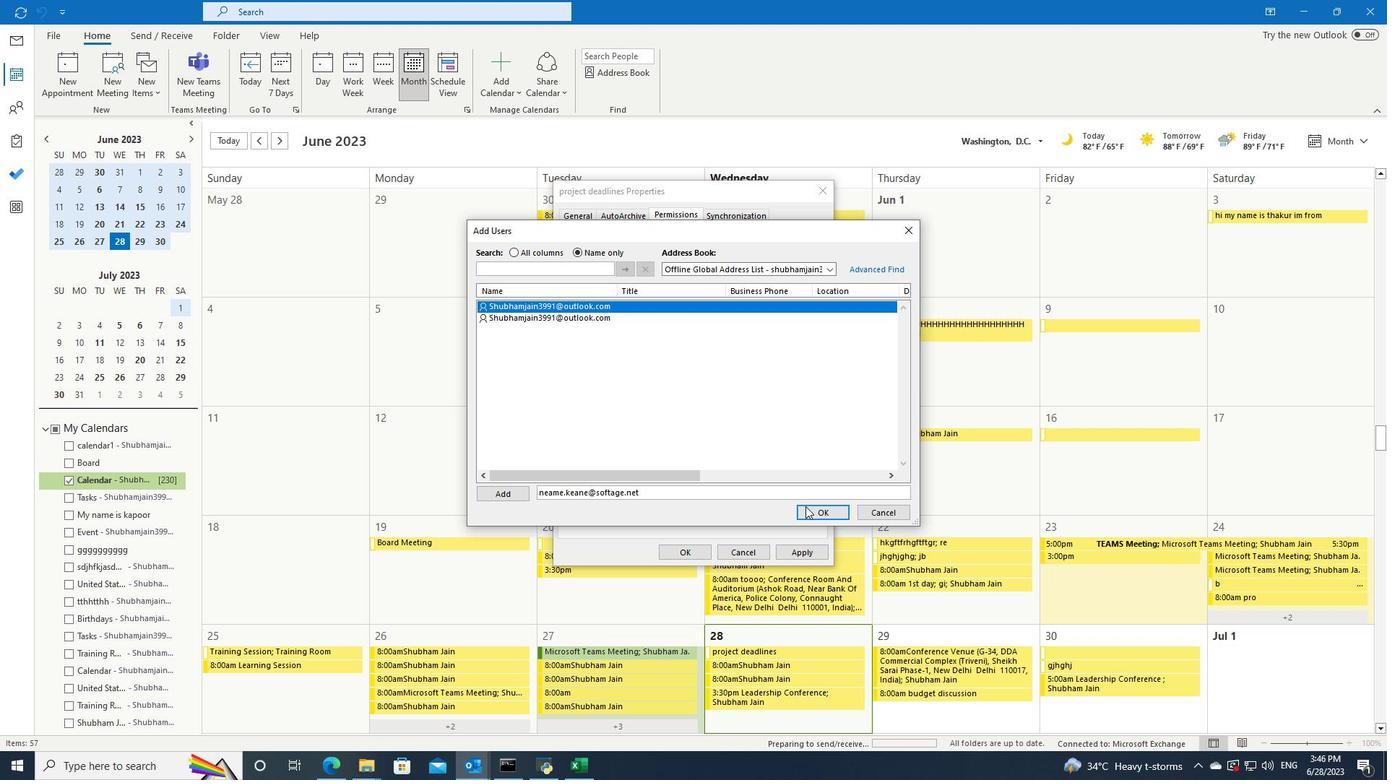 
Action: Mouse pressed left at (813, 509)
Screenshot: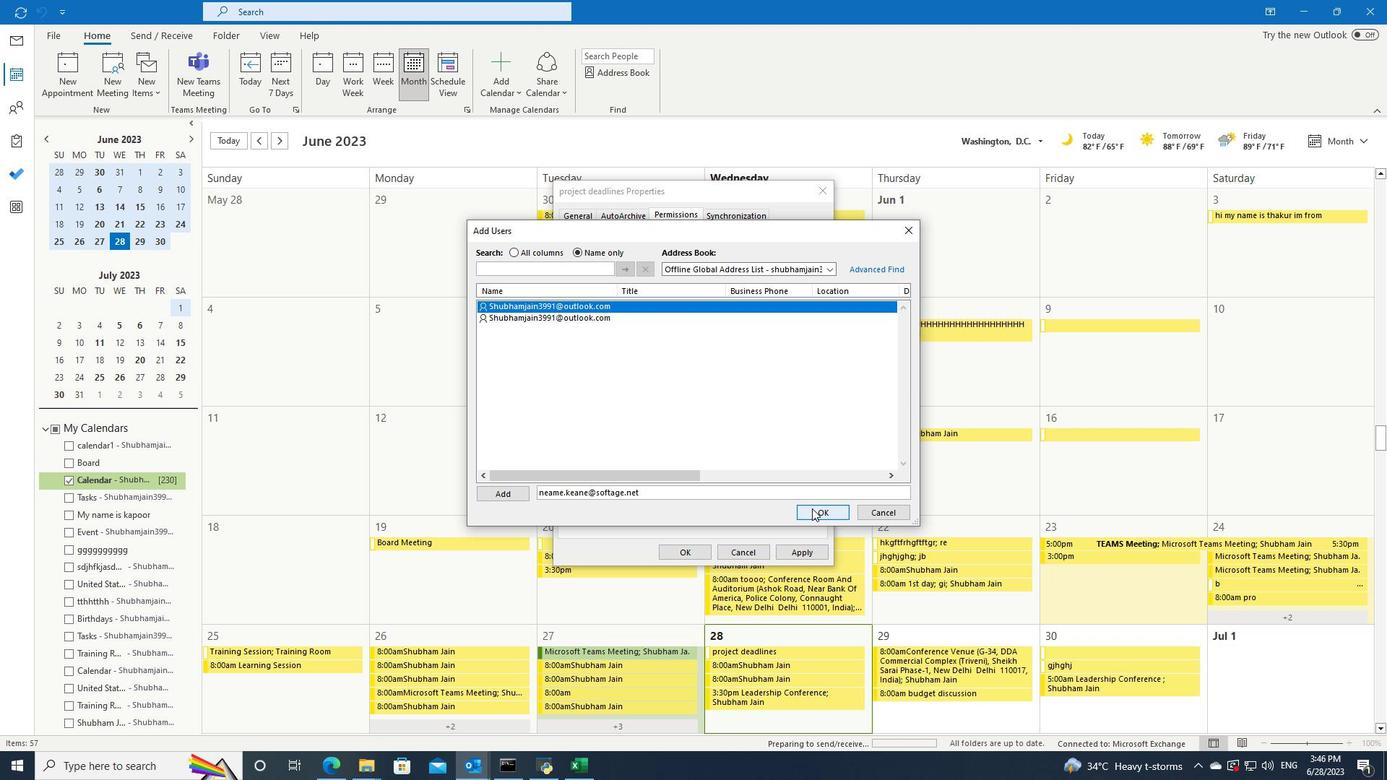 
Action: Mouse moved to (689, 554)
Screenshot: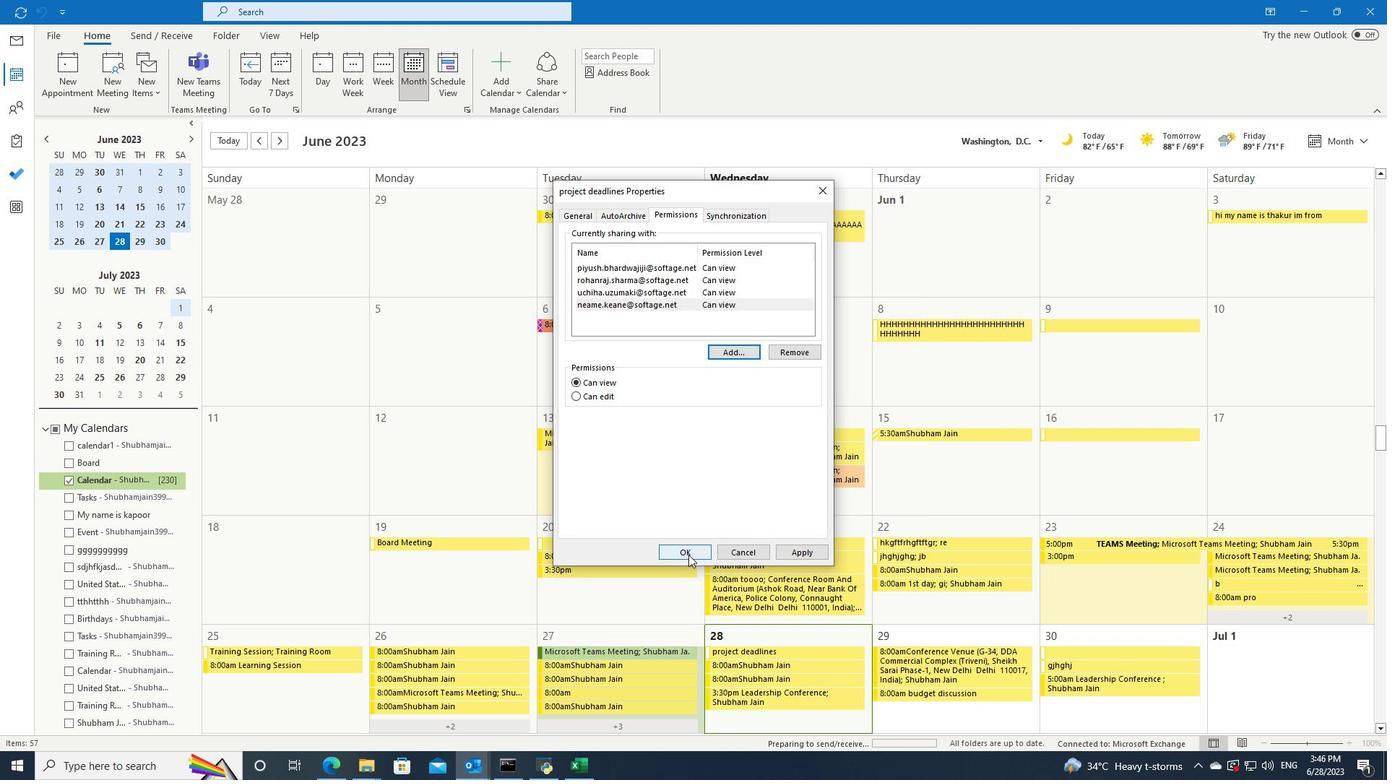 
Action: Mouse pressed left at (689, 554)
Screenshot: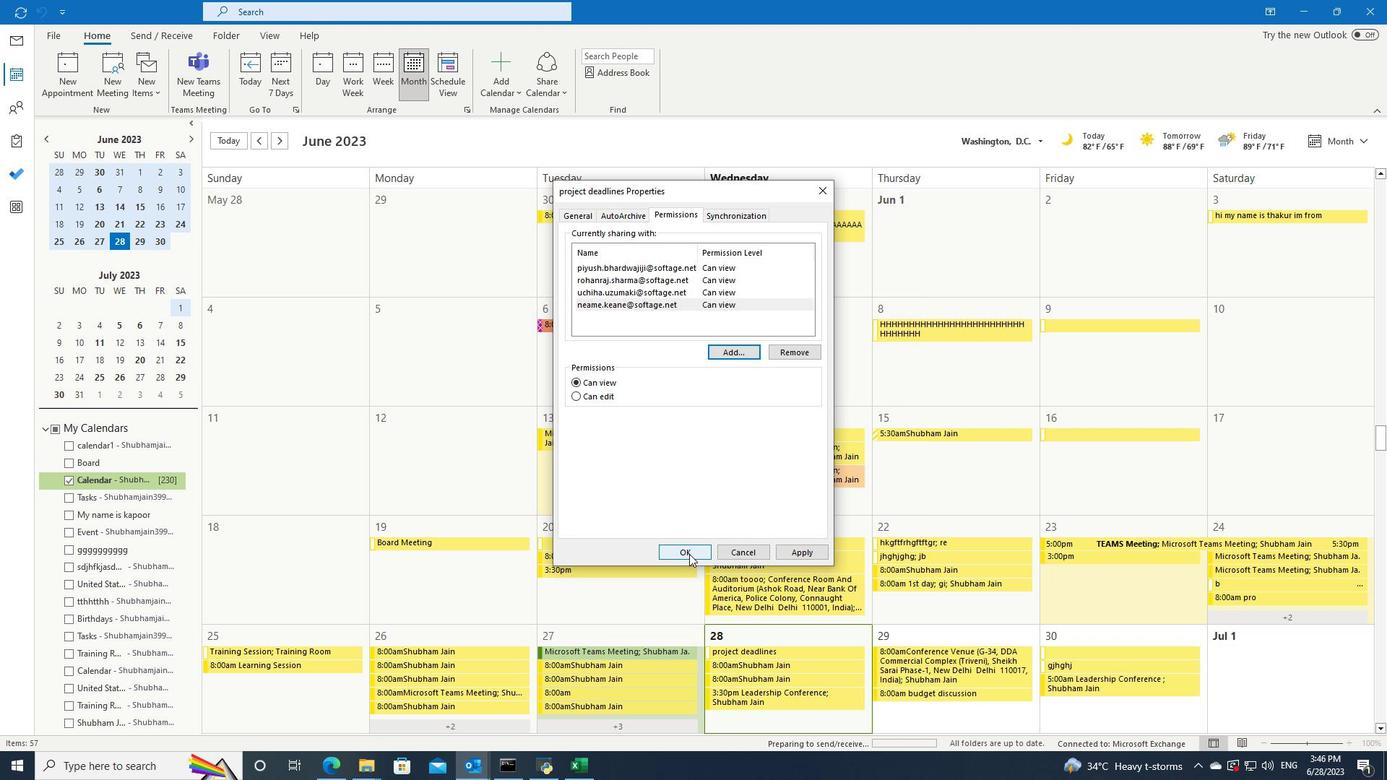 
